 Task: Compose an email with the signature Kathleen Davis with the subject Follow-up on a customer issue and the message Could you provide an update on the progress of the research project? from softage.5@softage.net to softage.3@softage.net, select the message and change font size to small, align the email to left Send the email. Finally, move the email from Sent Items to the label Energy
Action: Mouse moved to (57, 45)
Screenshot: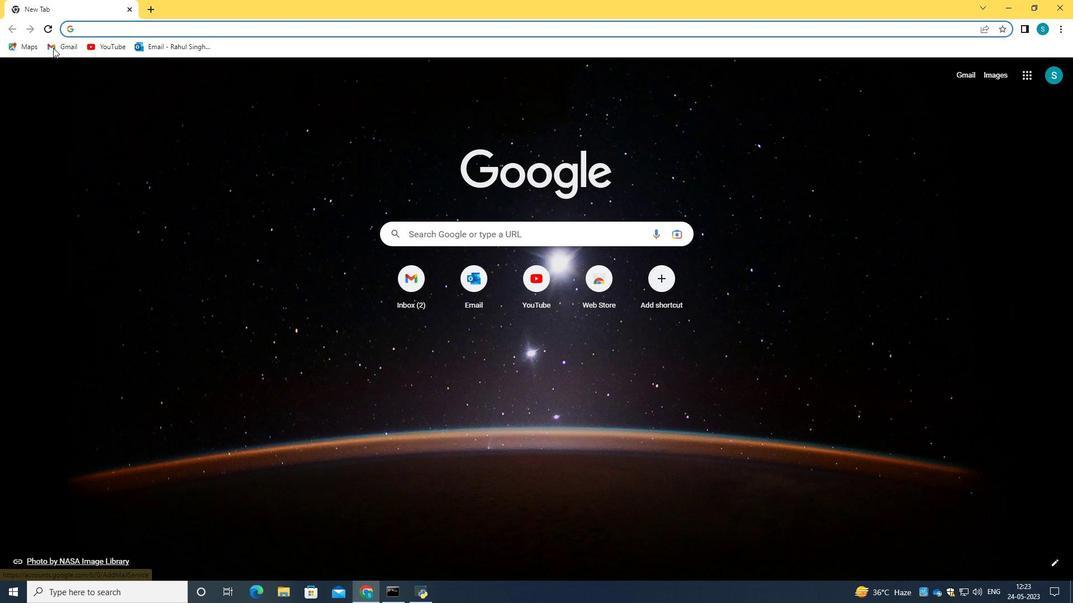 
Action: Mouse pressed left at (57, 45)
Screenshot: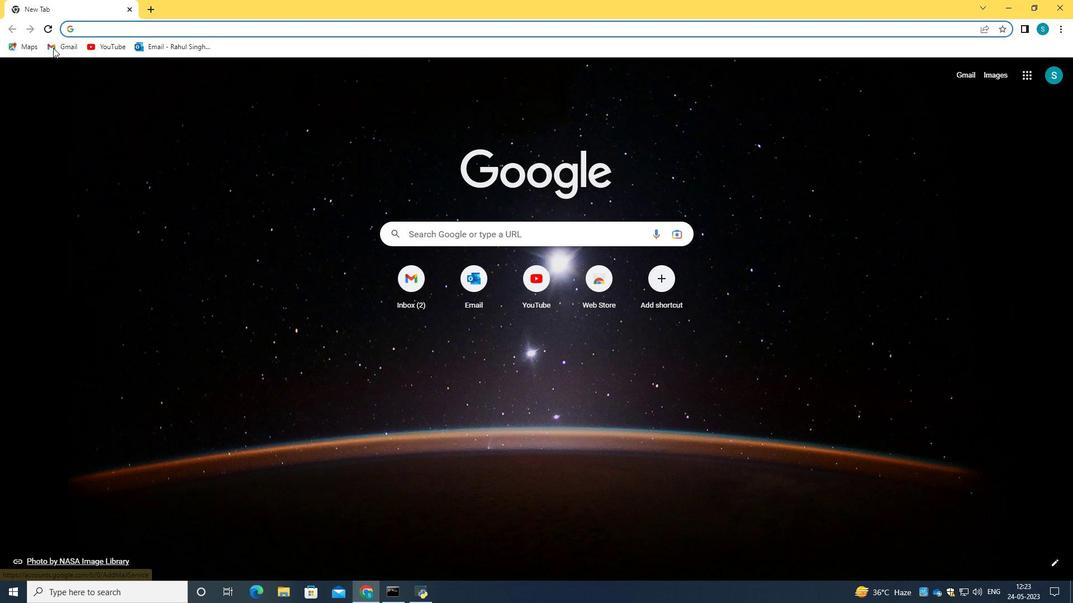 
Action: Mouse moved to (542, 172)
Screenshot: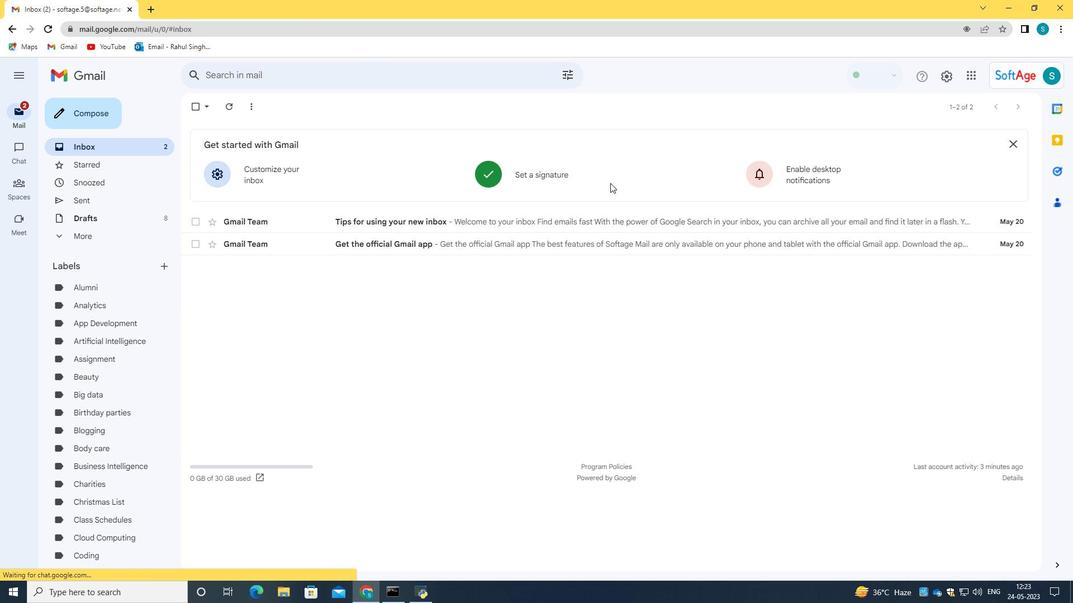 
Action: Mouse pressed left at (542, 172)
Screenshot: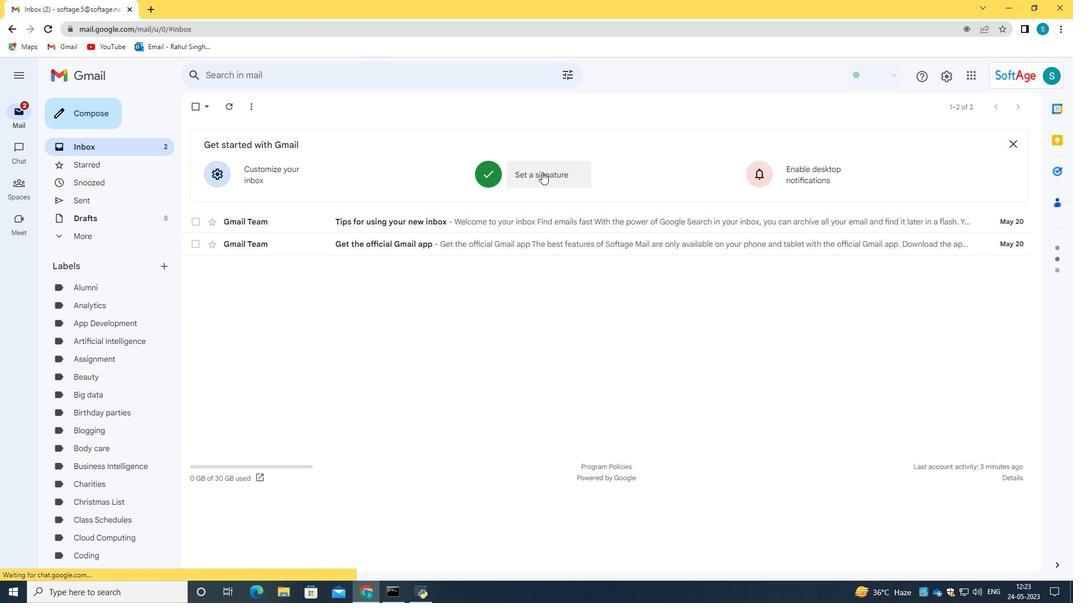 
Action: Mouse moved to (620, 282)
Screenshot: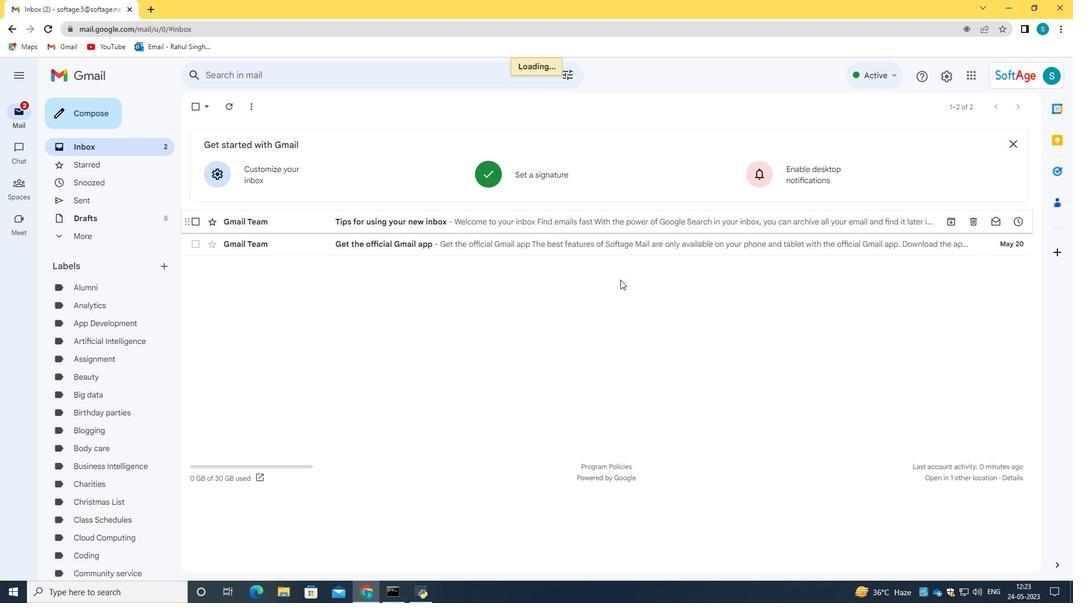 
Action: Mouse scrolled (620, 282) with delta (0, 0)
Screenshot: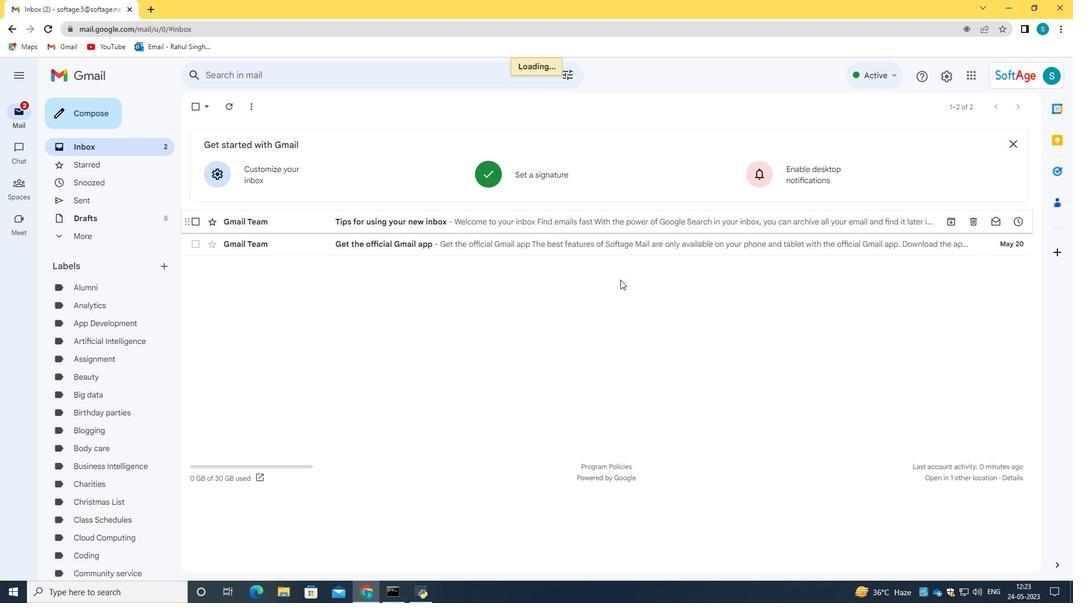 
Action: Mouse moved to (620, 284)
Screenshot: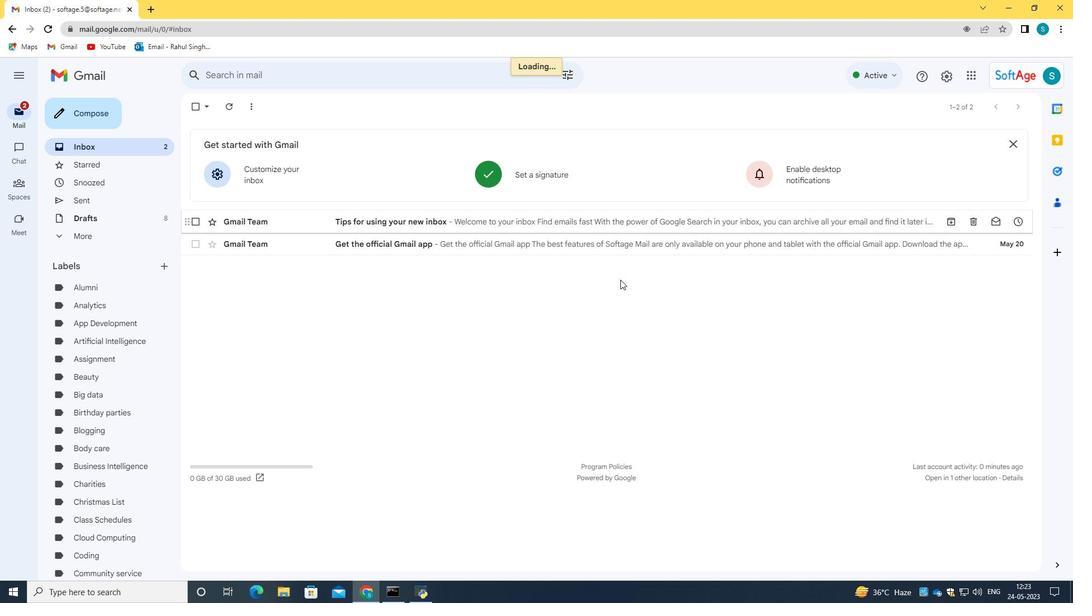 
Action: Mouse scrolled (620, 283) with delta (0, 0)
Screenshot: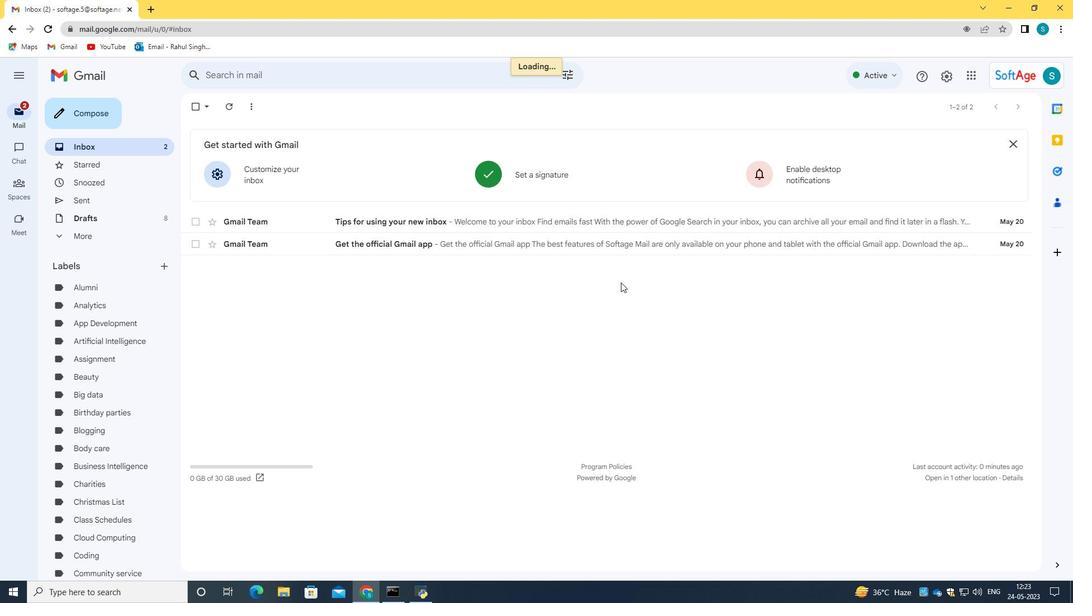 
Action: Mouse moved to (608, 285)
Screenshot: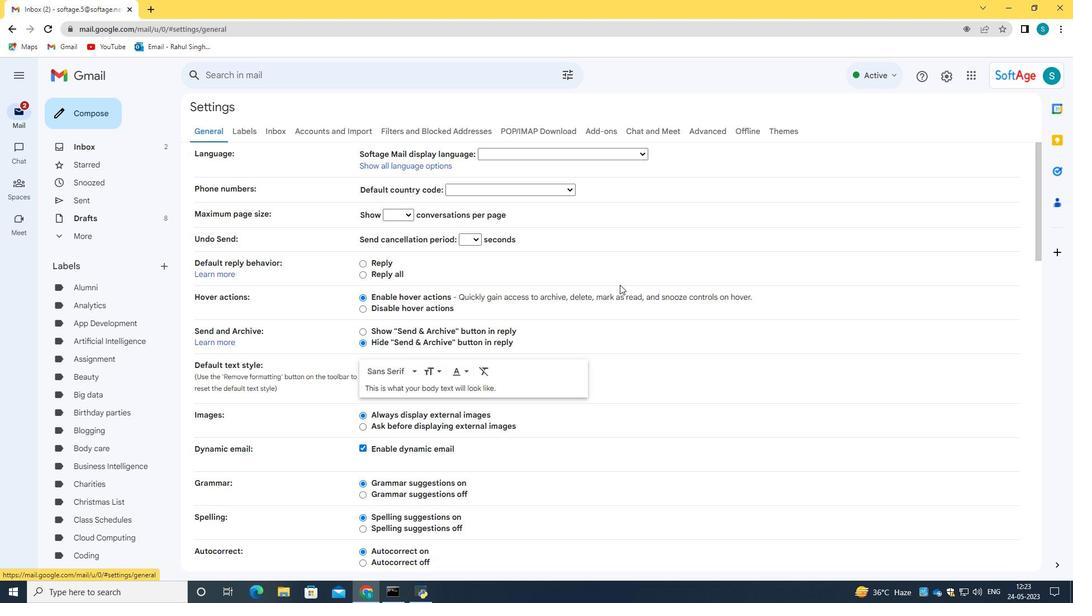 
Action: Mouse scrolled (608, 285) with delta (0, 0)
Screenshot: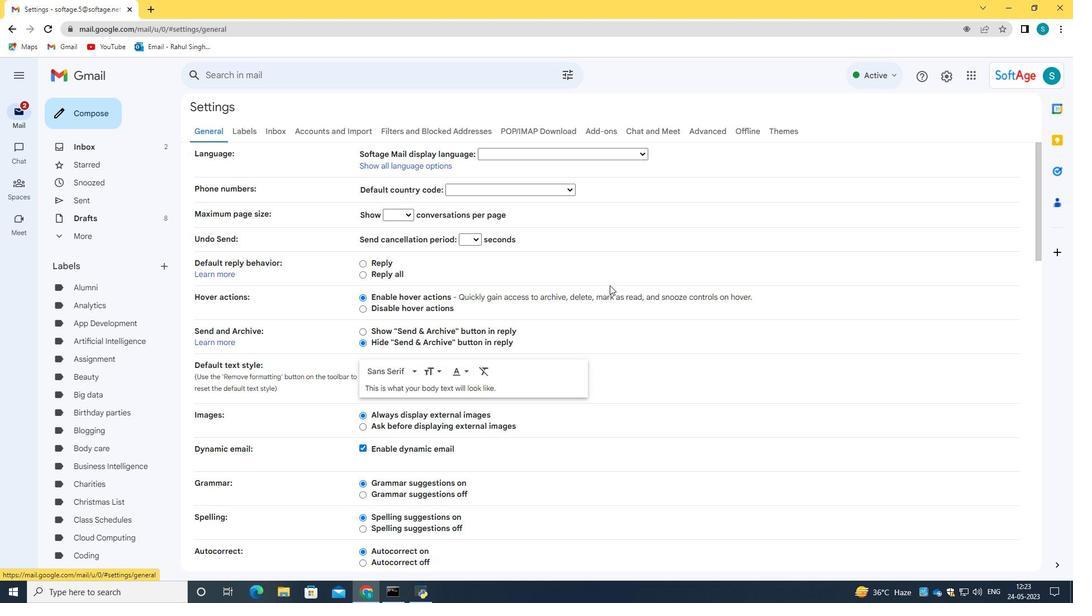 
Action: Mouse scrolled (608, 285) with delta (0, 0)
Screenshot: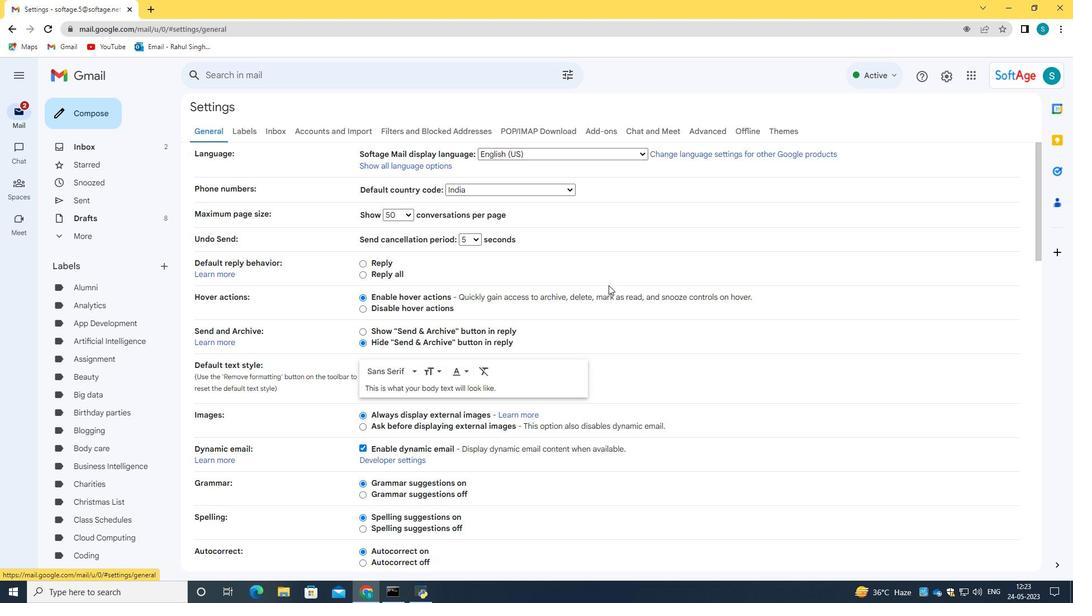 
Action: Mouse scrolled (608, 285) with delta (0, 0)
Screenshot: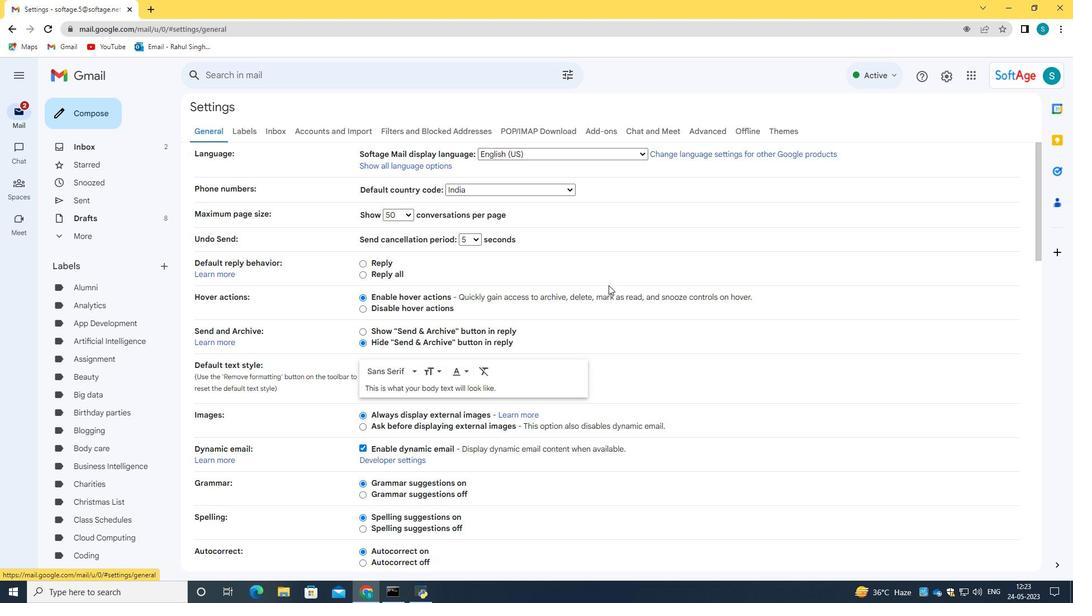 
Action: Mouse moved to (608, 285)
Screenshot: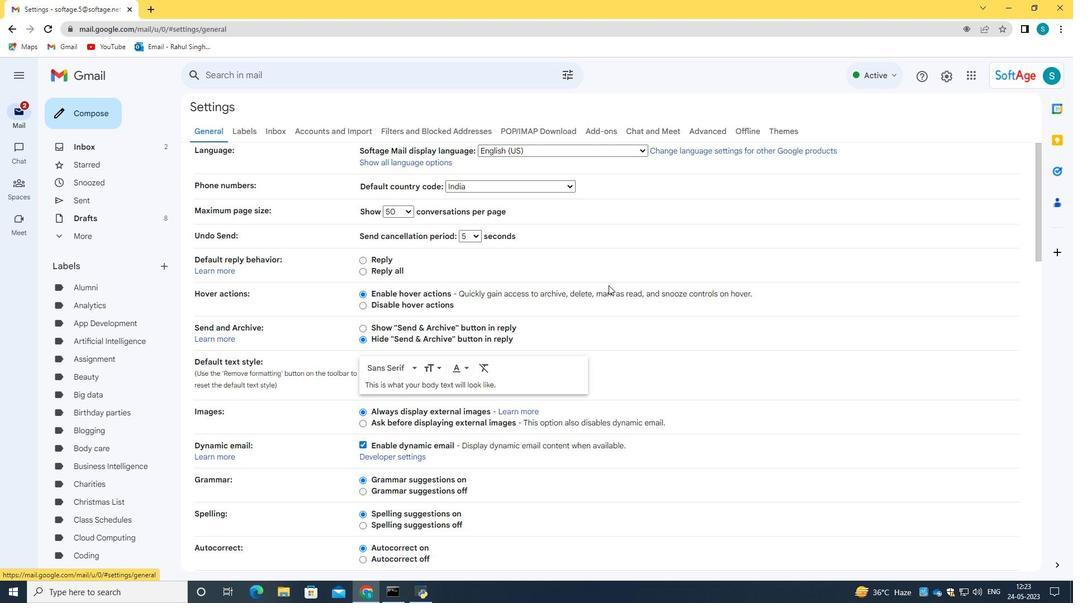 
Action: Mouse scrolled (608, 285) with delta (0, 0)
Screenshot: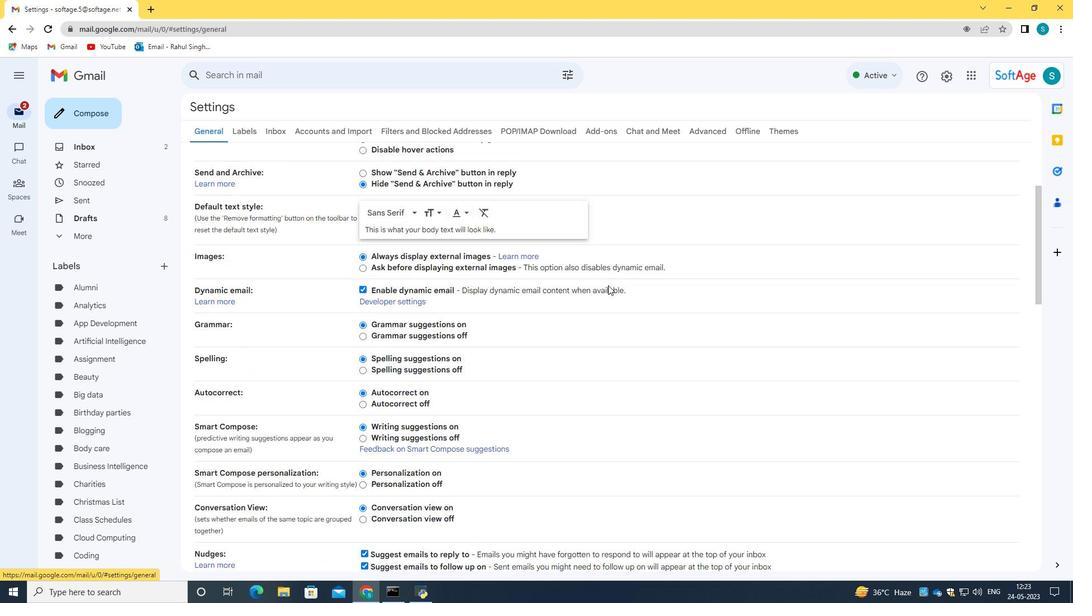 
Action: Mouse scrolled (608, 285) with delta (0, 0)
Screenshot: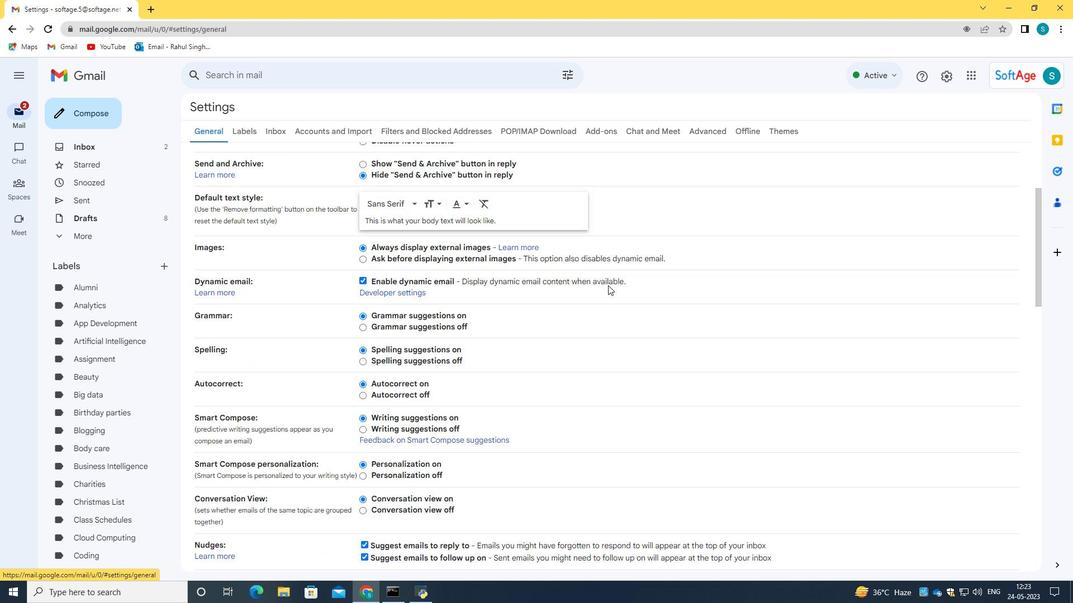 
Action: Mouse scrolled (608, 285) with delta (0, 0)
Screenshot: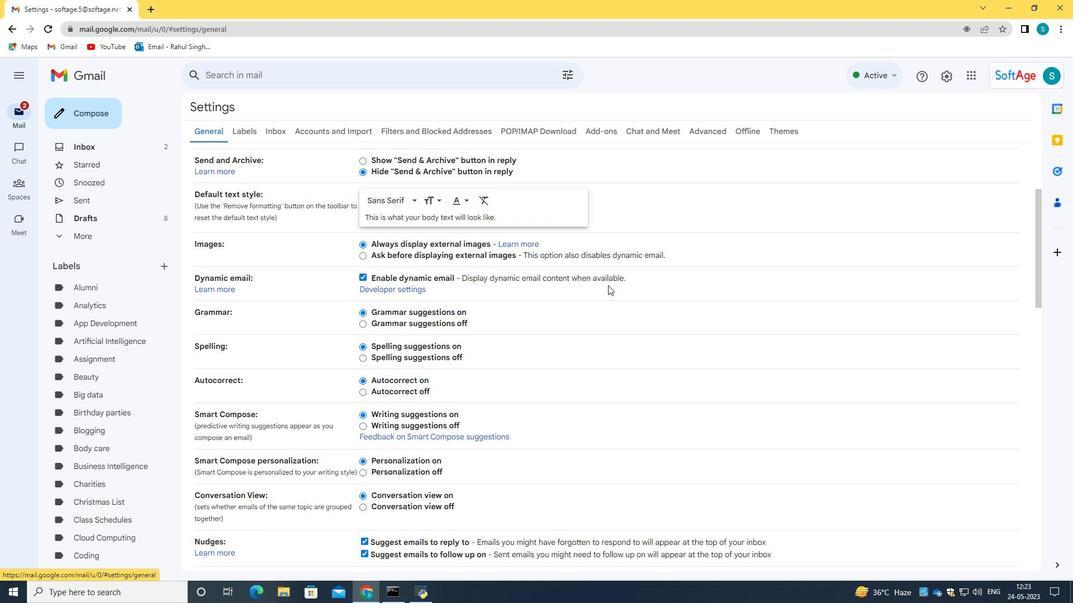 
Action: Mouse scrolled (608, 285) with delta (0, 0)
Screenshot: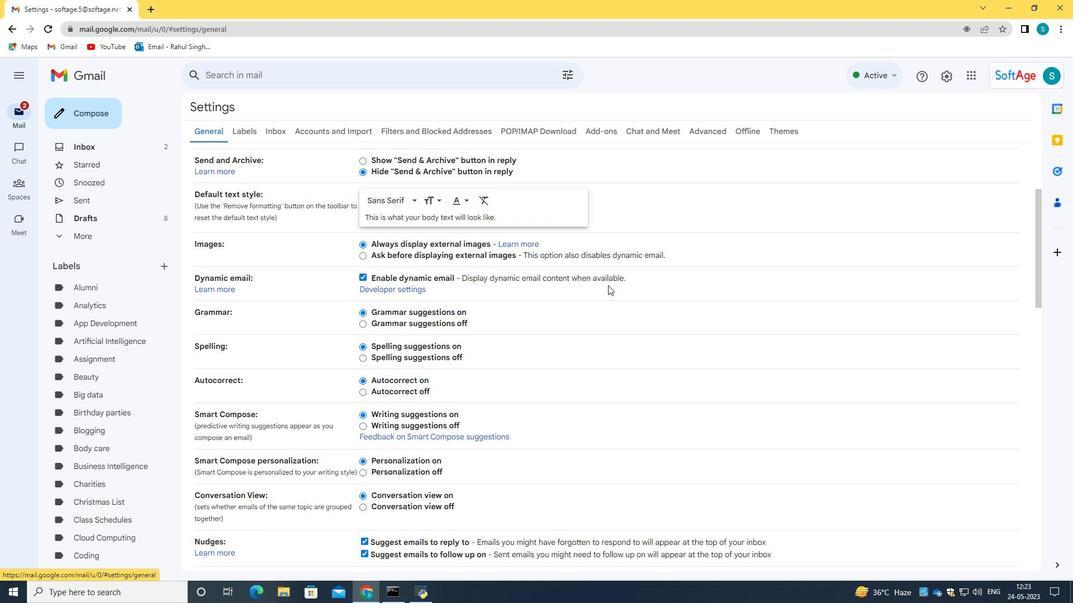 
Action: Mouse scrolled (608, 285) with delta (0, 0)
Screenshot: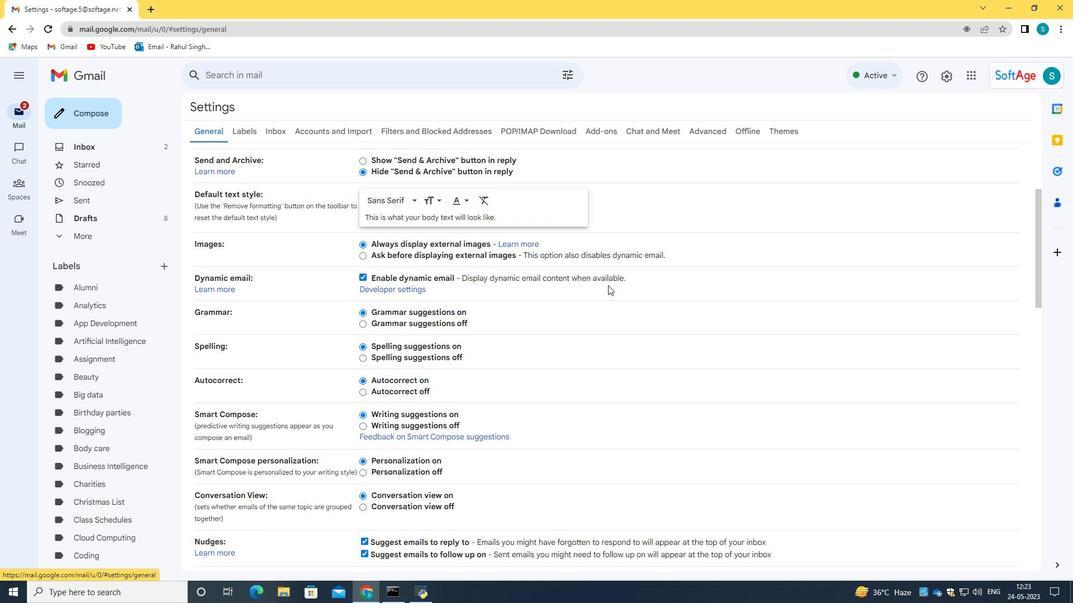 
Action: Mouse moved to (607, 285)
Screenshot: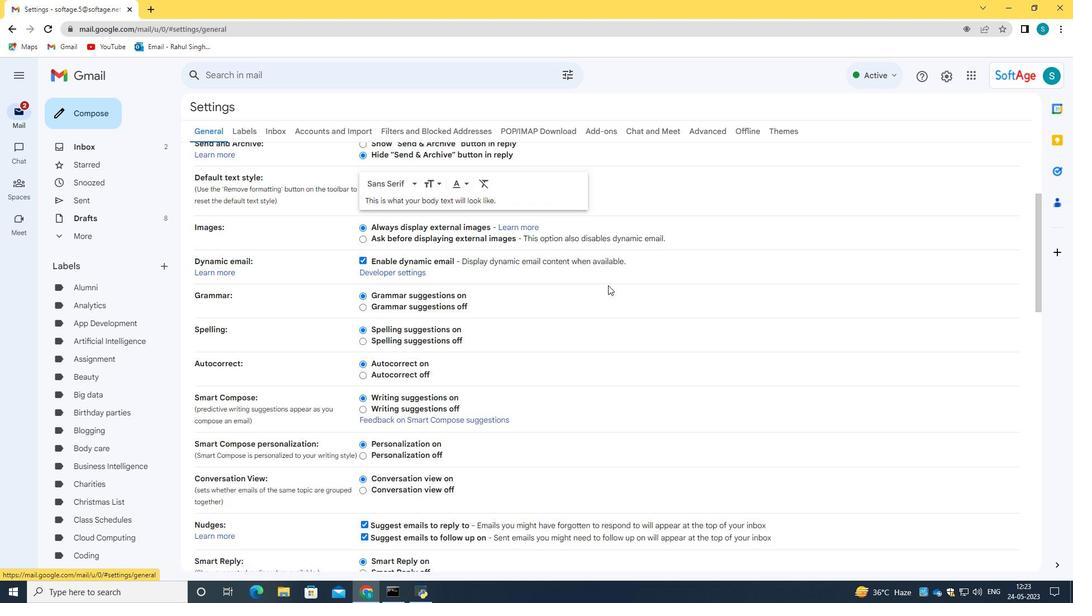 
Action: Mouse scrolled (607, 285) with delta (0, 0)
Screenshot: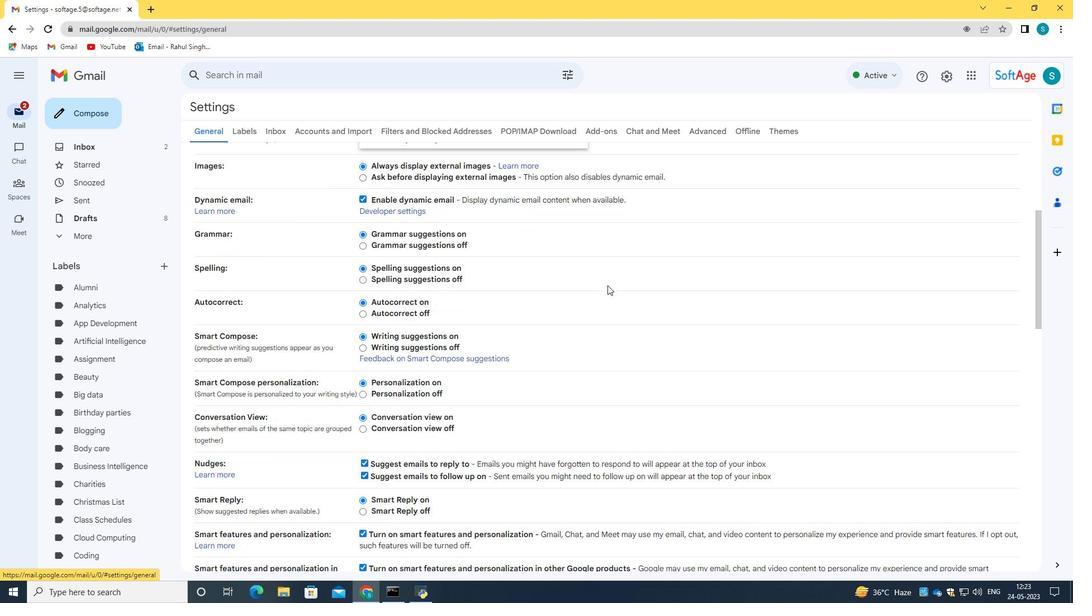 
Action: Mouse scrolled (607, 285) with delta (0, 0)
Screenshot: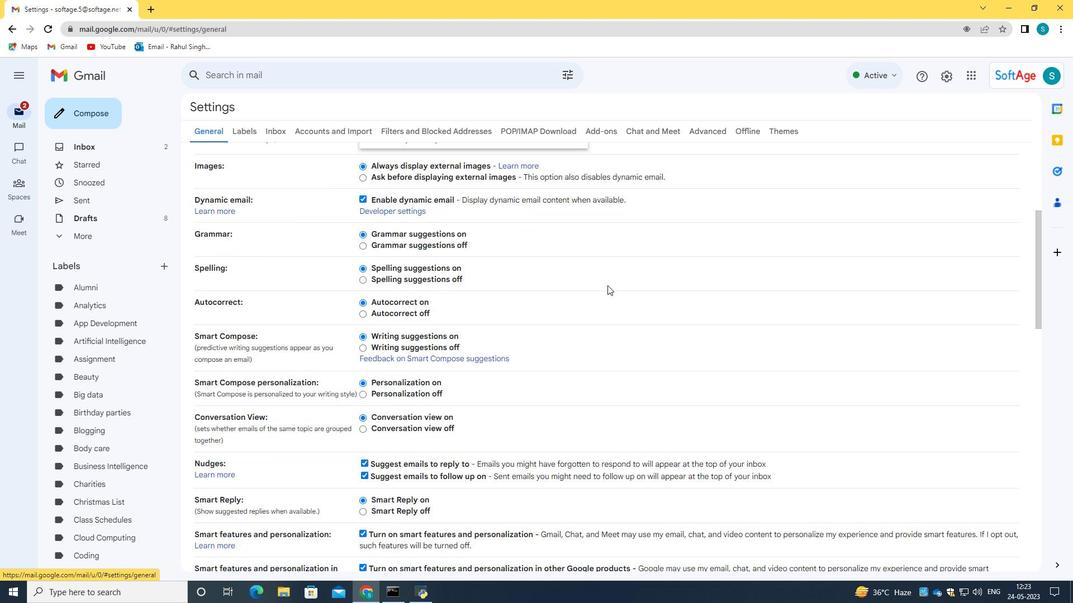 
Action: Mouse scrolled (607, 285) with delta (0, 0)
Screenshot: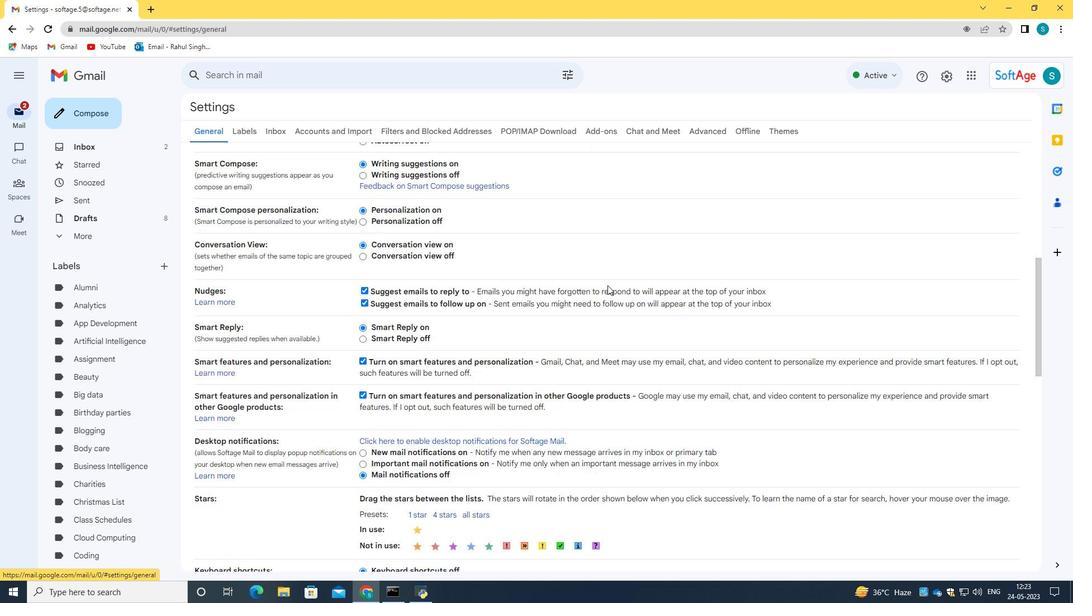 
Action: Mouse scrolled (607, 285) with delta (0, 0)
Screenshot: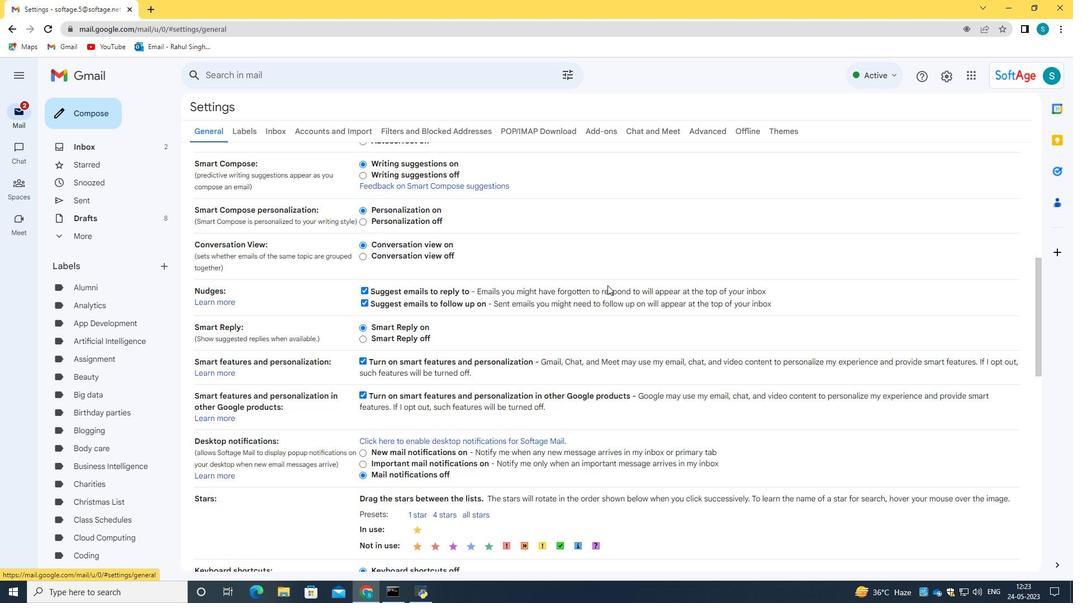 
Action: Mouse moved to (476, 505)
Screenshot: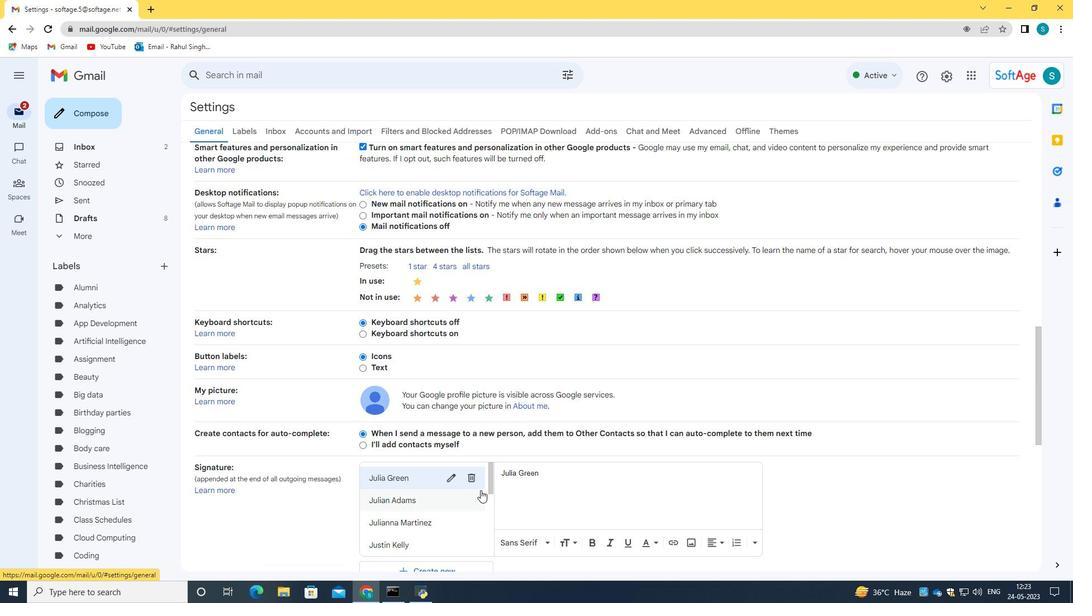 
Action: Mouse scrolled (476, 504) with delta (0, 0)
Screenshot: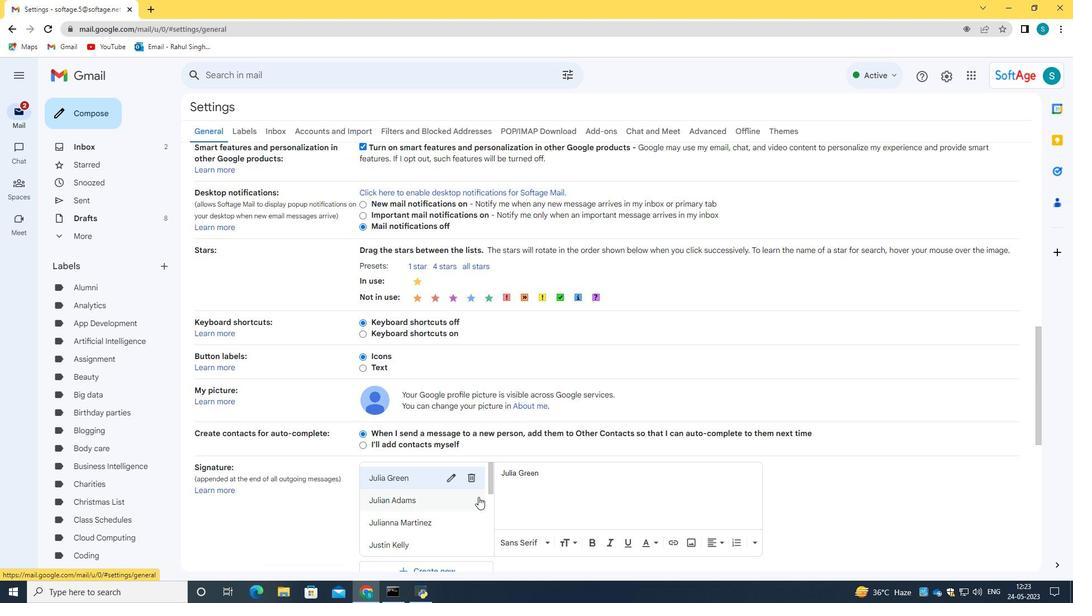 
Action: Mouse scrolled (476, 504) with delta (0, 0)
Screenshot: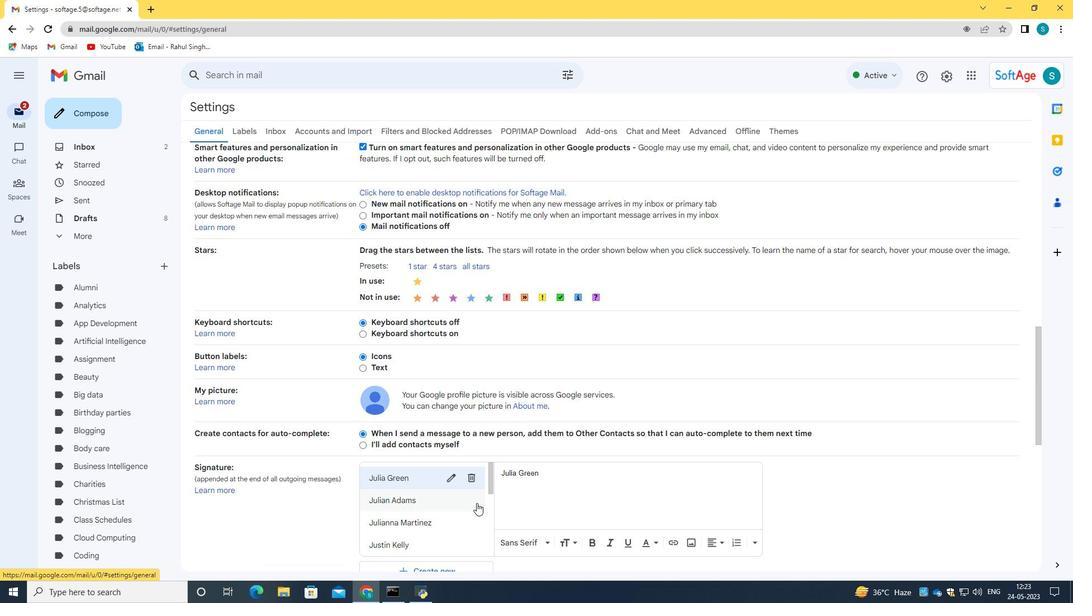 
Action: Mouse moved to (538, 508)
Screenshot: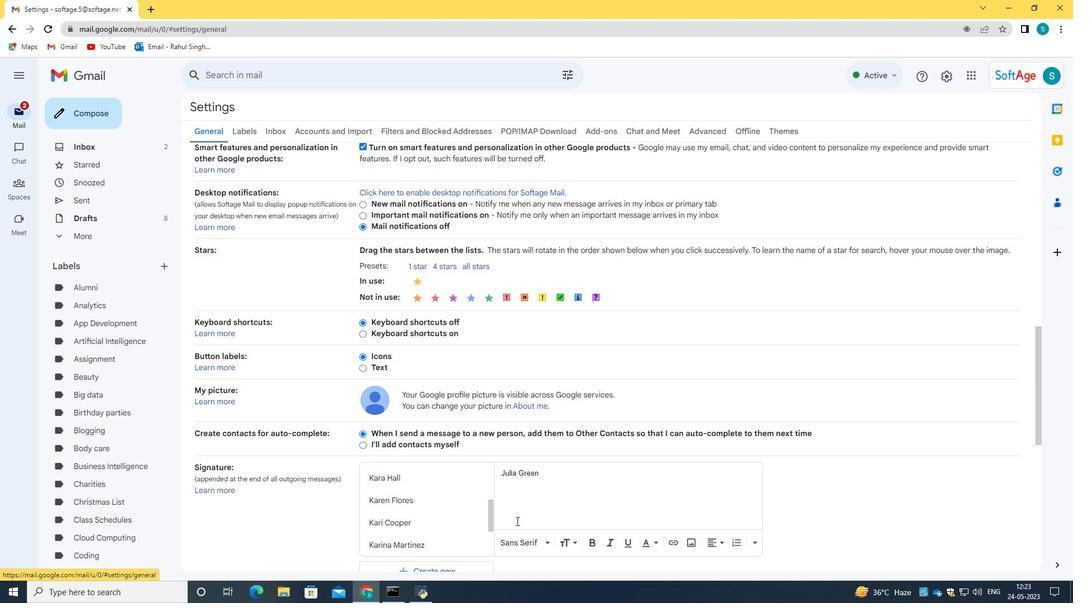 
Action: Mouse scrolled (538, 507) with delta (0, 0)
Screenshot: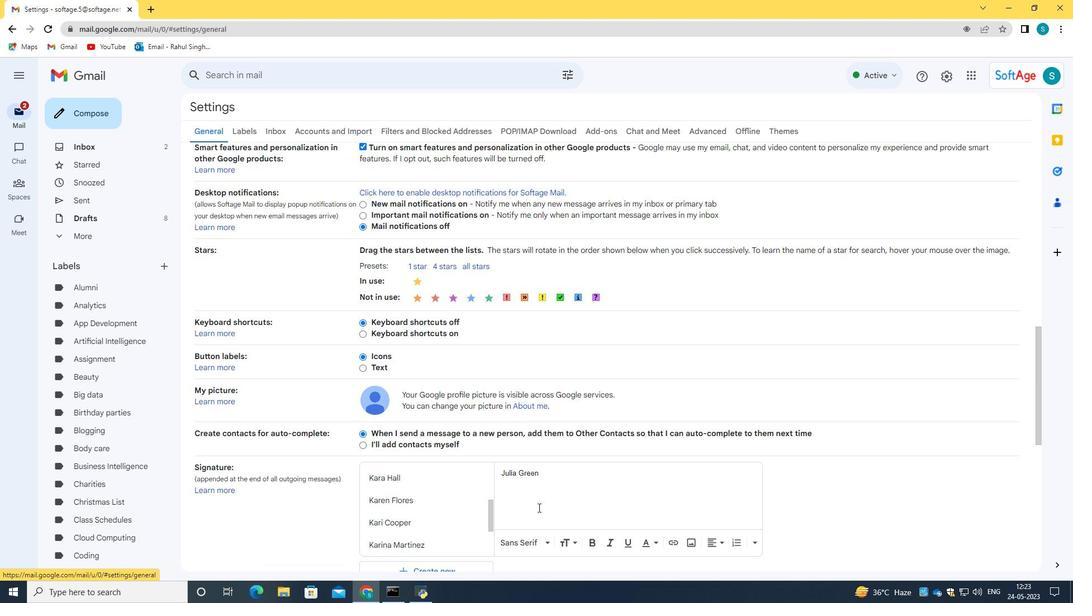 
Action: Mouse scrolled (538, 507) with delta (0, 0)
Screenshot: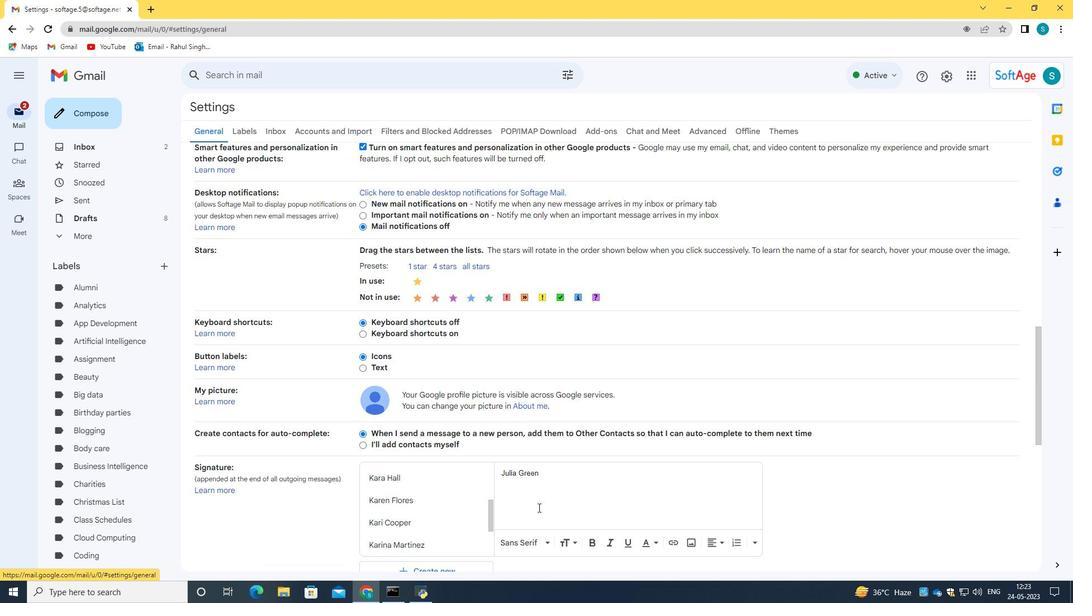 
Action: Mouse moved to (446, 460)
Screenshot: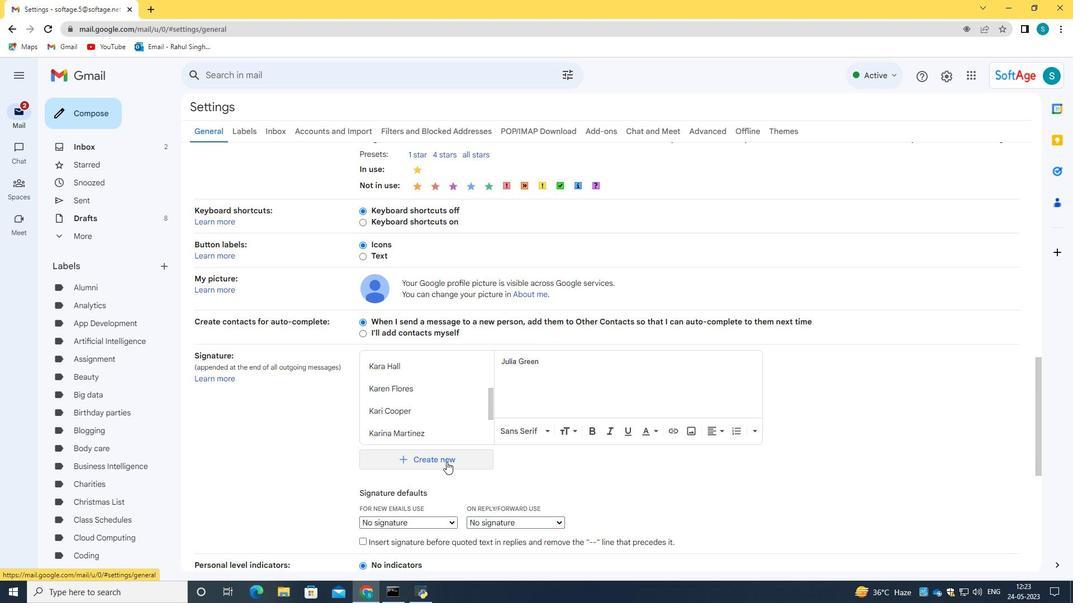 
Action: Mouse pressed left at (446, 460)
Screenshot: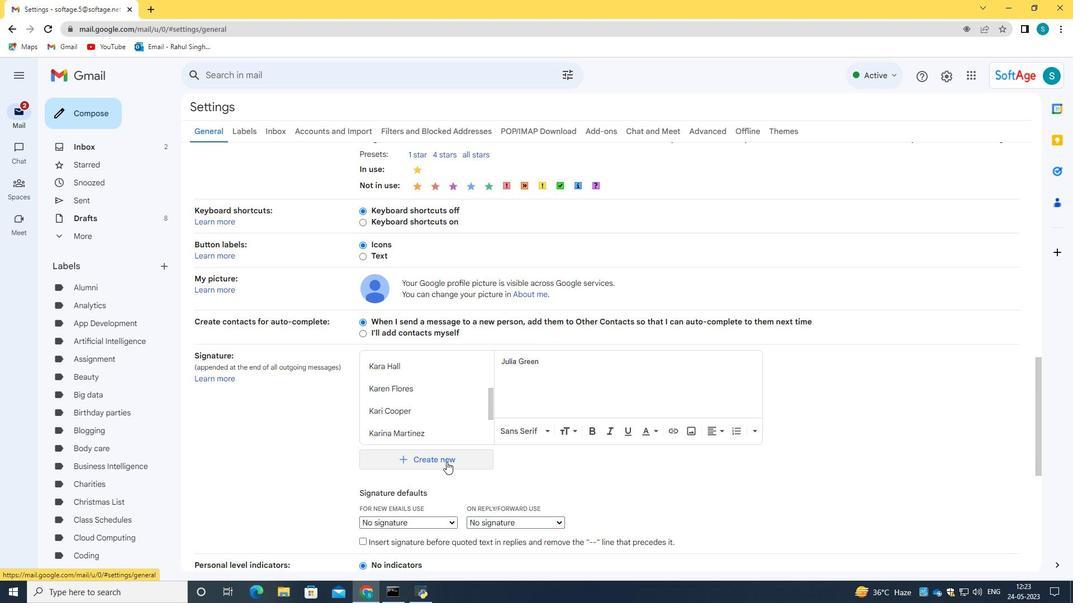 
Action: Mouse moved to (514, 318)
Screenshot: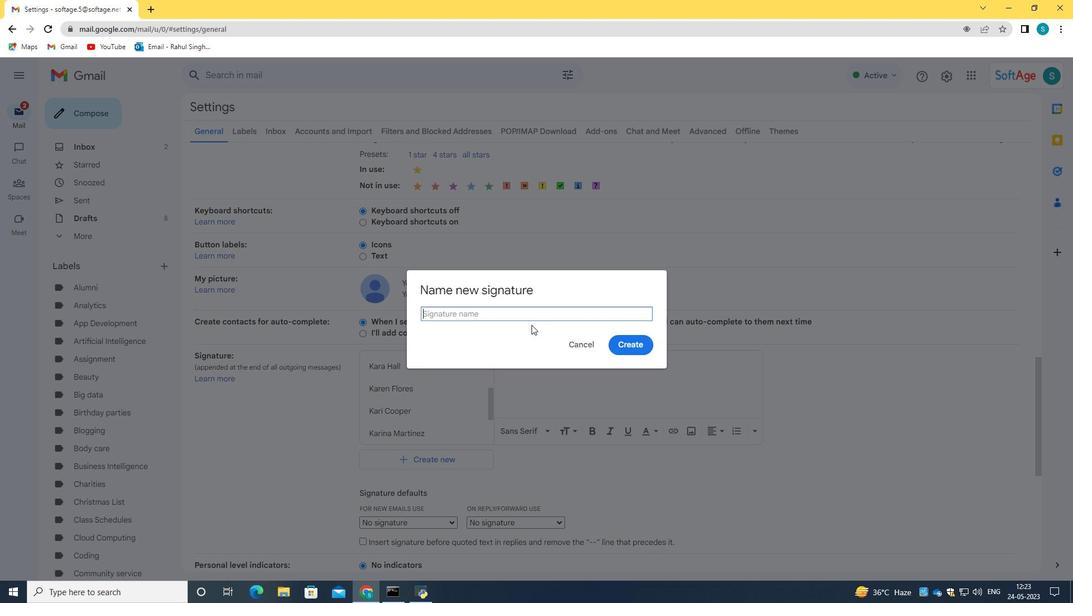 
Action: Key pressed <Key.caps_lock>K<Key.caps_lock>athleen<Key.space><Key.caps_lock>D<Key.caps_lock>avis
Screenshot: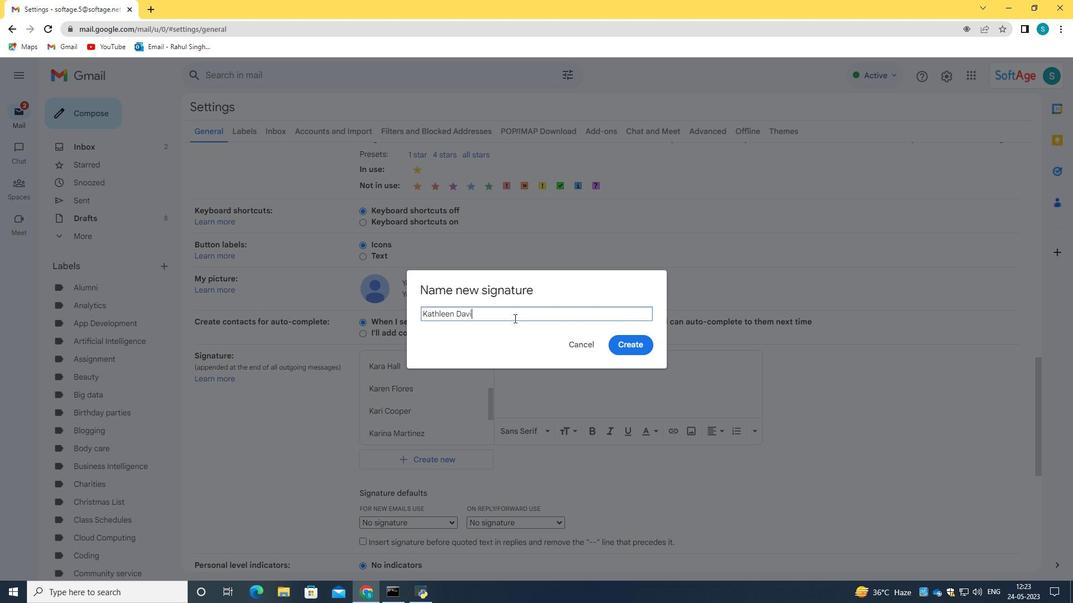 
Action: Mouse moved to (642, 349)
Screenshot: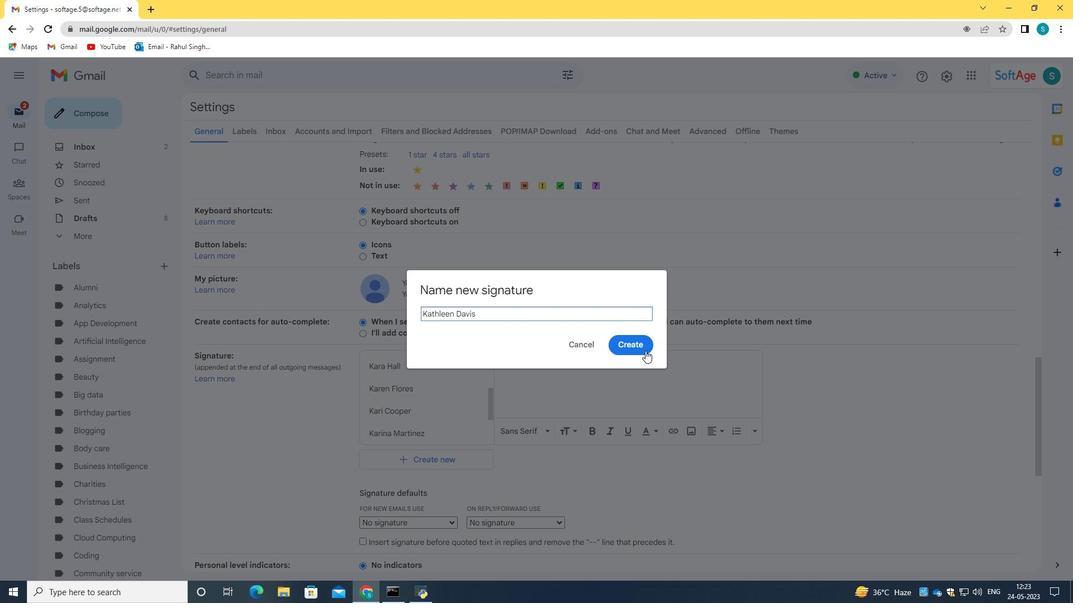 
Action: Mouse pressed left at (642, 349)
Screenshot: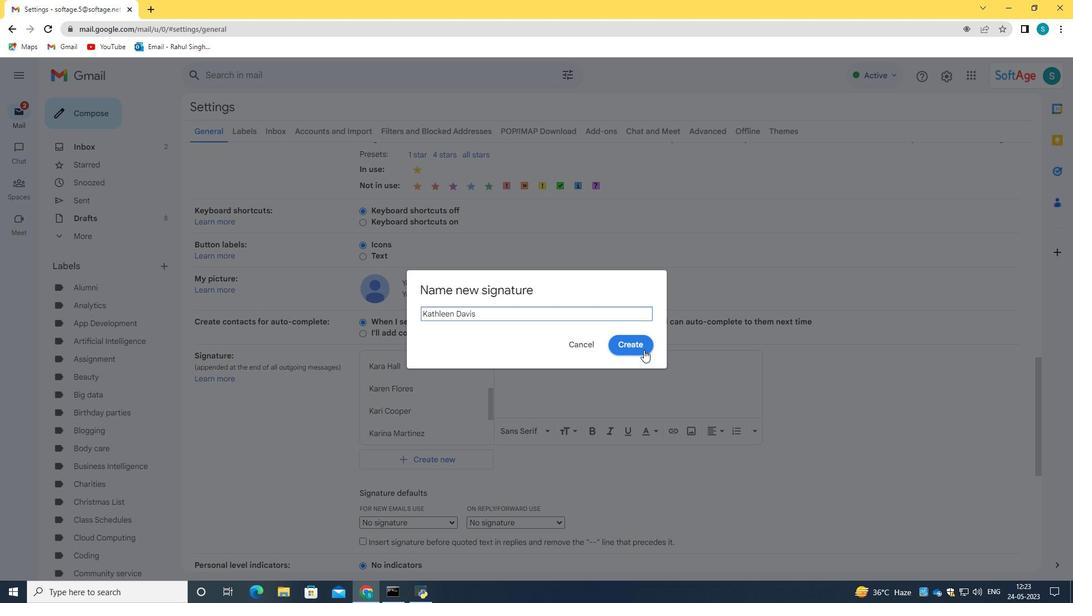 
Action: Mouse moved to (629, 381)
Screenshot: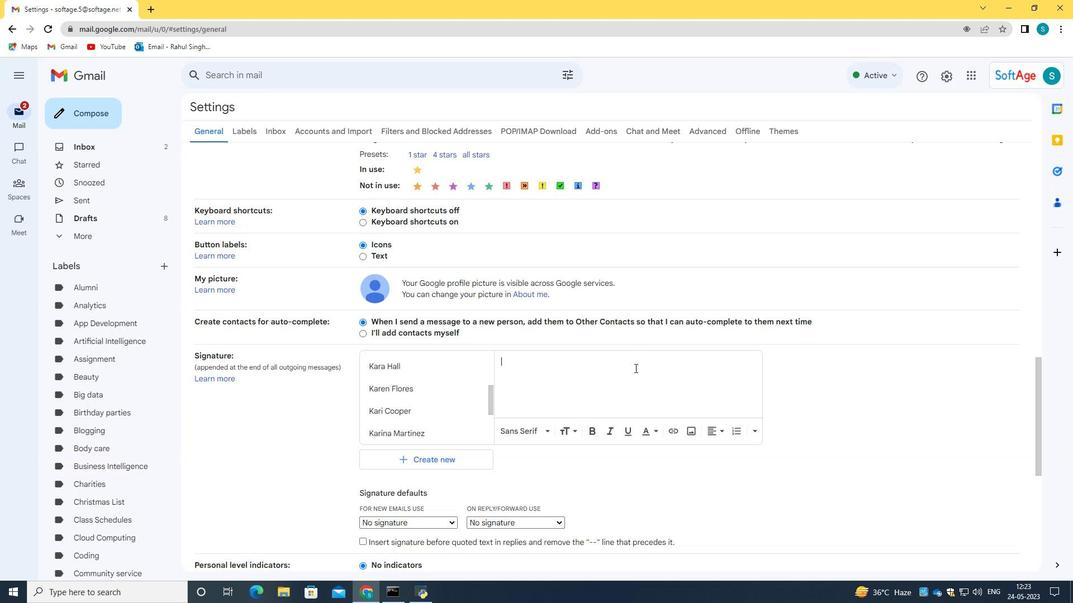 
Action: Mouse pressed left at (629, 381)
Screenshot: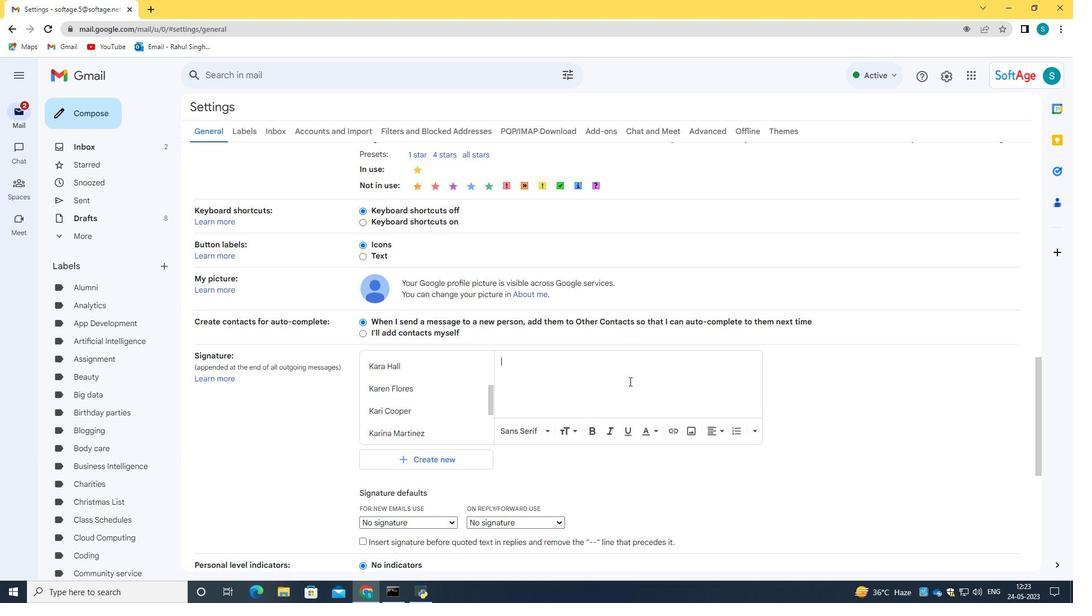 
Action: Key pressed <Key.caps_lock>K<Key.caps_lock>athe<Key.backspace>leen<Key.space><Key.caps_lock>D<Key.caps_lock>avis
Screenshot: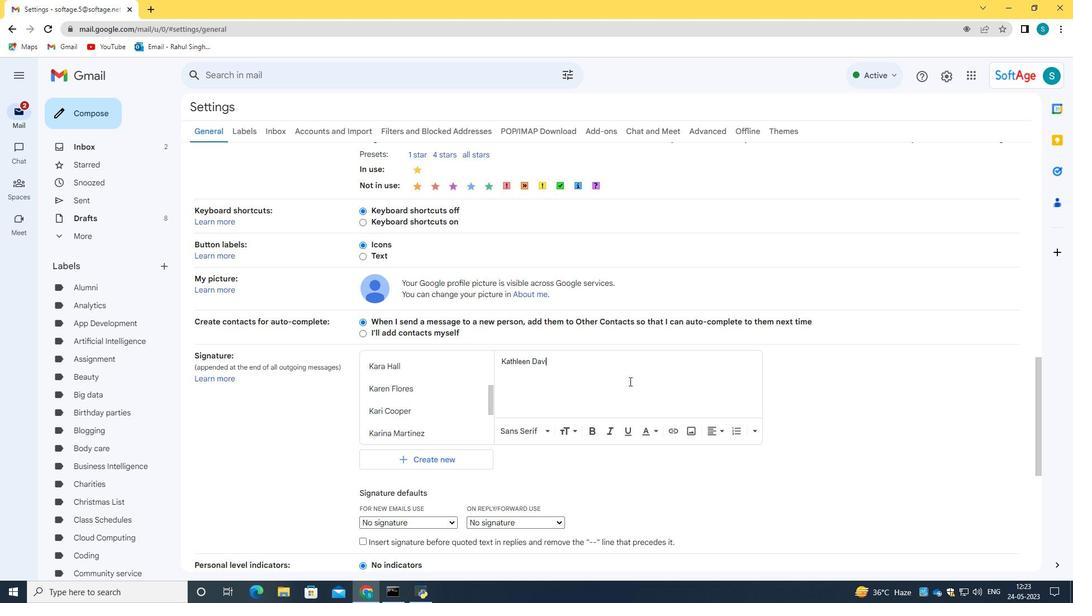 
Action: Mouse moved to (632, 366)
Screenshot: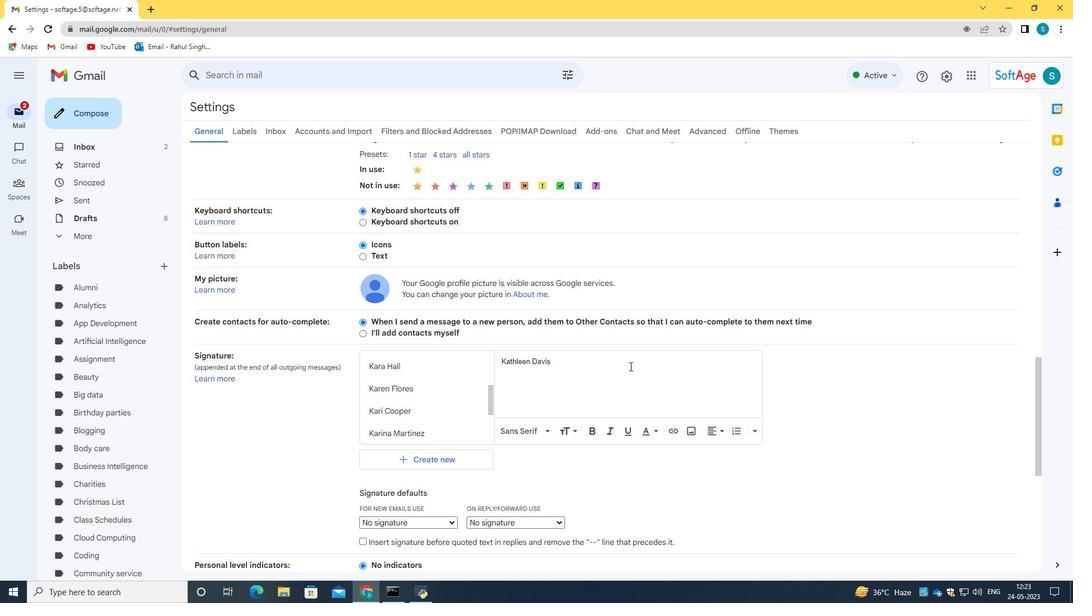 
Action: Mouse scrolled (632, 365) with delta (0, 0)
Screenshot: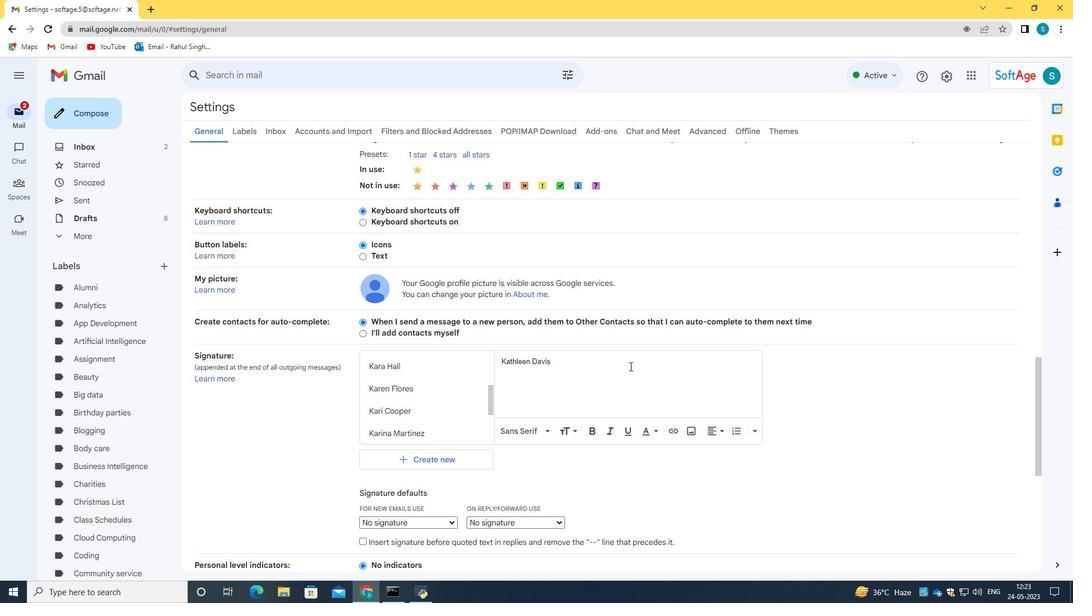 
Action: Mouse moved to (633, 366)
Screenshot: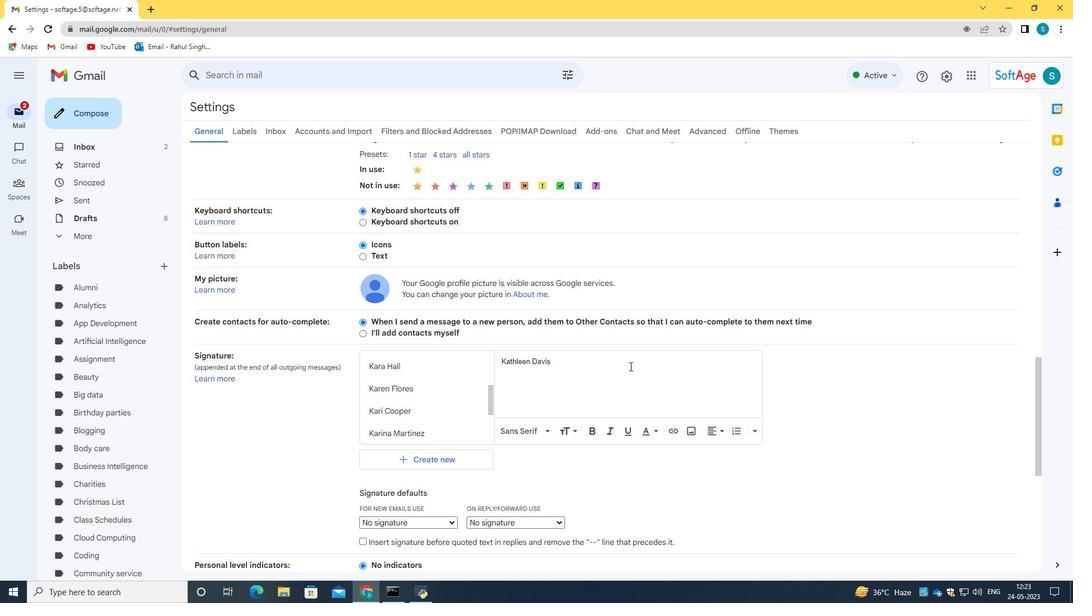 
Action: Mouse scrolled (633, 366) with delta (0, 0)
Screenshot: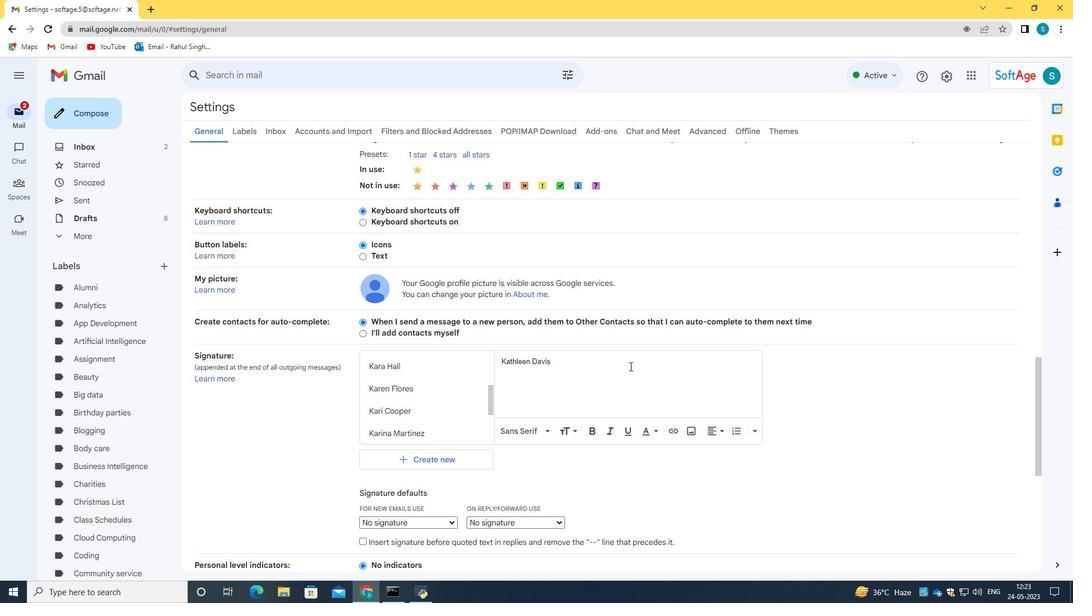 
Action: Mouse moved to (633, 367)
Screenshot: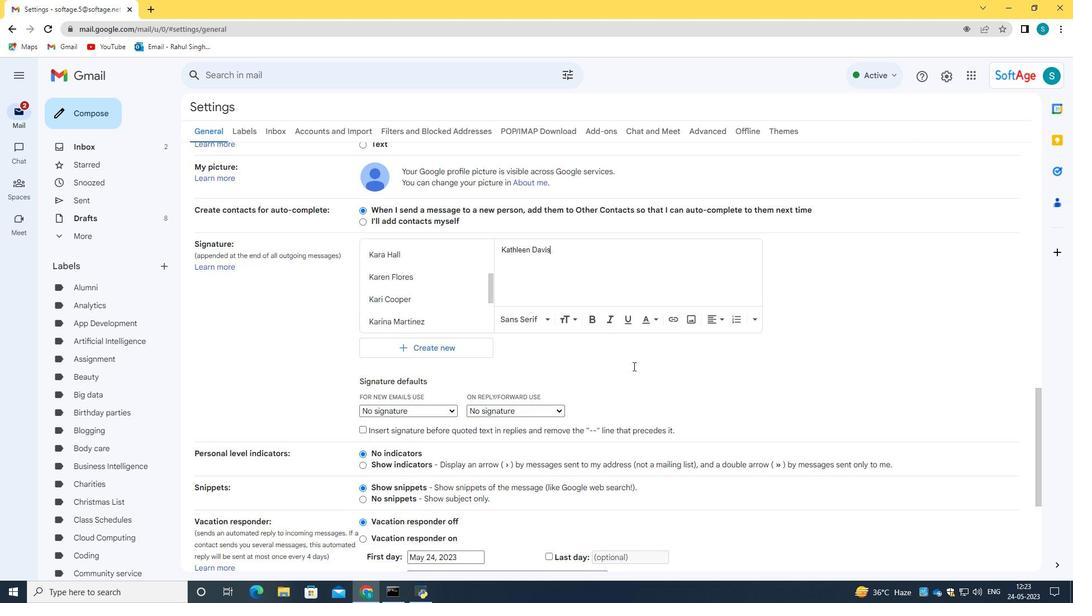 
Action: Mouse scrolled (633, 366) with delta (0, 0)
Screenshot: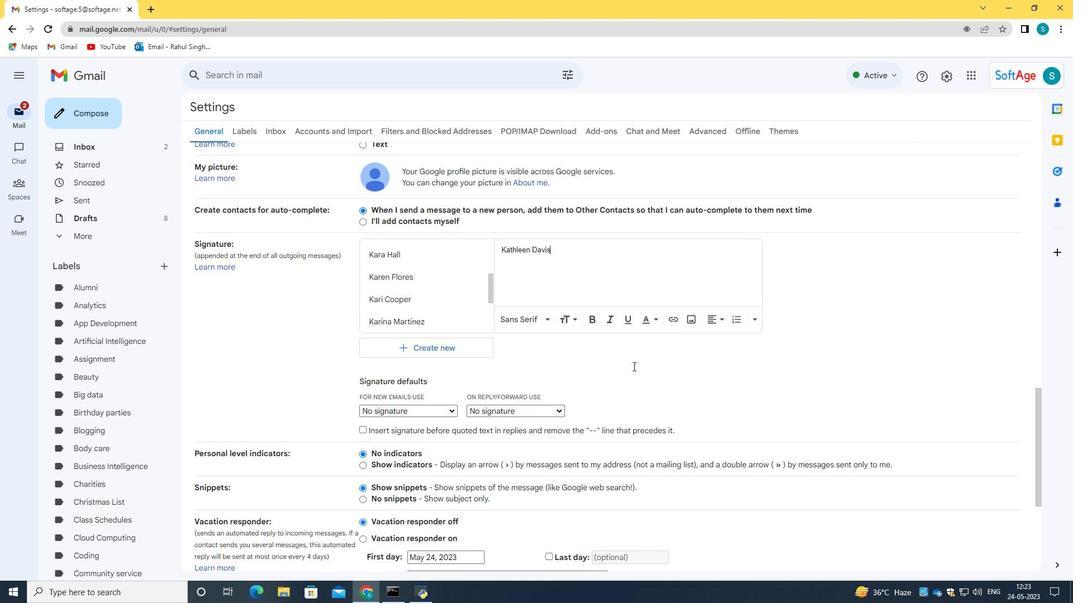 
Action: Mouse moved to (634, 367)
Screenshot: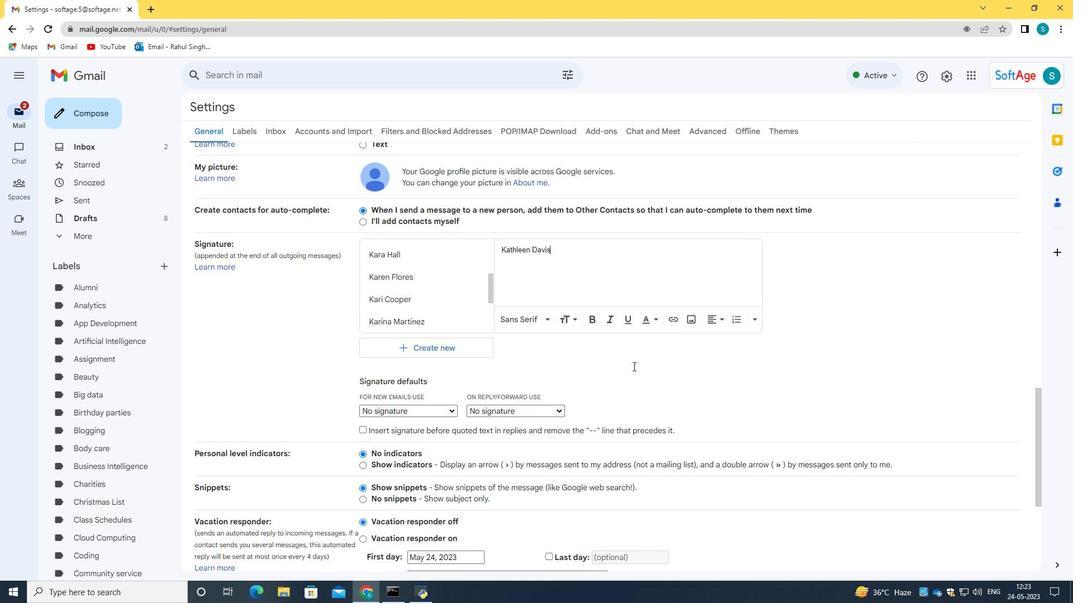 
Action: Mouse scrolled (634, 367) with delta (0, 0)
Screenshot: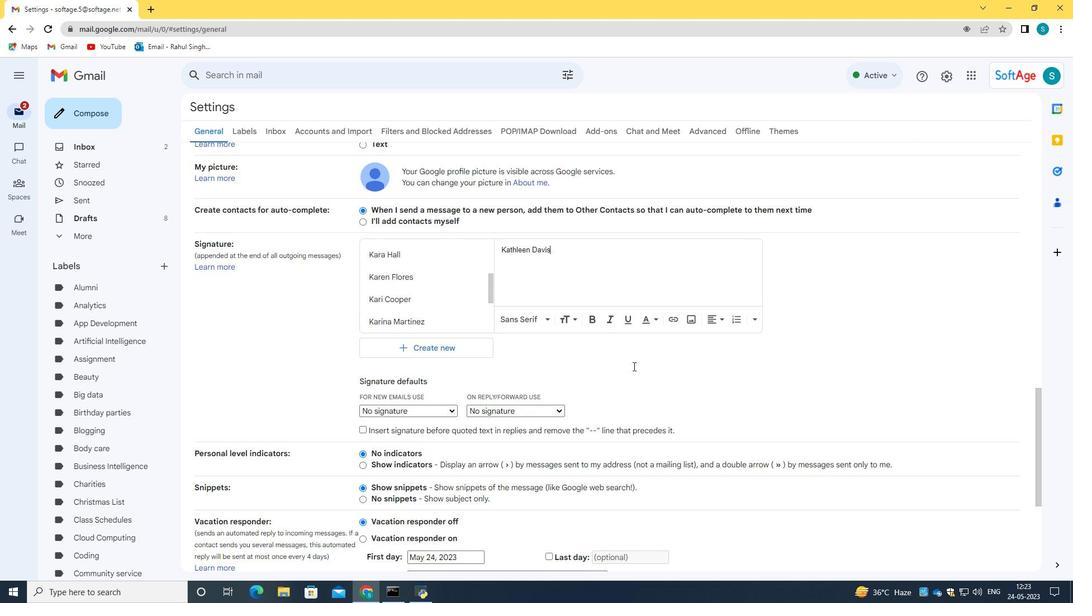 
Action: Mouse scrolled (634, 367) with delta (0, 0)
Screenshot: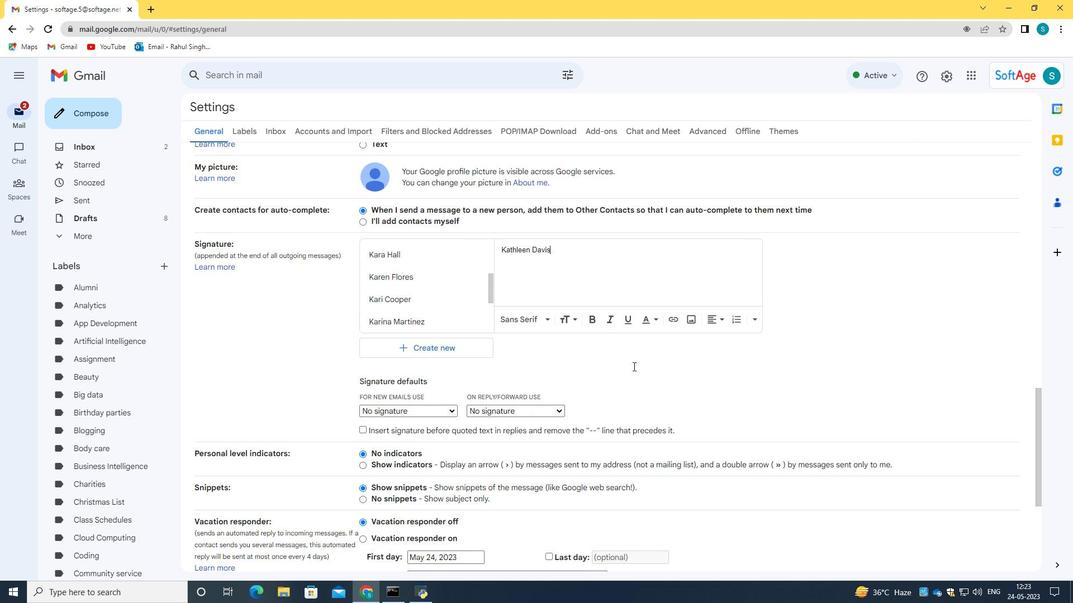 
Action: Mouse moved to (636, 399)
Screenshot: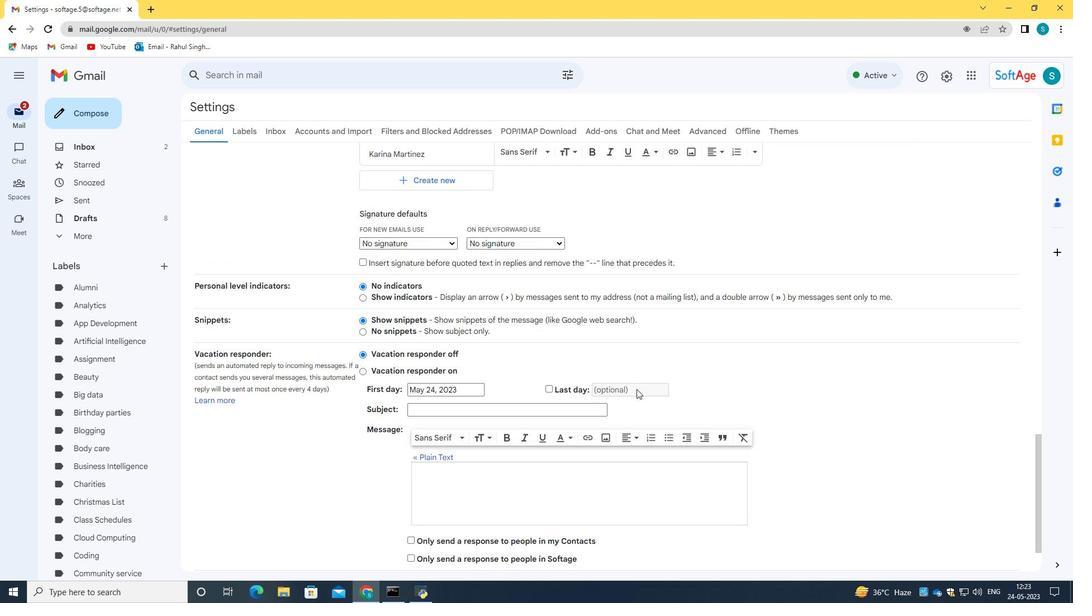 
Action: Mouse scrolled (636, 398) with delta (0, 0)
Screenshot: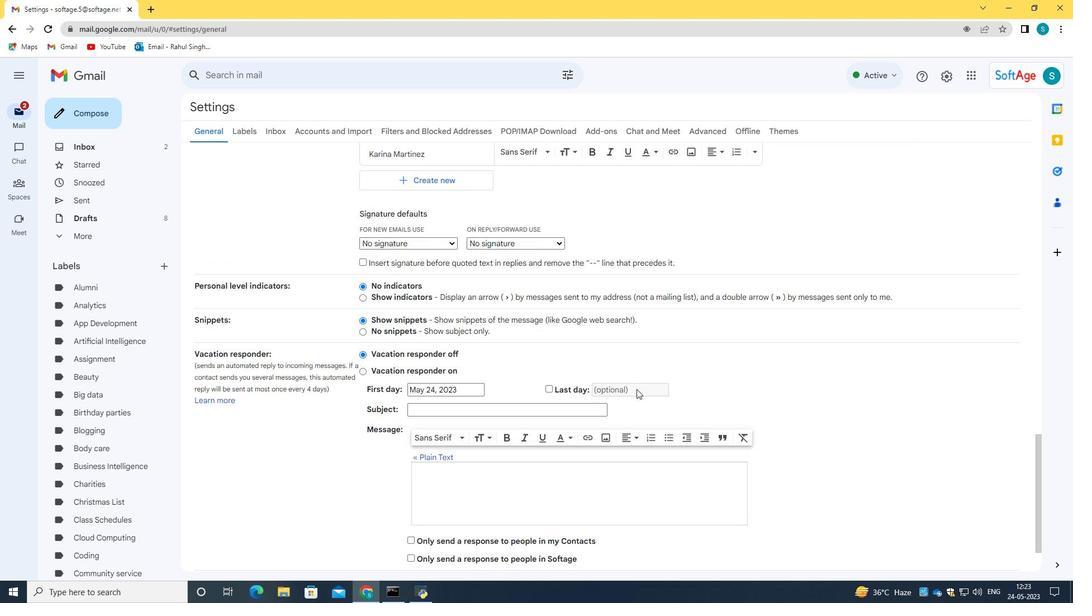 
Action: Mouse moved to (636, 403)
Screenshot: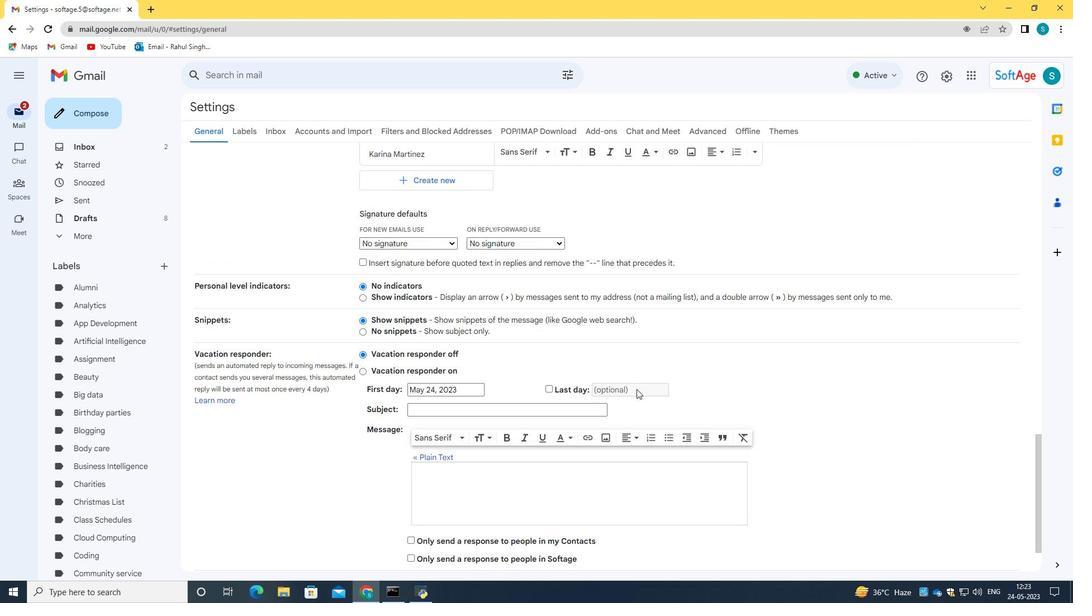 
Action: Mouse scrolled (636, 402) with delta (0, 0)
Screenshot: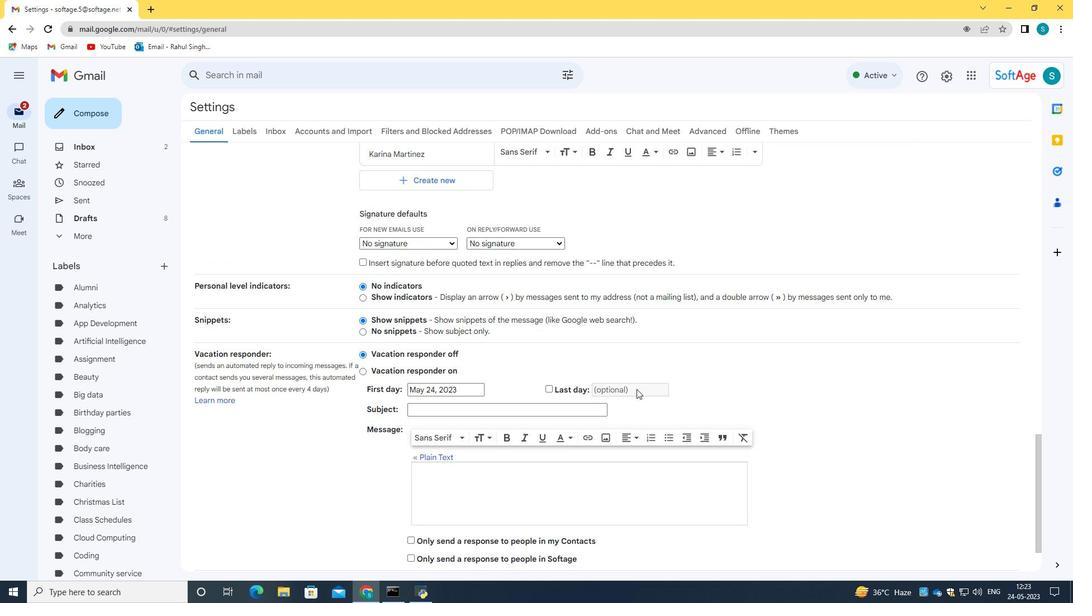 
Action: Mouse moved to (636, 404)
Screenshot: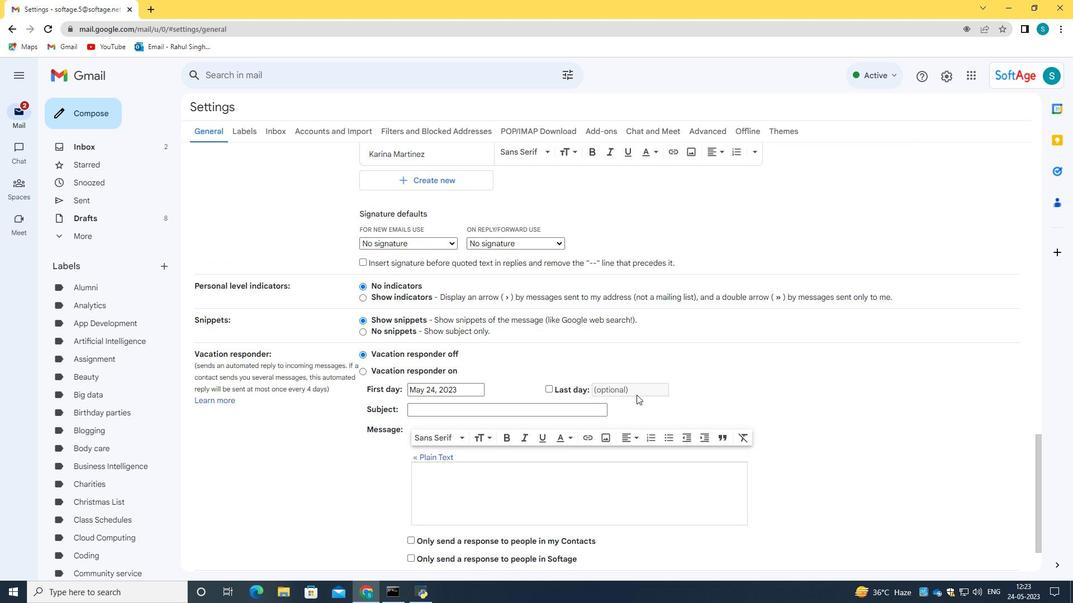 
Action: Mouse scrolled (636, 403) with delta (0, 0)
Screenshot: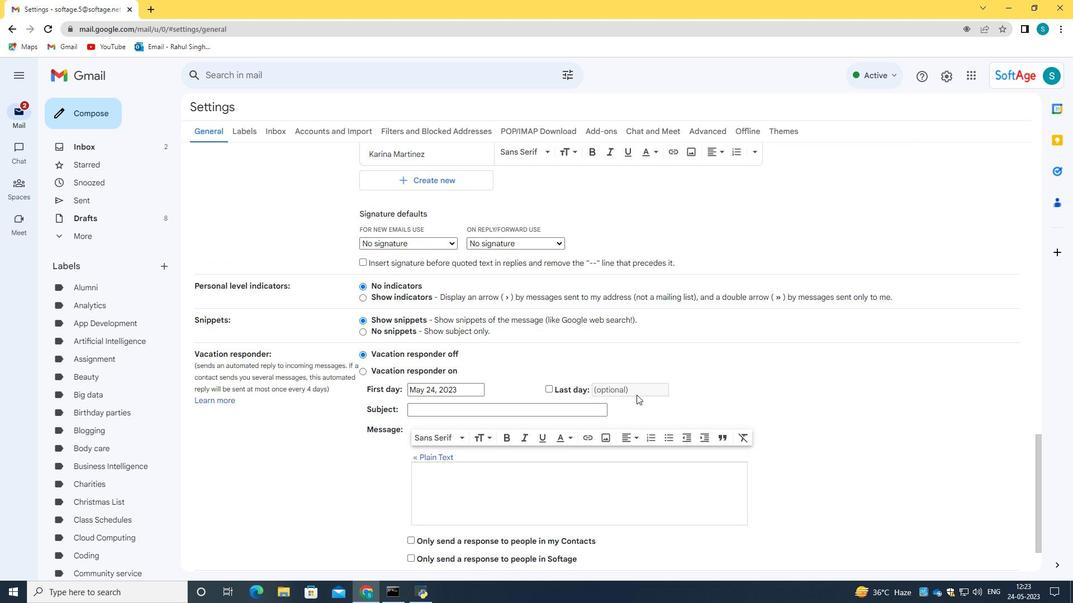 
Action: Mouse moved to (594, 509)
Screenshot: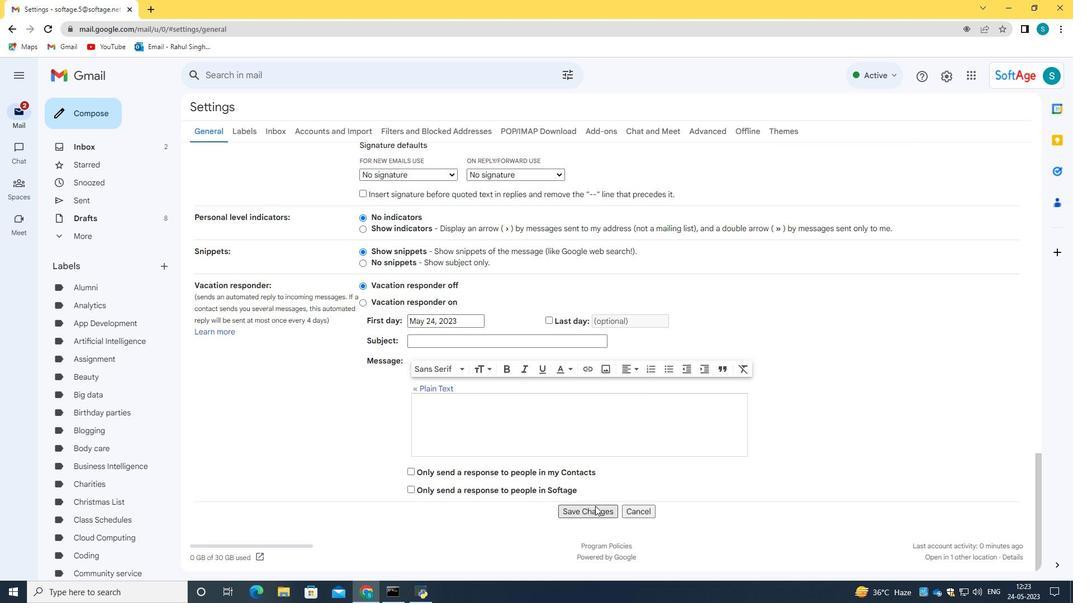 
Action: Mouse pressed left at (594, 509)
Screenshot: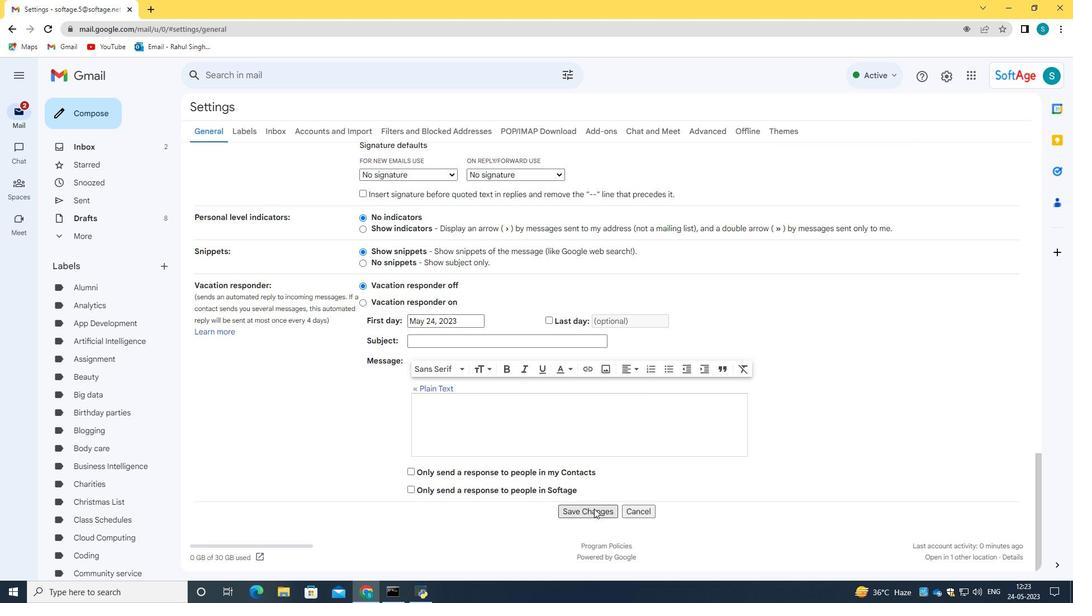 
Action: Mouse moved to (87, 115)
Screenshot: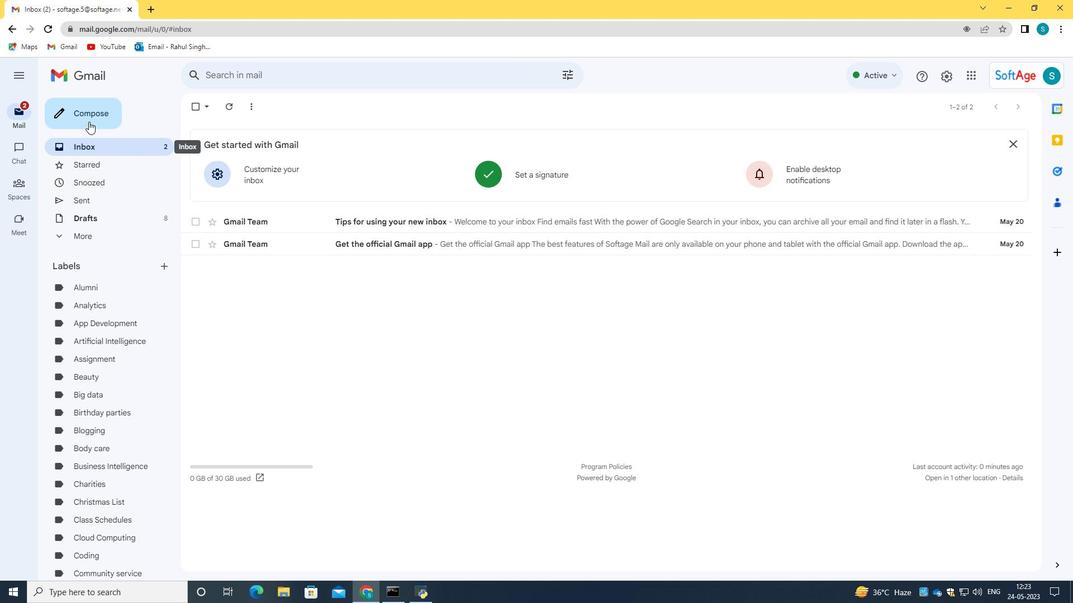 
Action: Mouse pressed left at (87, 115)
Screenshot: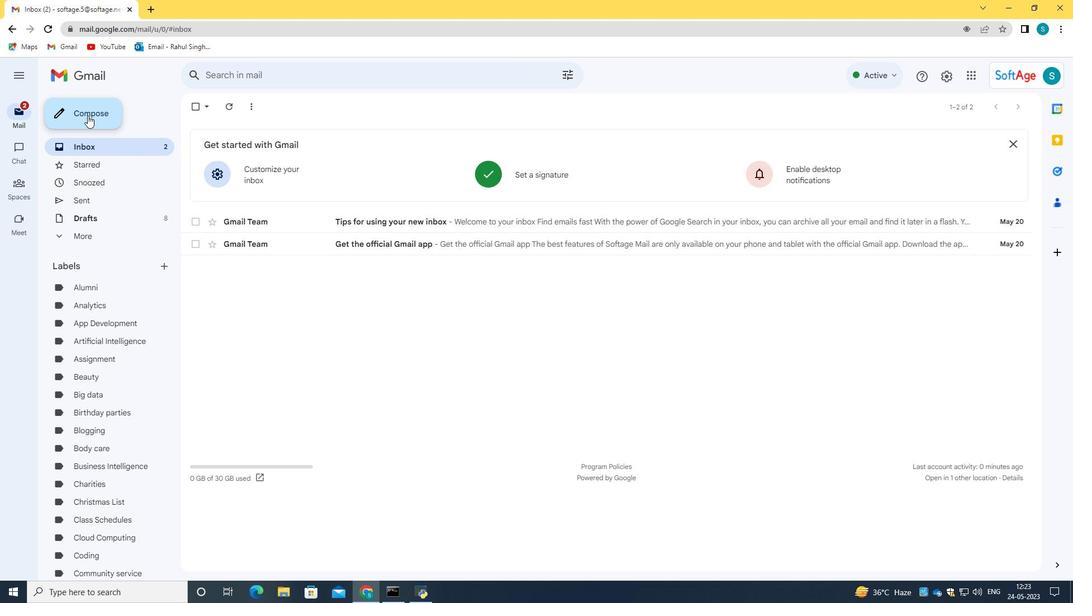 
Action: Mouse moved to (1010, 249)
Screenshot: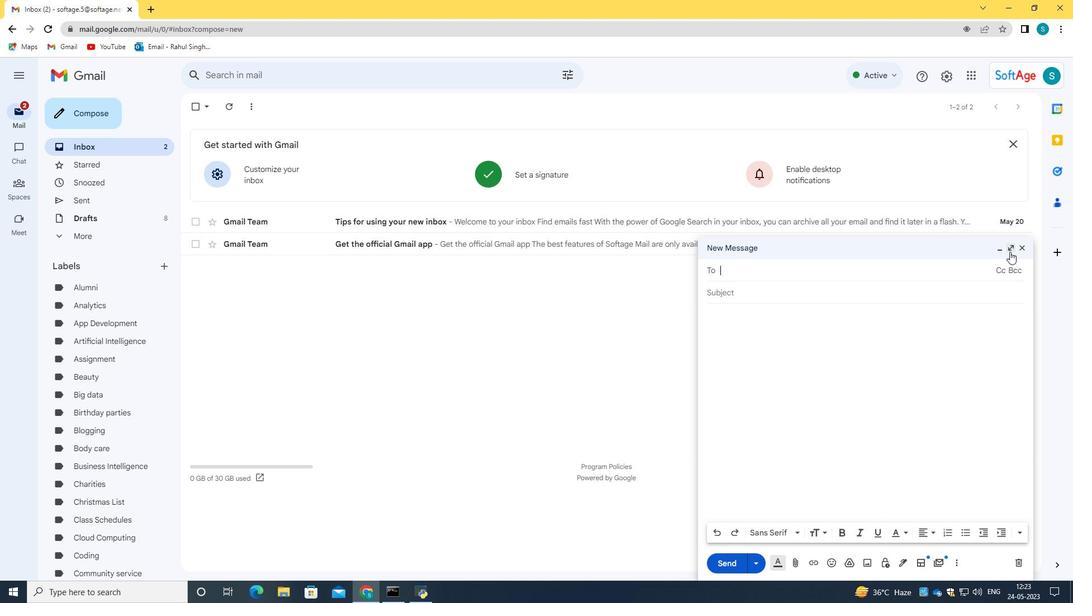 
Action: Mouse pressed left at (1010, 249)
Screenshot: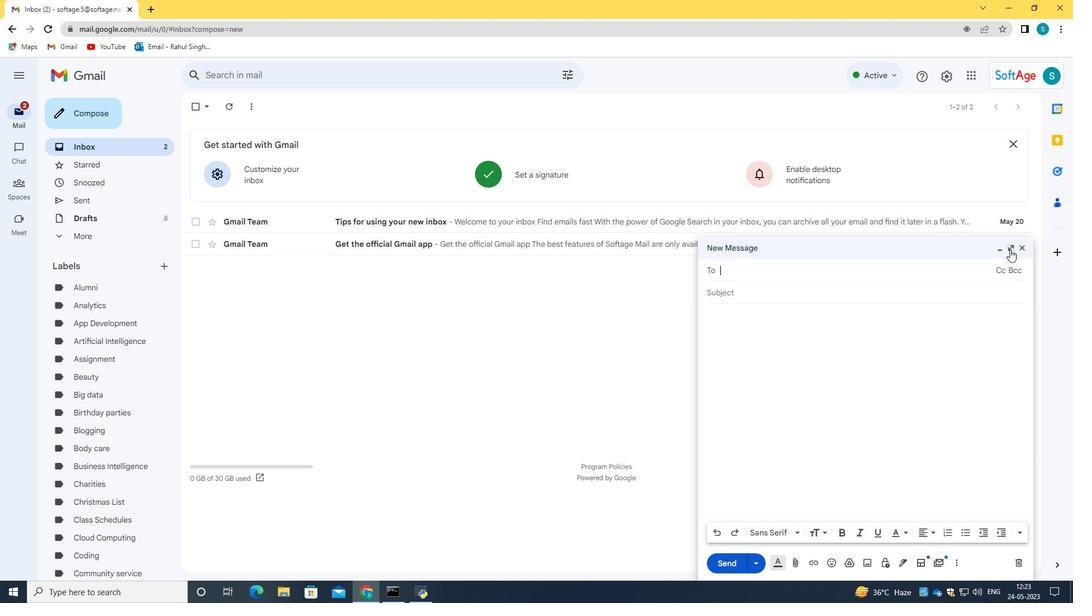 
Action: Mouse moved to (286, 548)
Screenshot: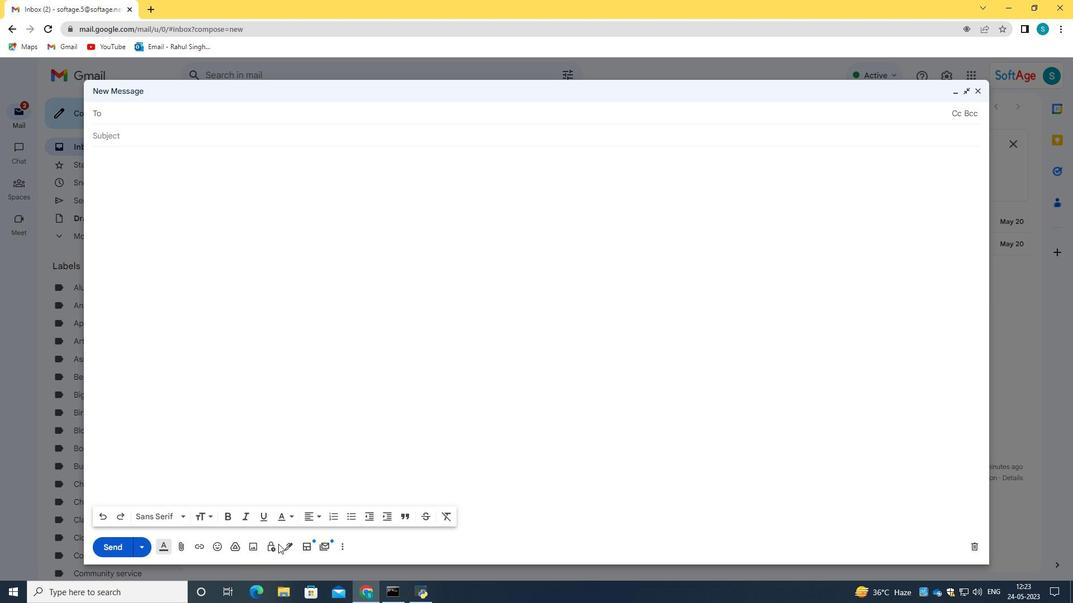
Action: Mouse pressed left at (286, 548)
Screenshot: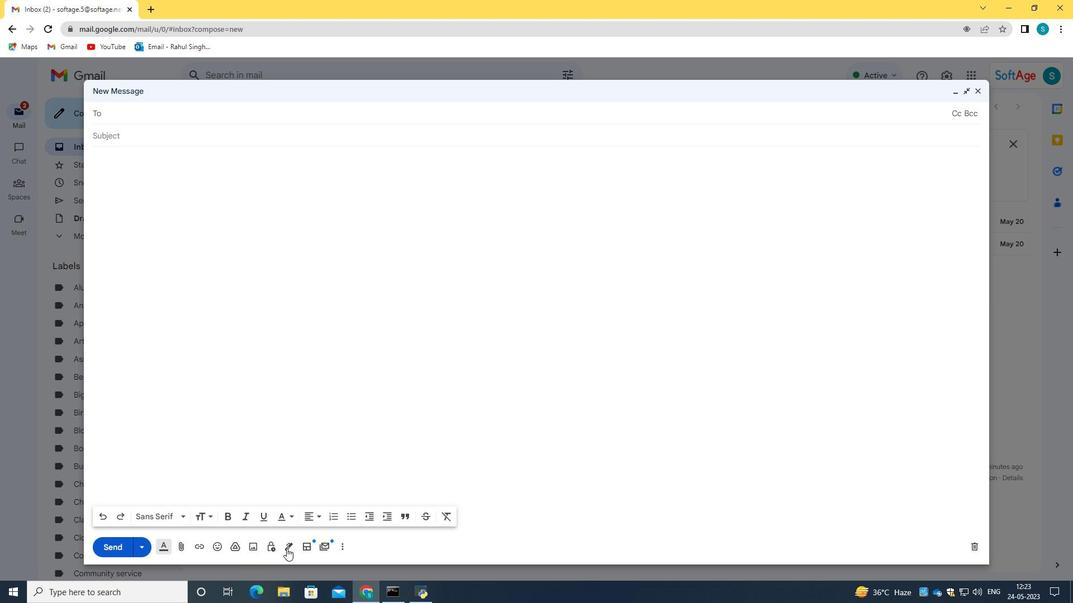 
Action: Mouse moved to (327, 531)
Screenshot: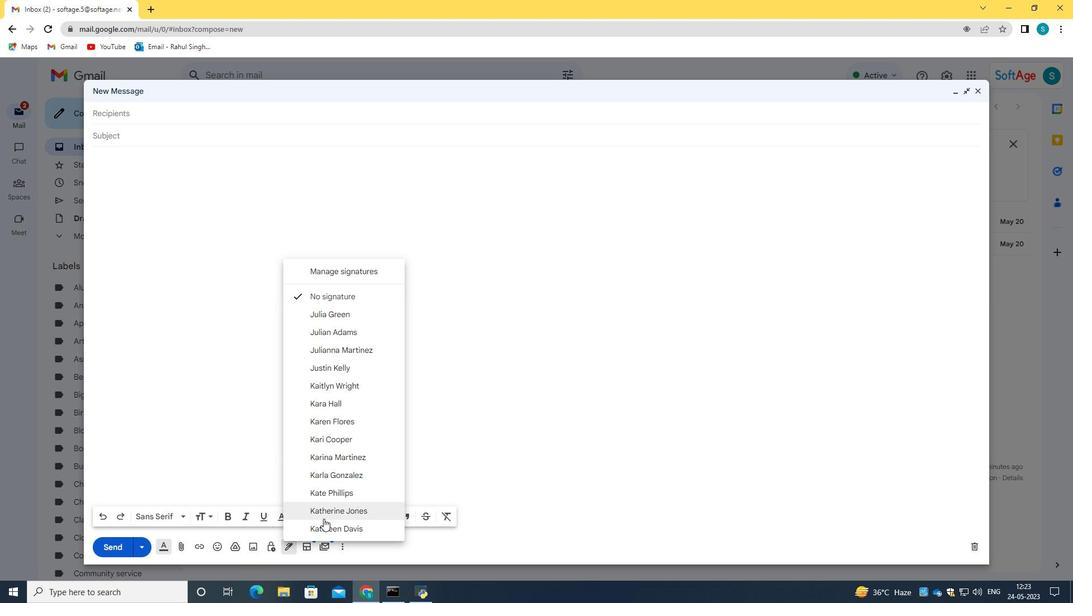 
Action: Mouse pressed left at (327, 531)
Screenshot: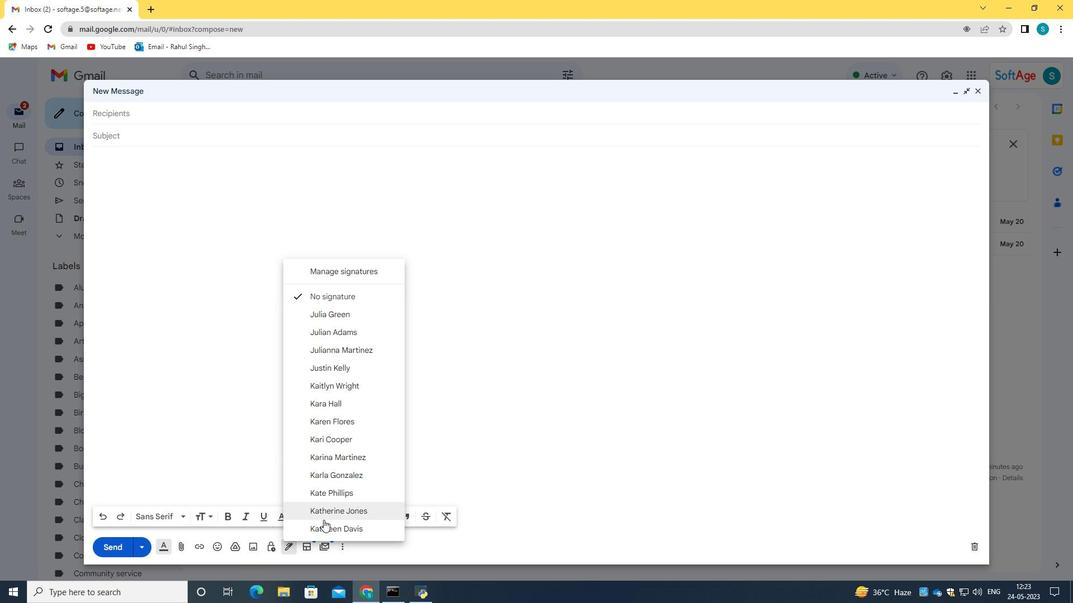 
Action: Mouse moved to (132, 132)
Screenshot: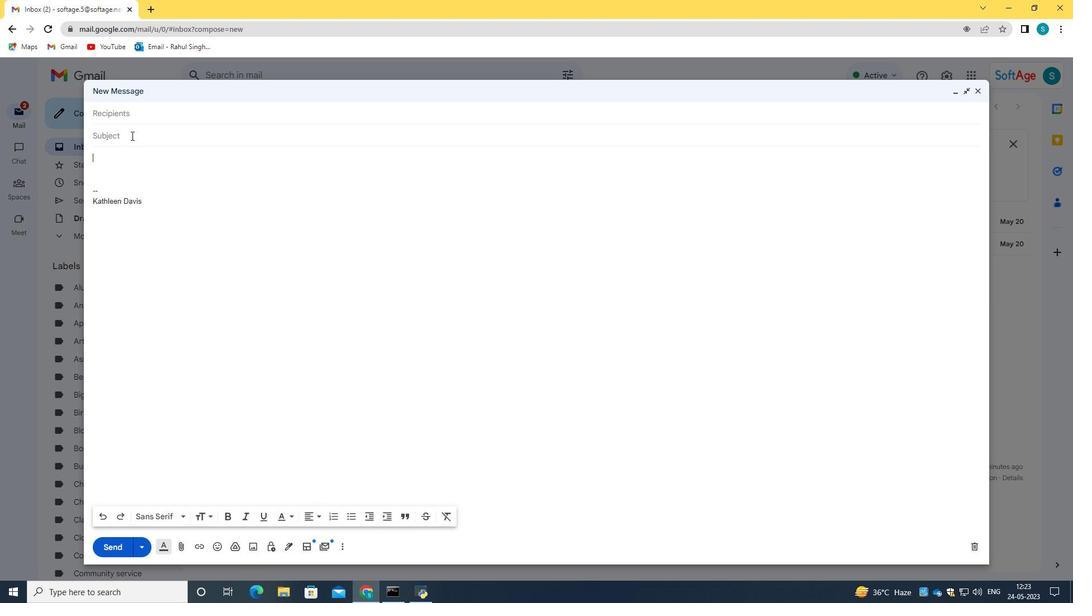 
Action: Mouse pressed left at (132, 132)
Screenshot: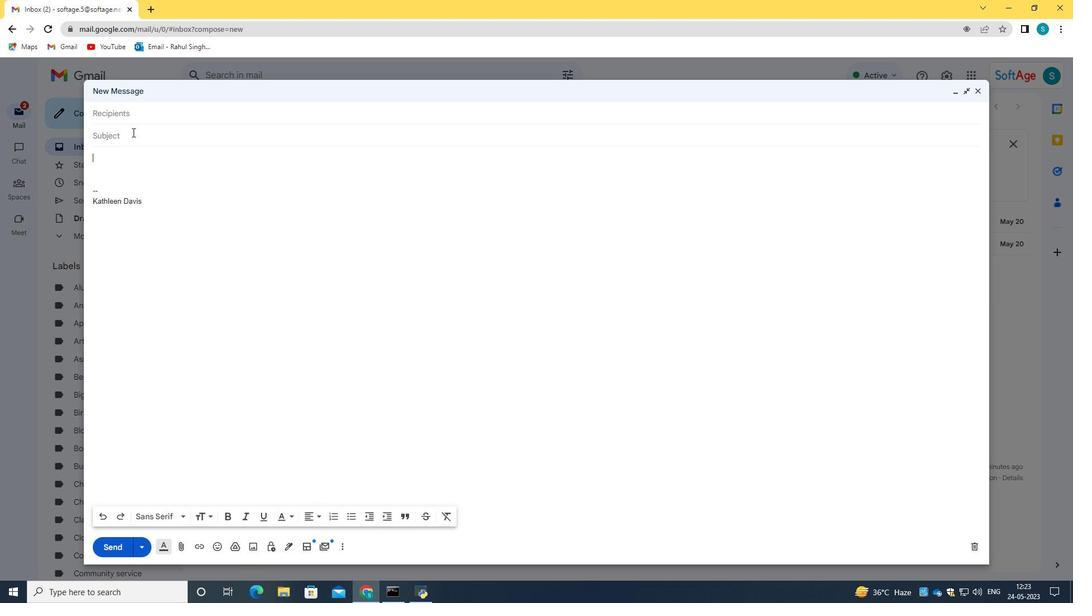 
Action: Mouse moved to (132, 133)
Screenshot: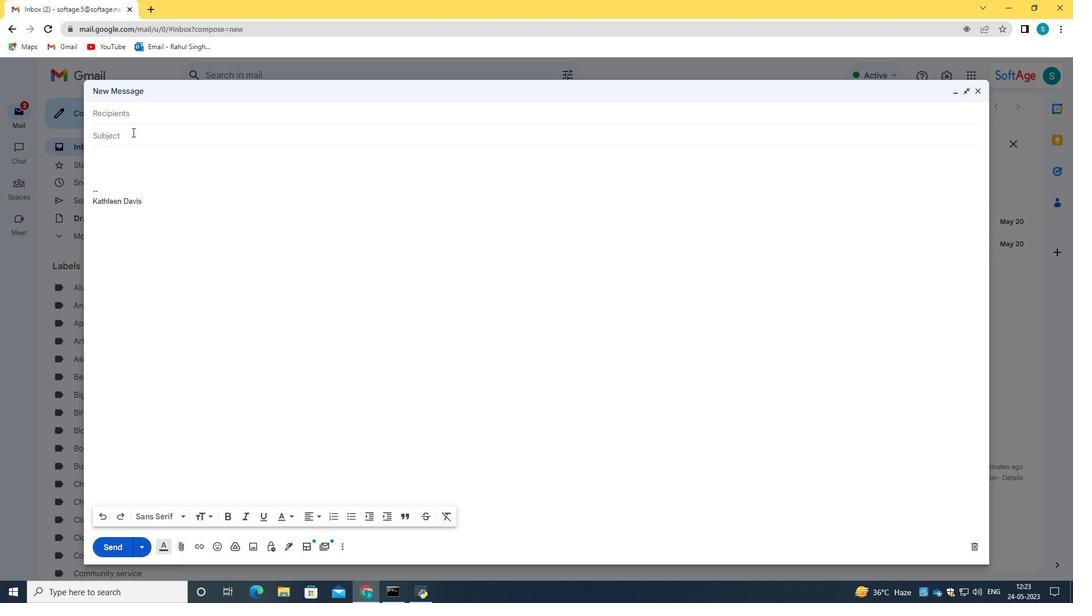 
Action: Key pressed <Key.caps_lock>F<Key.caps_lock>ollow<Key.space>u<Key.backspace>-up<Key.space>on<Key.space>a<Key.space>customer<Key.space>issue
Screenshot: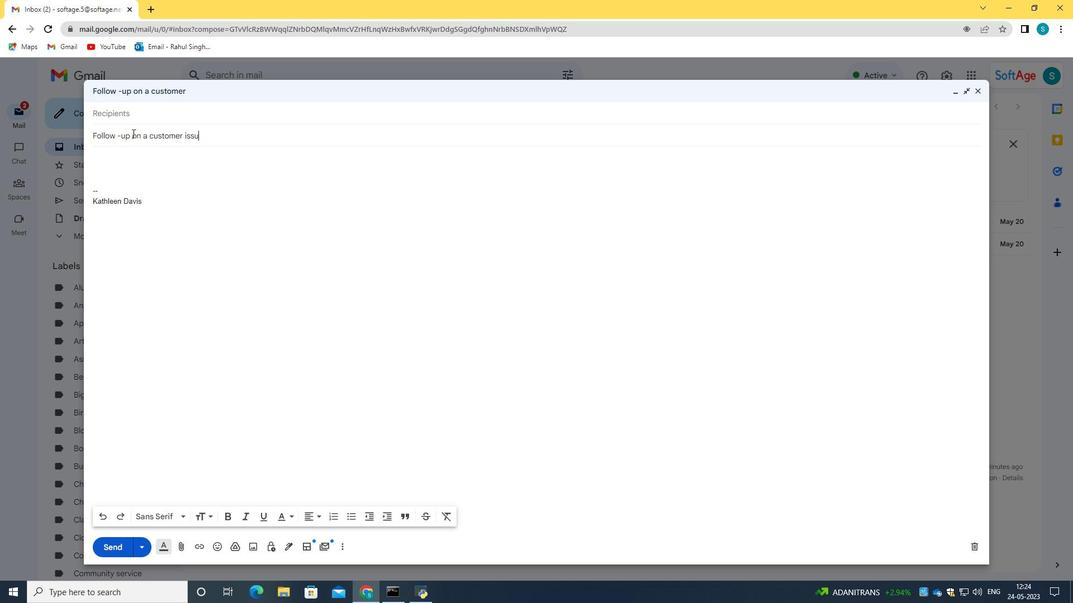 
Action: Mouse moved to (142, 169)
Screenshot: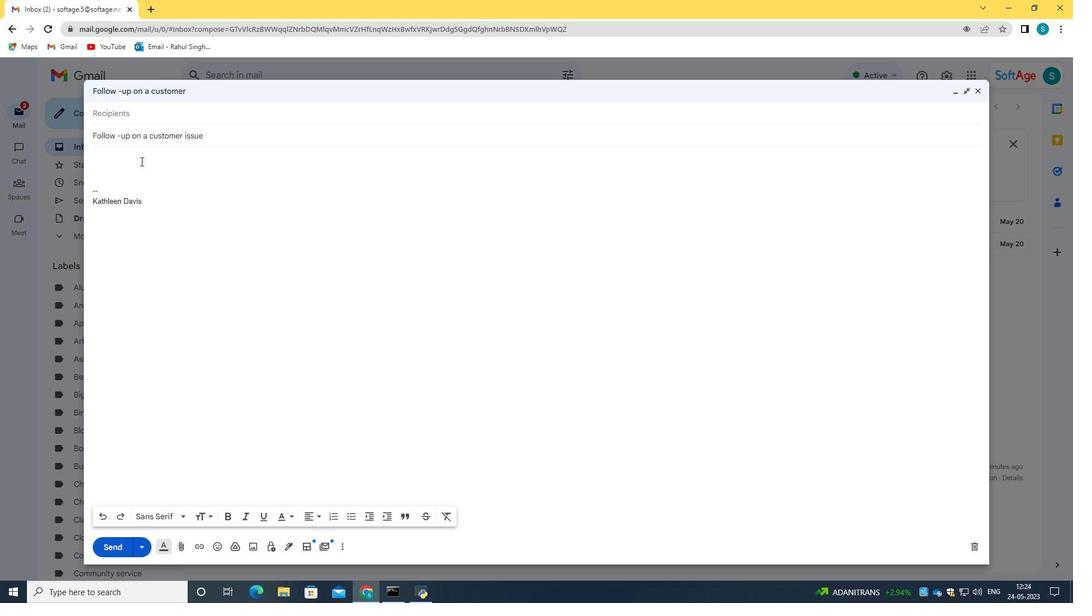 
Action: Mouse pressed left at (142, 169)
Screenshot: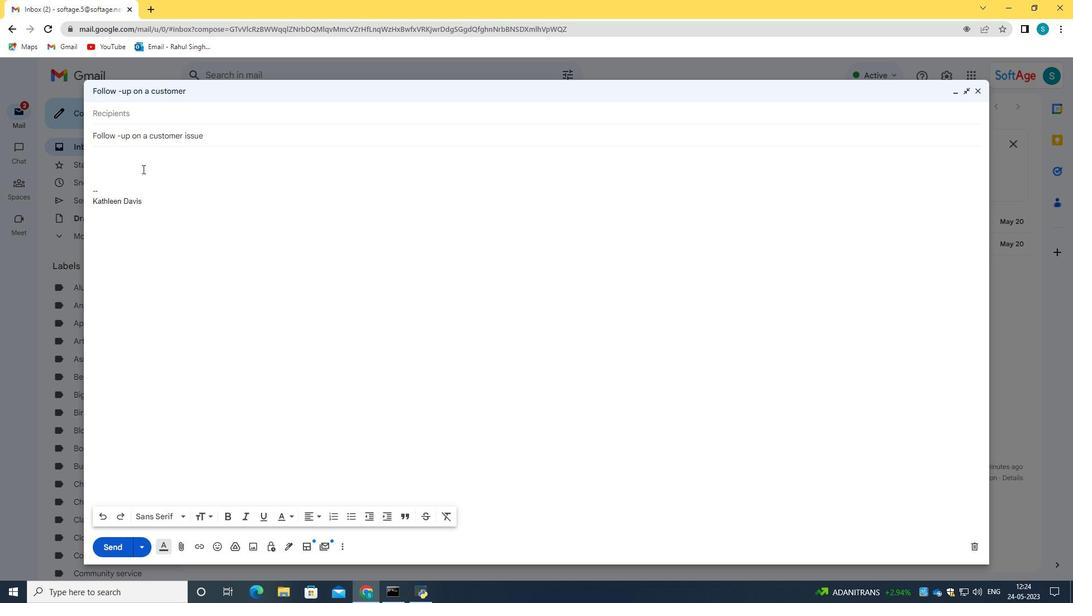 
Action: Key pressed <Key.caps_lock>C<Key.caps_lock>ould<Key.space>your<Key.space>pr<Key.backspace><Key.backspace><Key.backspace><Key.backspace><Key.space>pri<Key.backspace>ovide<Key.space>an<Key.space>update<Key.space>on<Key.space>the<Key.space>progress<Key.space>of<Key.space>the<Key.space>research<Key.space>project
Screenshot: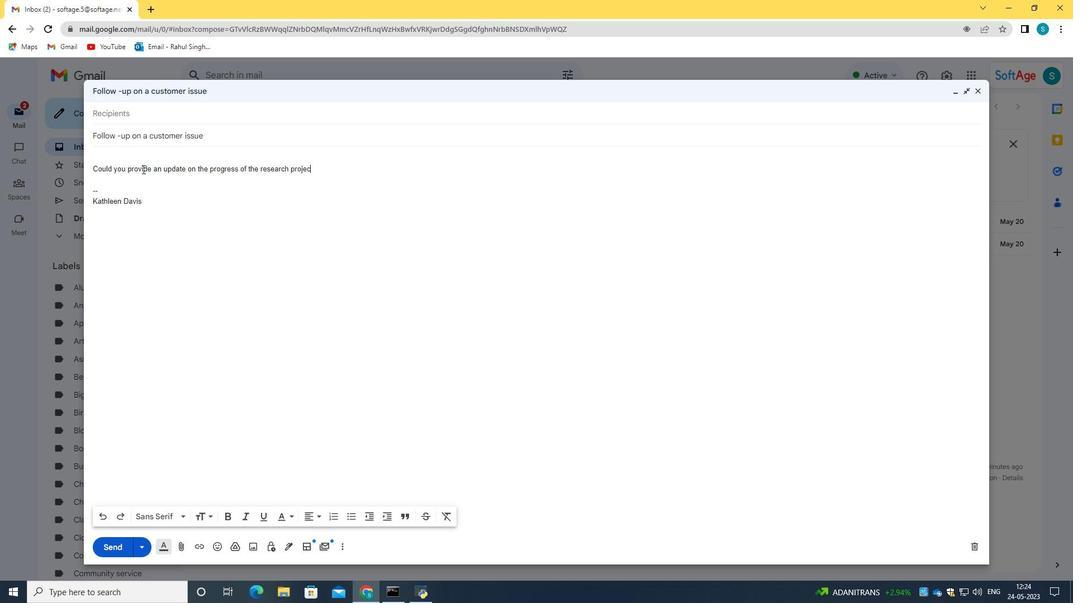 
Action: Mouse moved to (331, 212)
Screenshot: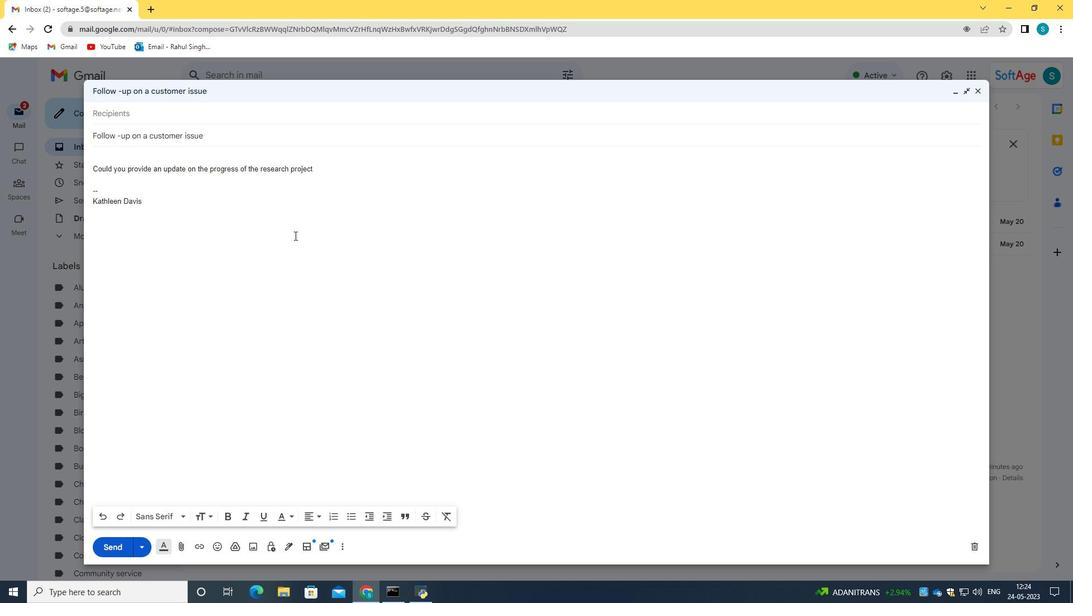 
Action: Key pressed <Key.shift_r>?
Screenshot: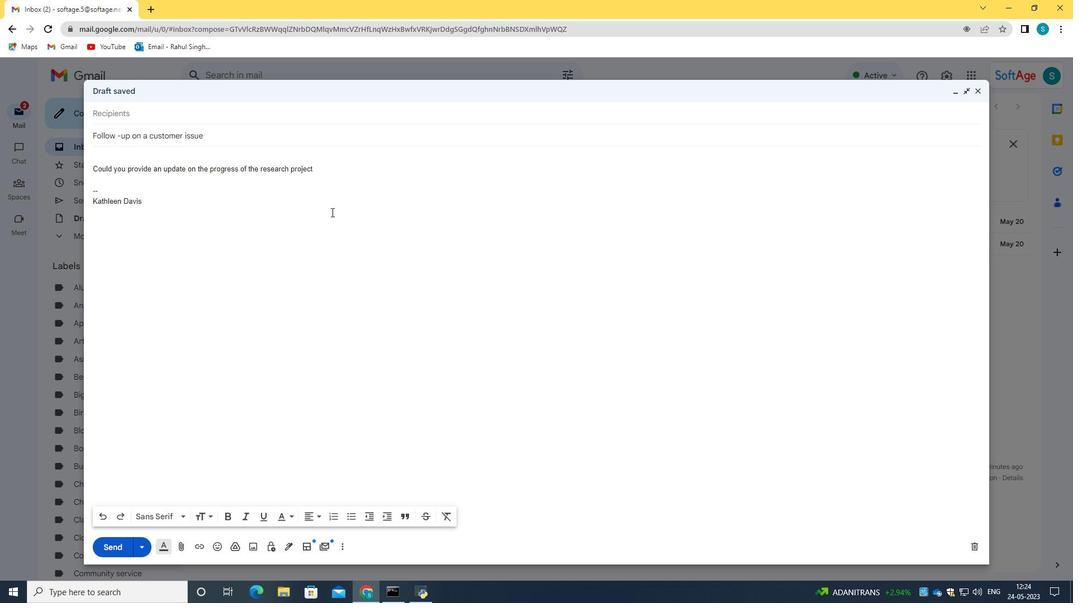 
Action: Mouse moved to (168, 110)
Screenshot: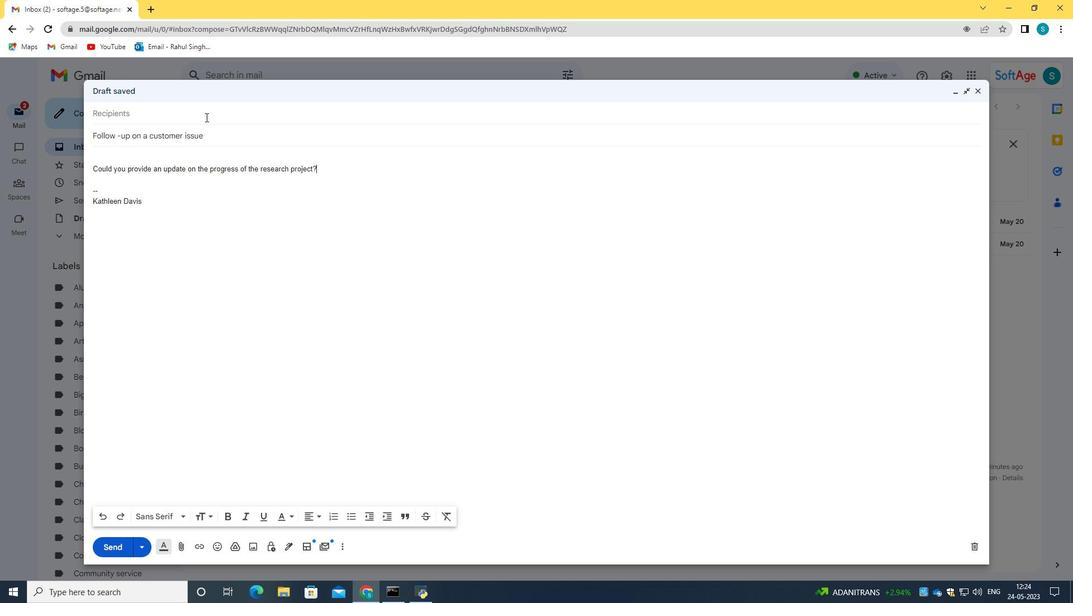 
Action: Mouse pressed left at (168, 110)
Screenshot: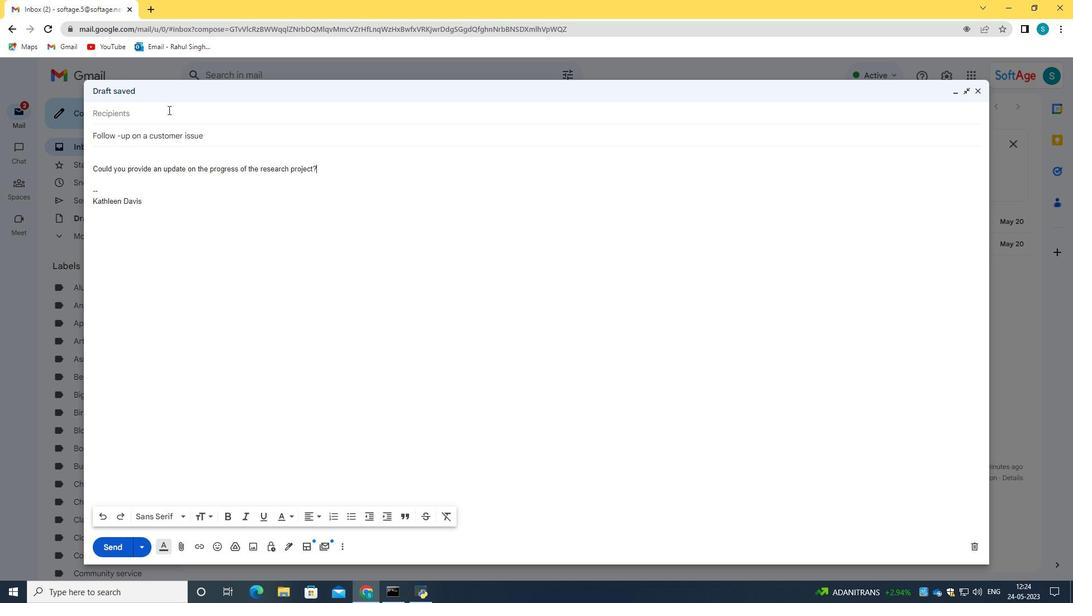 
Action: Key pressed softage.3<Key.shift>@softage.net
Screenshot: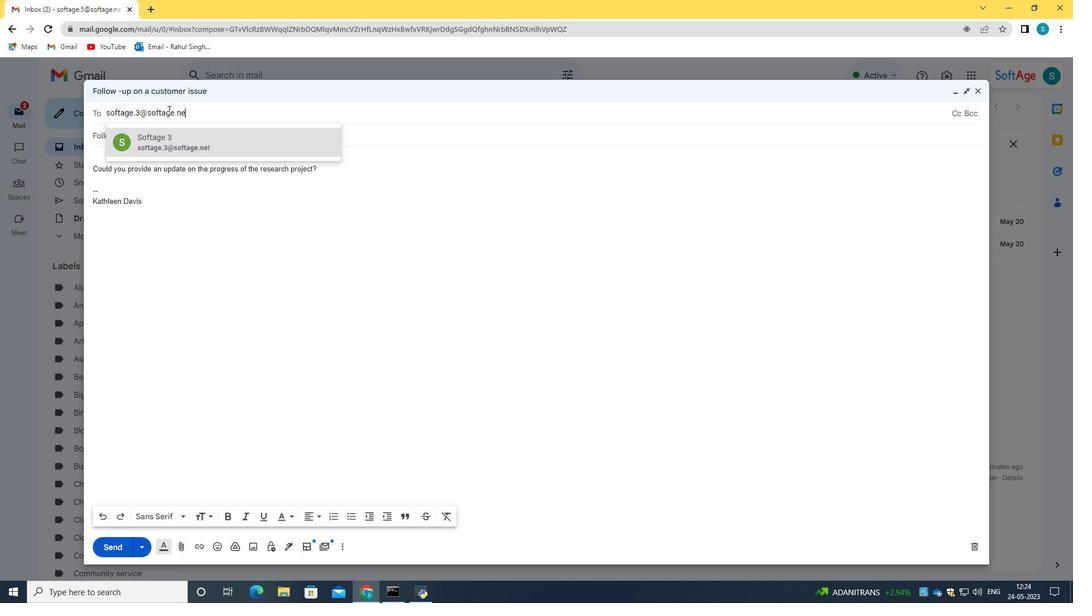 
Action: Mouse moved to (215, 151)
Screenshot: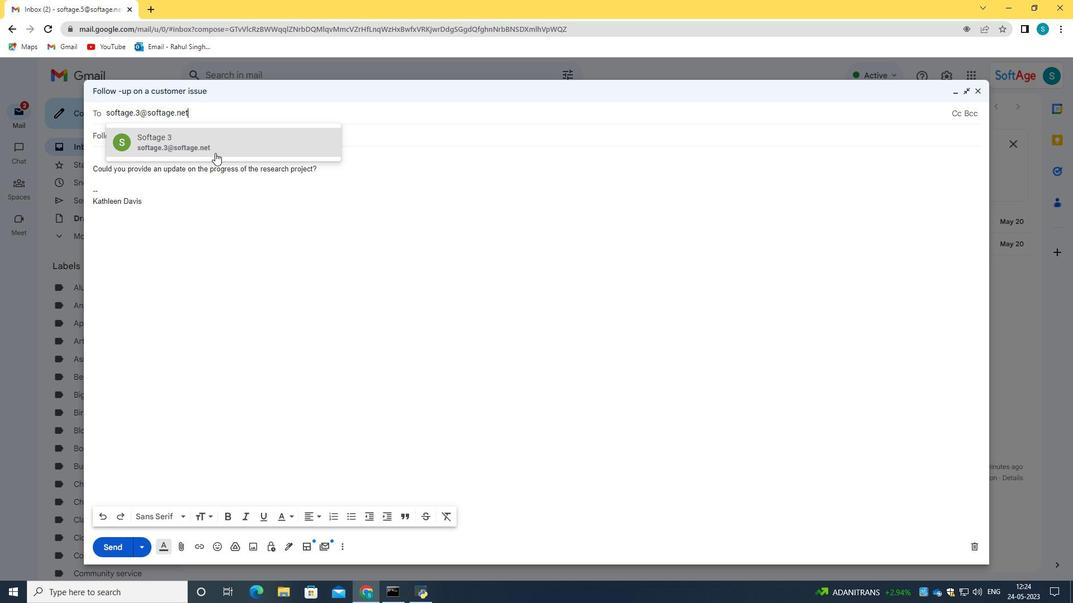 
Action: Mouse pressed left at (215, 151)
Screenshot: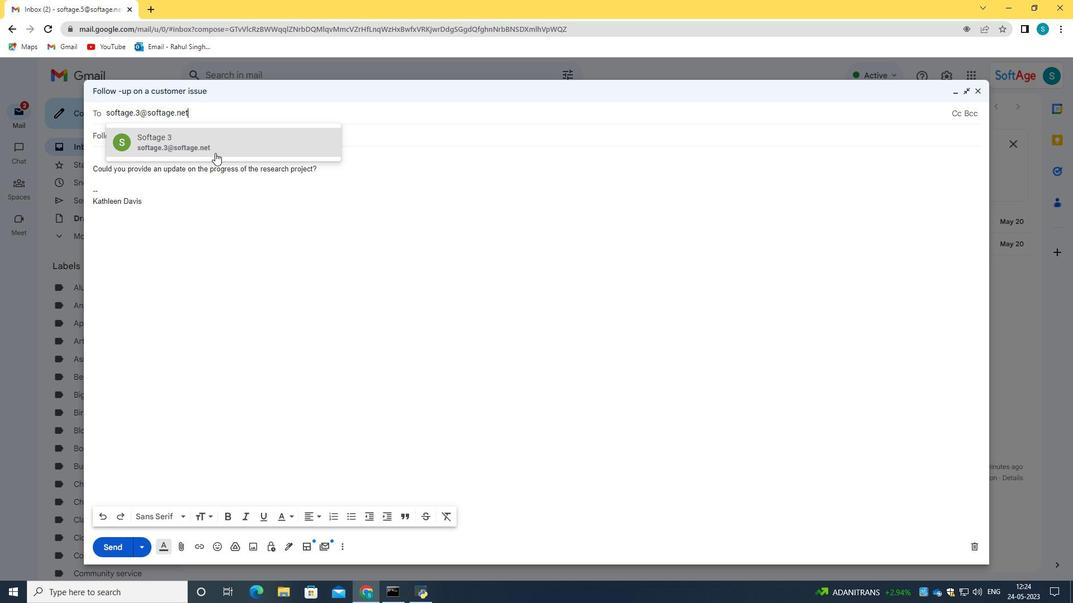 
Action: Mouse moved to (321, 178)
Screenshot: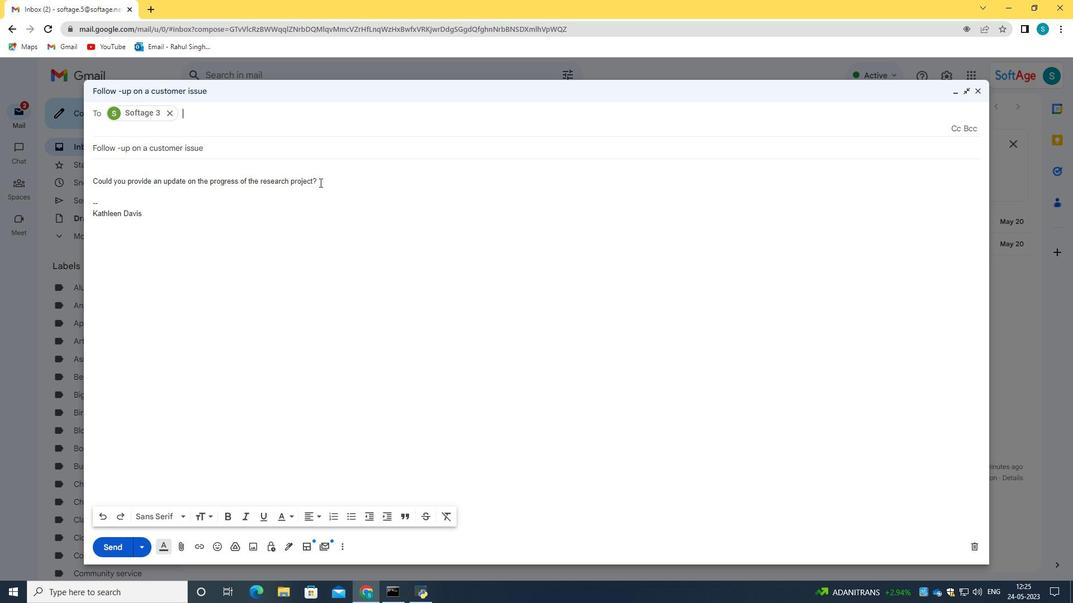 
Action: Mouse pressed left at (321, 178)
Screenshot: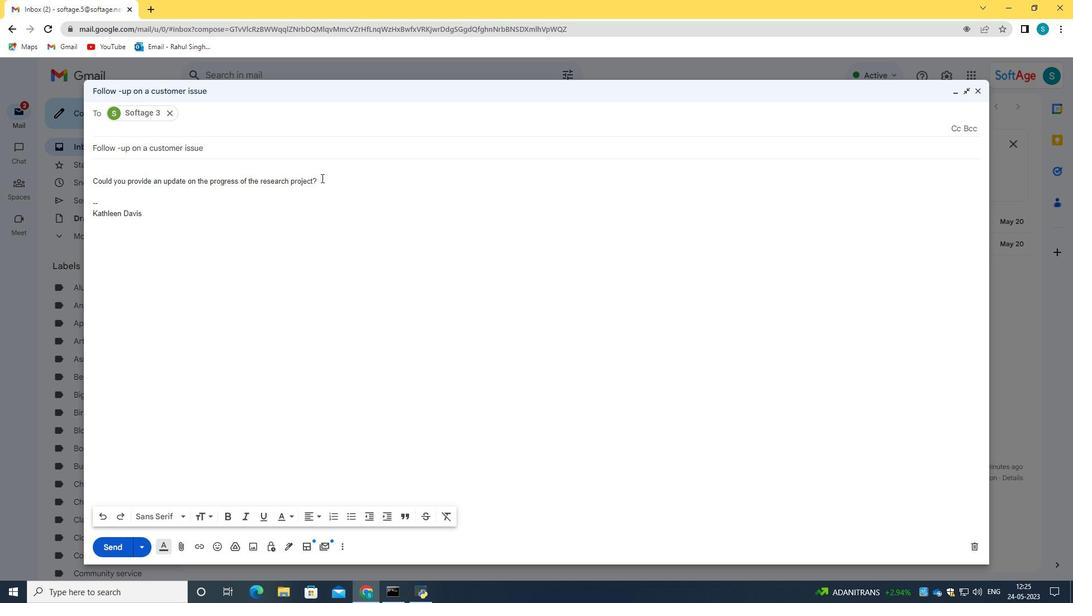 
Action: Mouse moved to (280, 518)
Screenshot: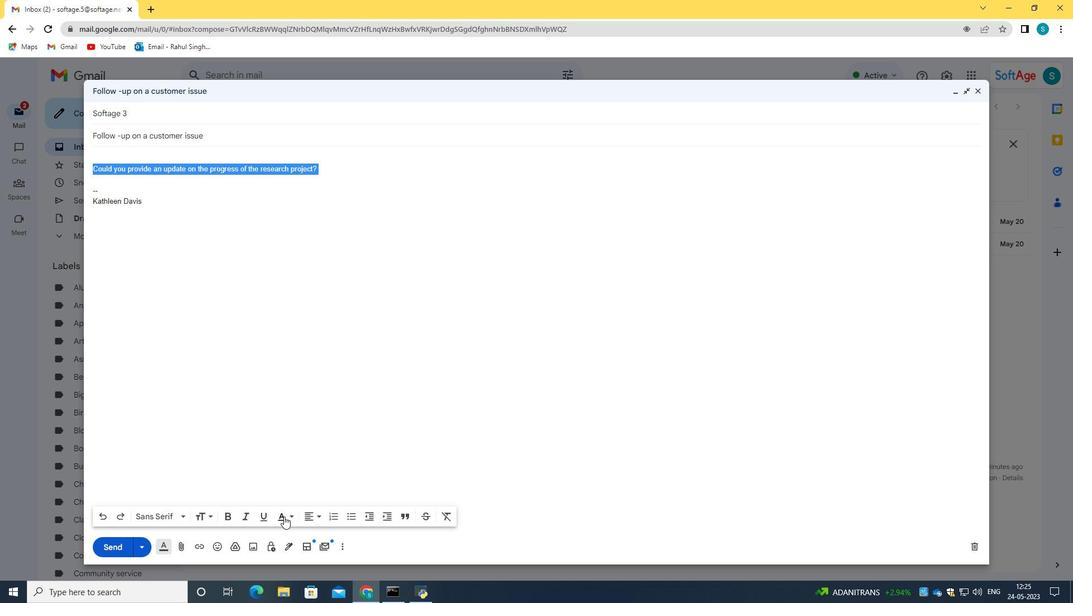 
Action: Mouse pressed left at (280, 518)
Screenshot: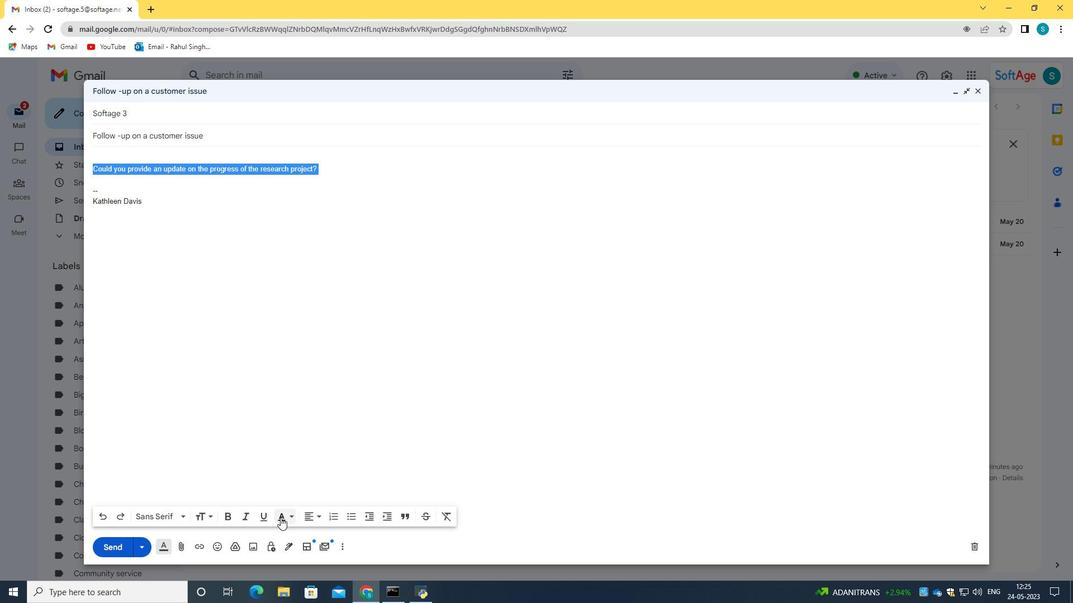 
Action: Mouse moved to (209, 516)
Screenshot: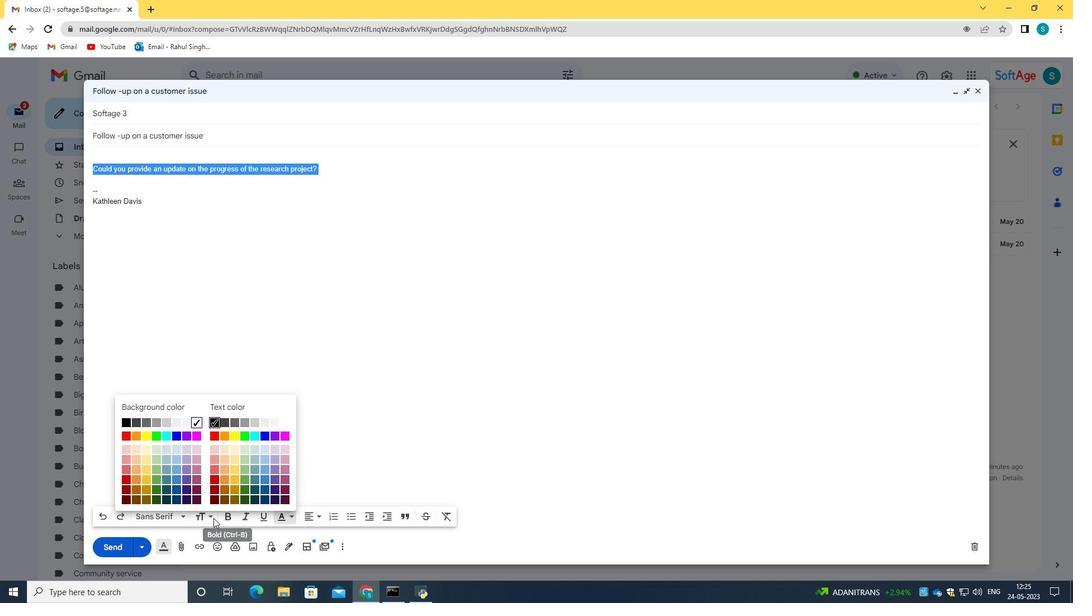 
Action: Mouse pressed left at (209, 516)
Screenshot: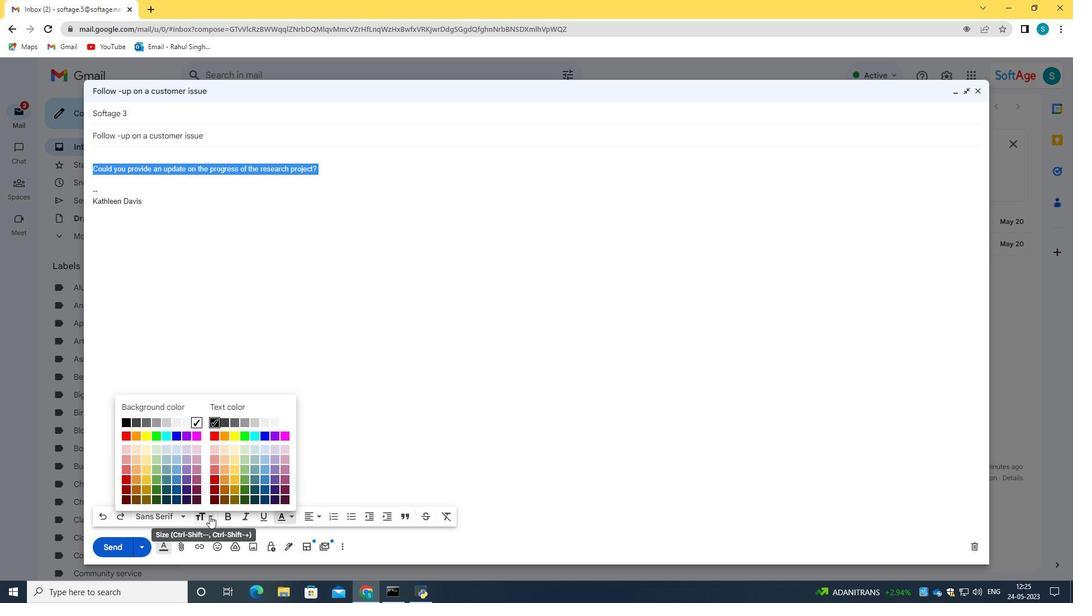 
Action: Mouse moved to (238, 449)
Screenshot: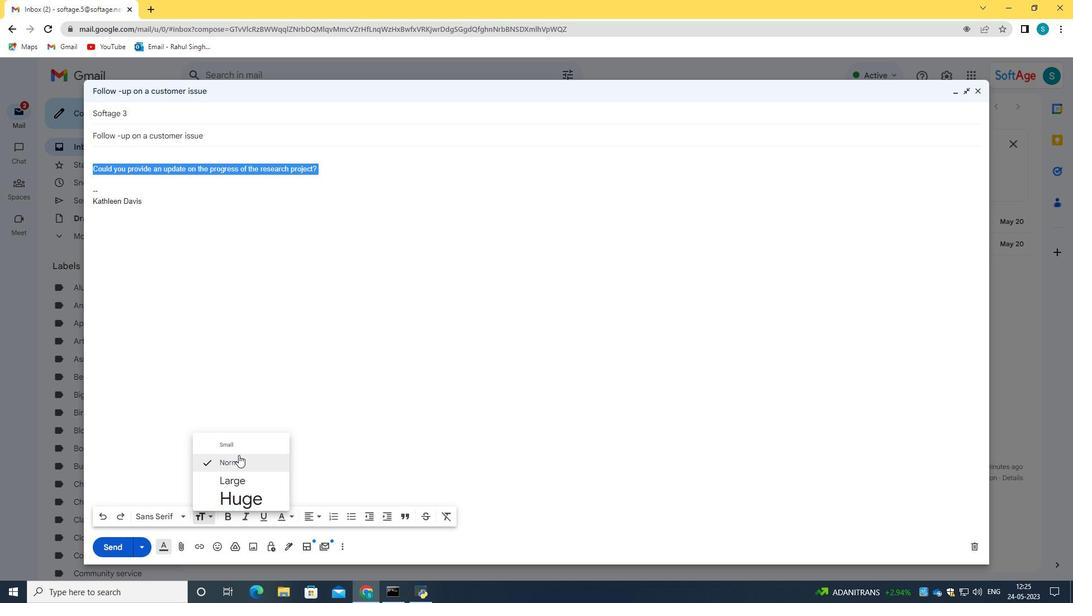 
Action: Mouse pressed left at (238, 449)
Screenshot: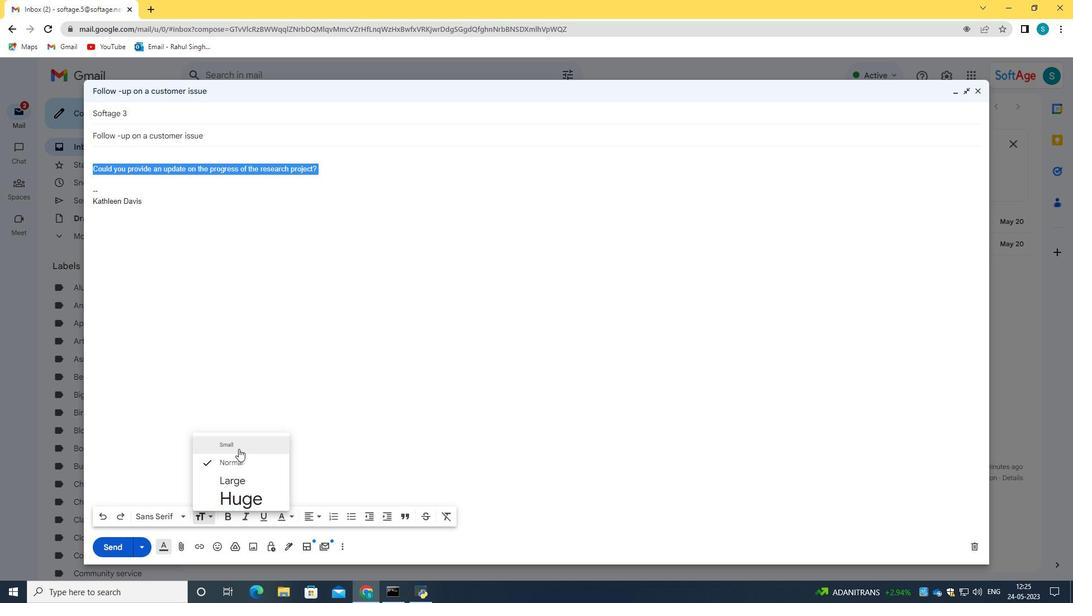 
Action: Mouse moved to (305, 514)
Screenshot: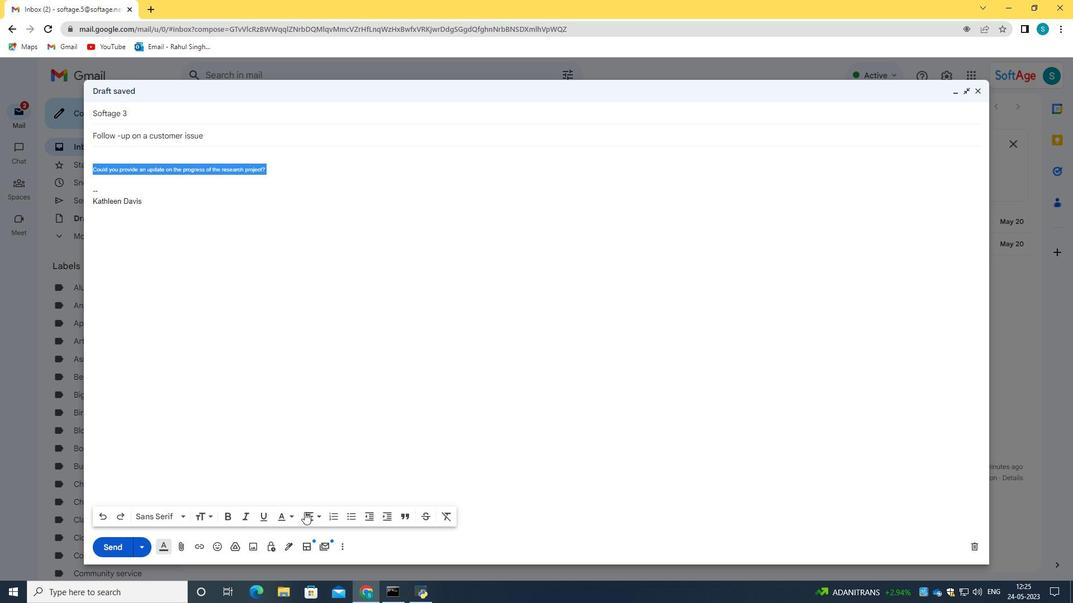 
Action: Mouse pressed left at (305, 514)
Screenshot: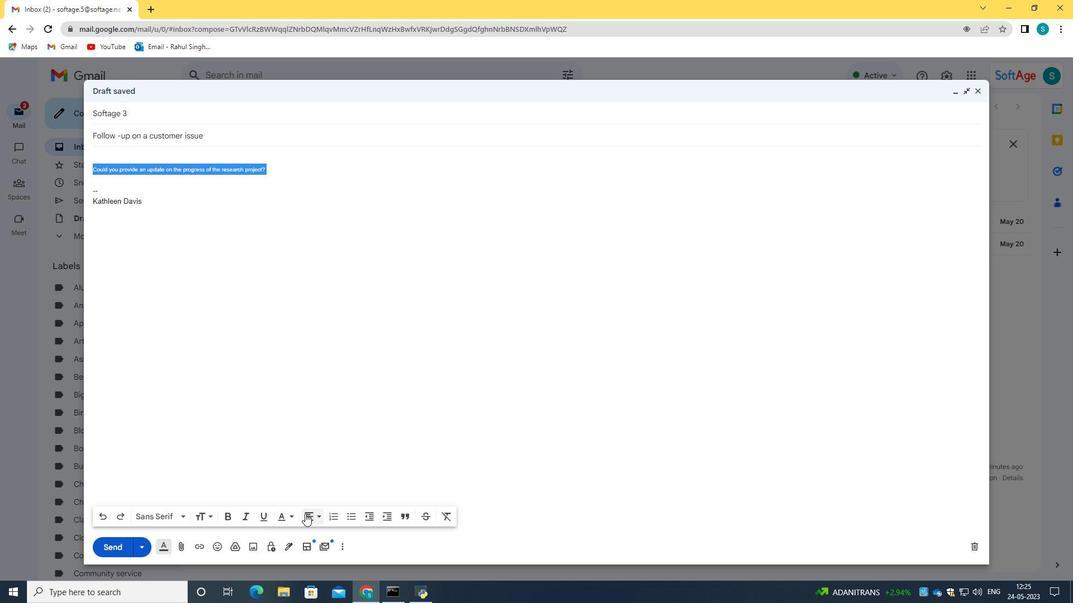 
Action: Mouse moved to (314, 468)
Screenshot: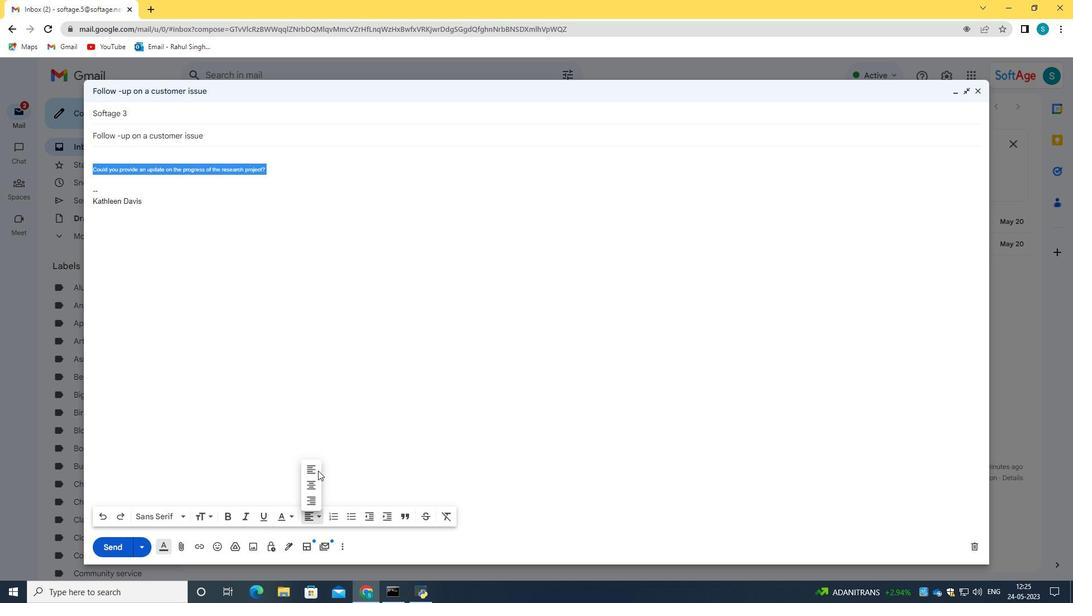 
Action: Mouse pressed left at (314, 468)
Screenshot: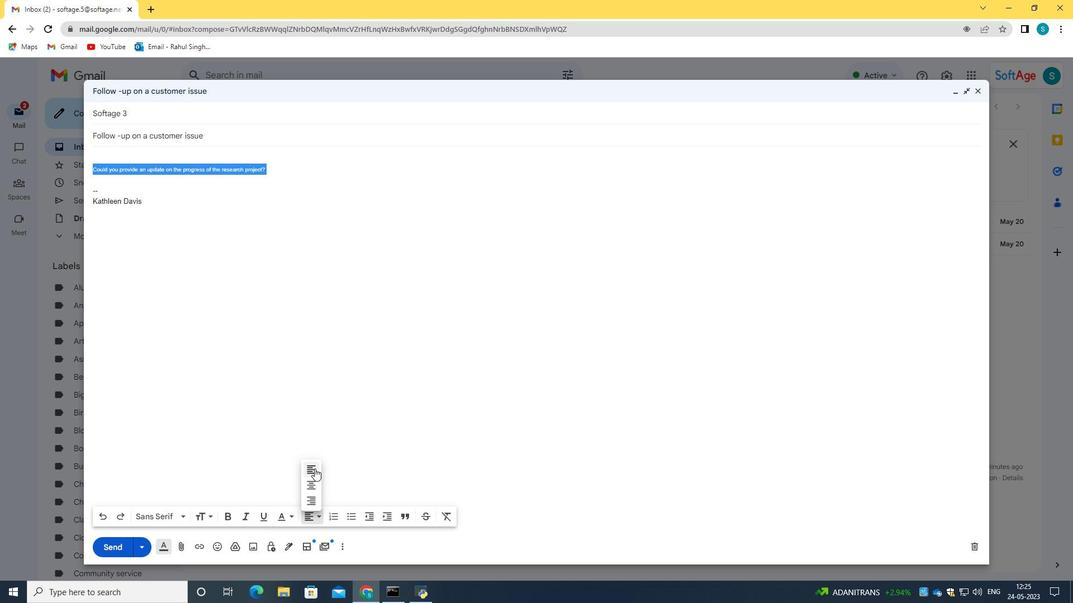 
Action: Mouse moved to (403, 360)
Screenshot: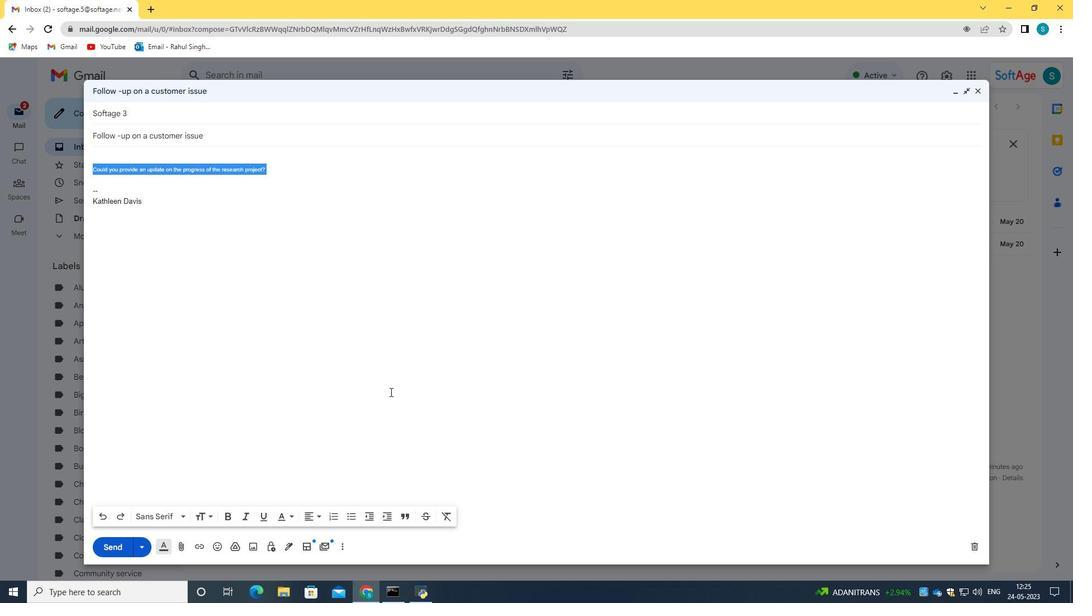 
Action: Mouse pressed left at (403, 360)
Screenshot: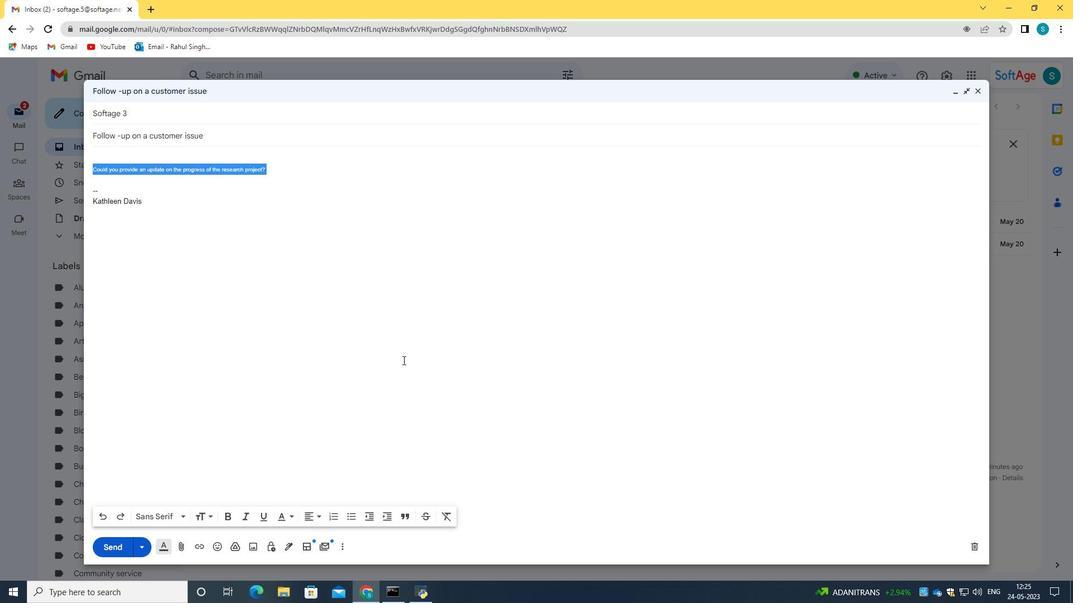 
Action: Mouse moved to (111, 546)
Screenshot: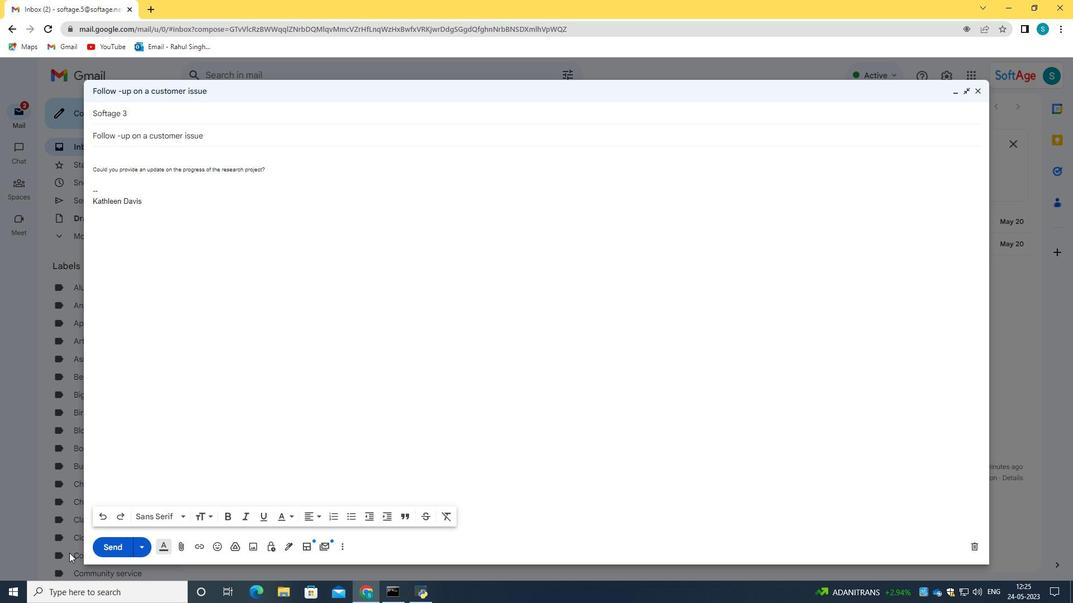 
Action: Mouse pressed left at (111, 546)
Screenshot: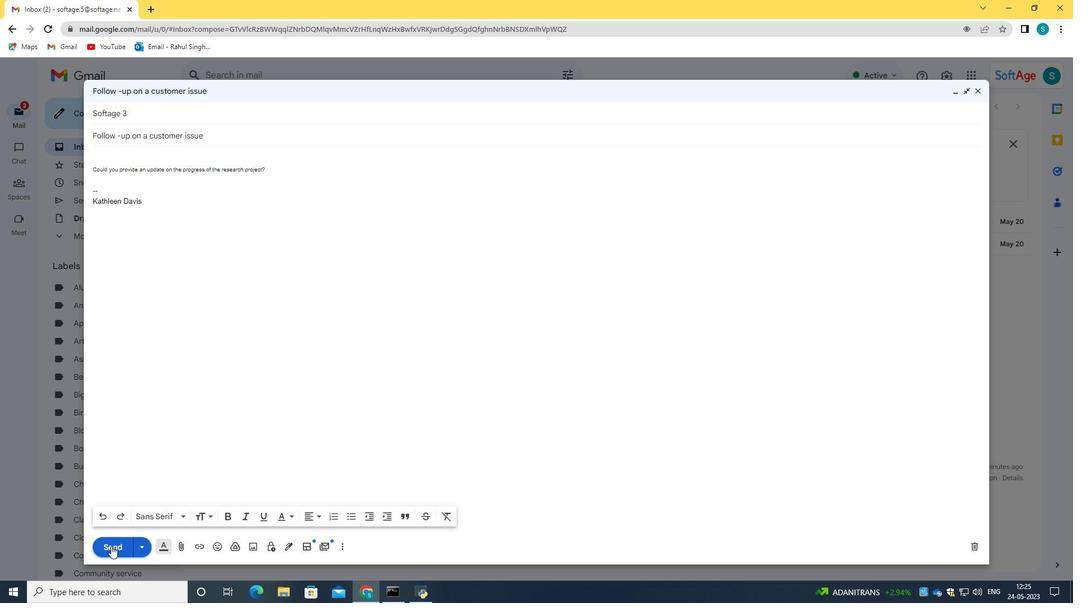 
Action: Mouse moved to (114, 192)
Screenshot: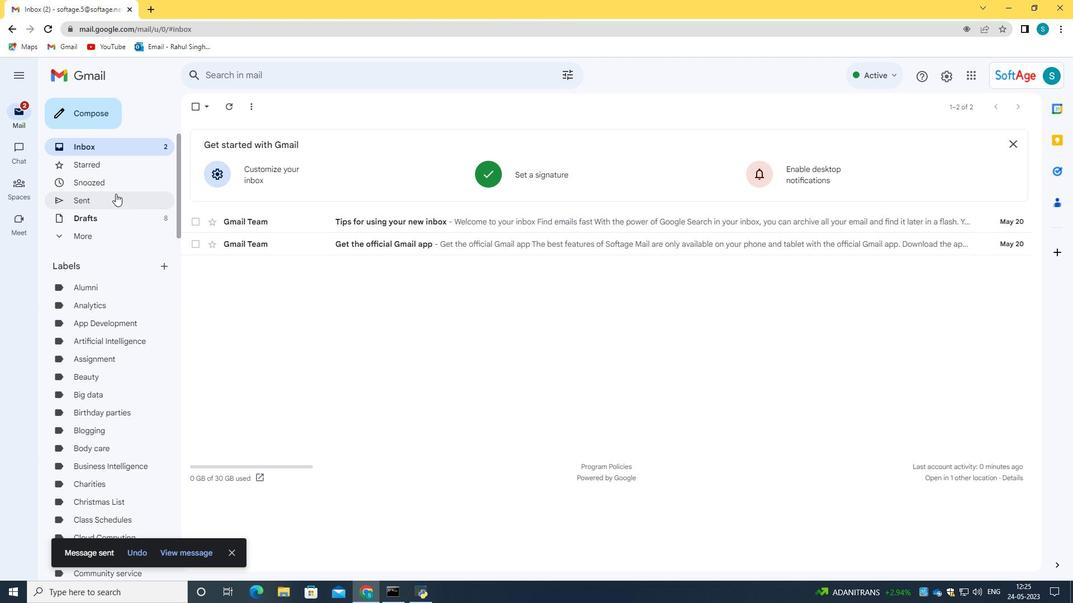 
Action: Mouse pressed left at (114, 192)
Screenshot: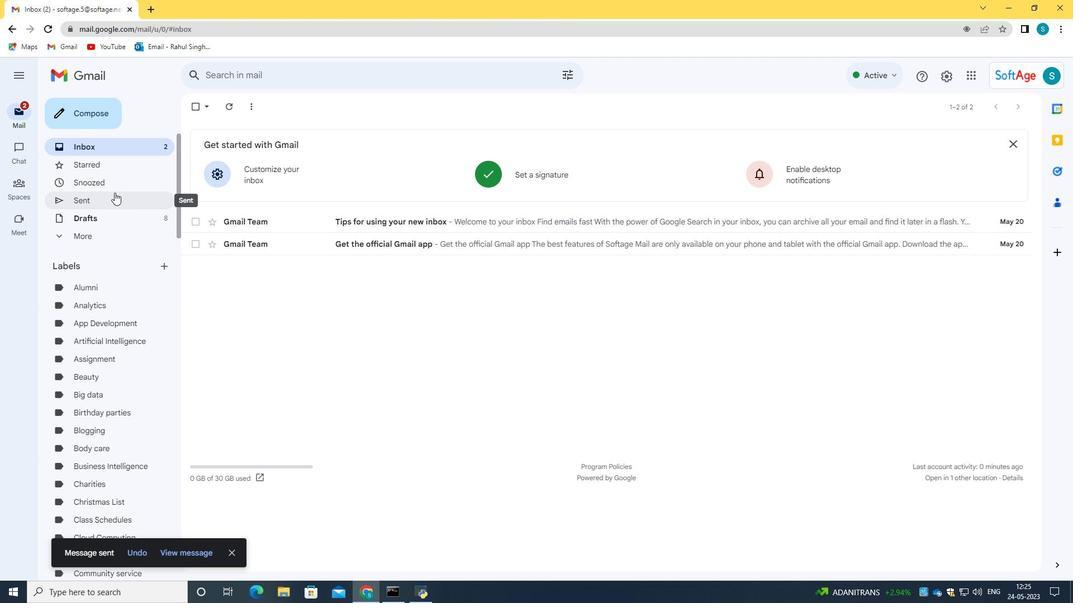 
Action: Mouse moved to (198, 166)
Screenshot: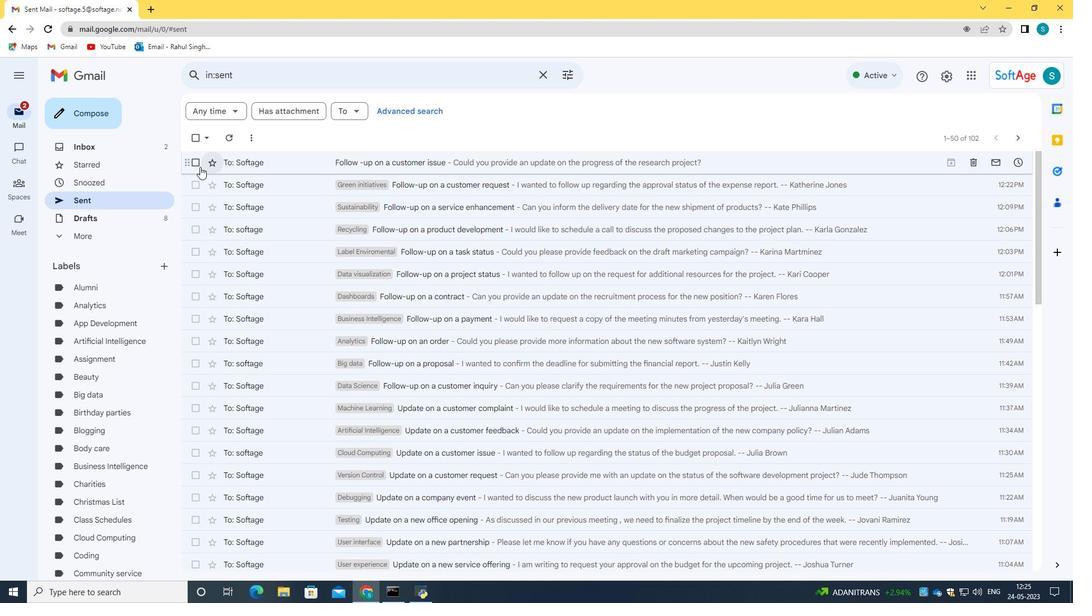 
Action: Mouse pressed left at (198, 166)
Screenshot: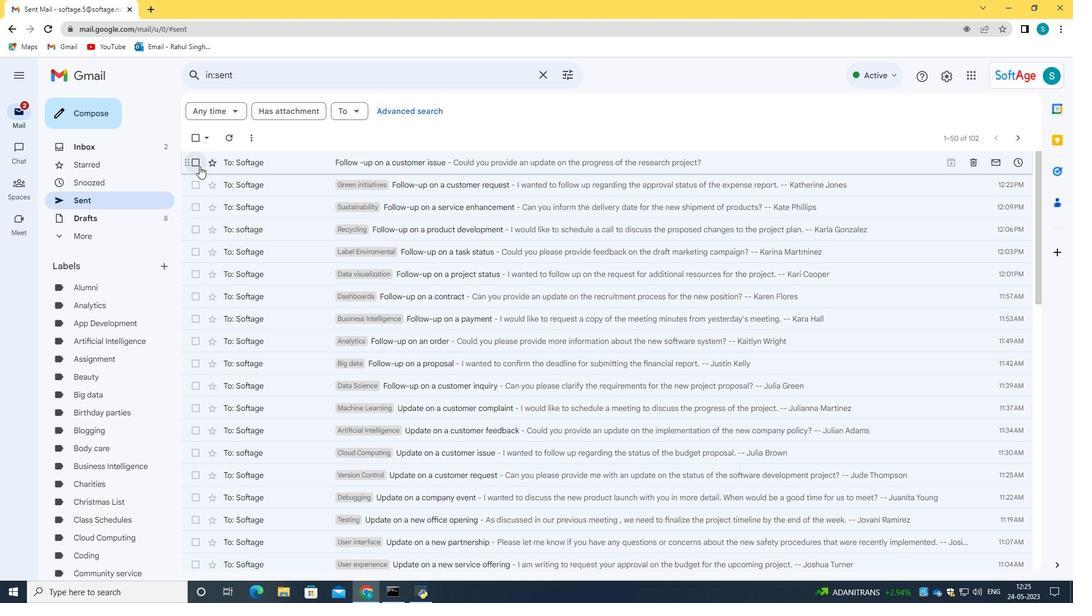 
Action: Mouse moved to (304, 158)
Screenshot: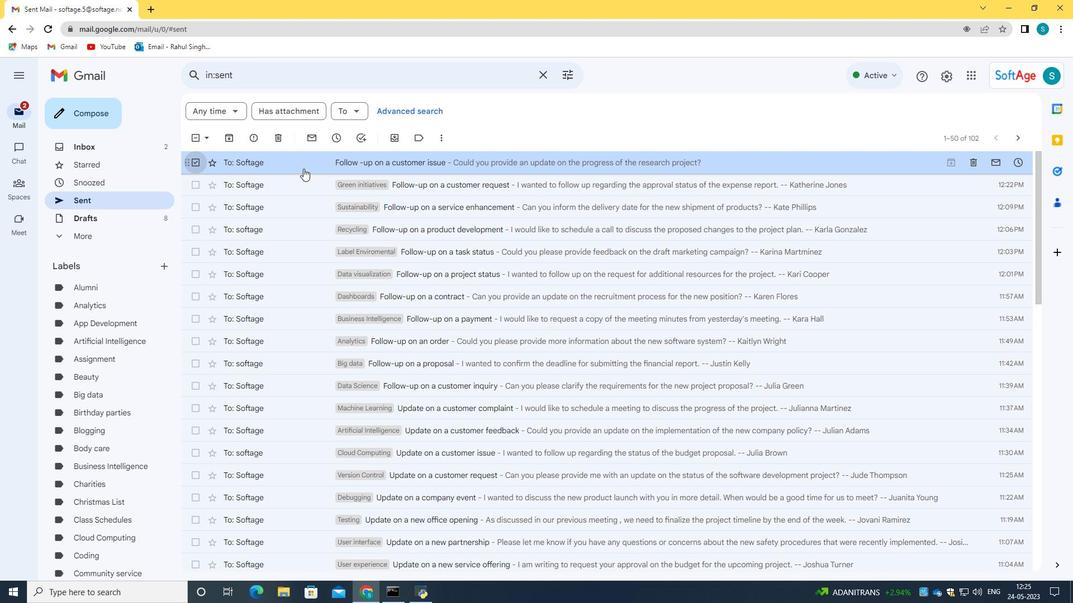 
Action: Mouse pressed right at (304, 158)
Screenshot: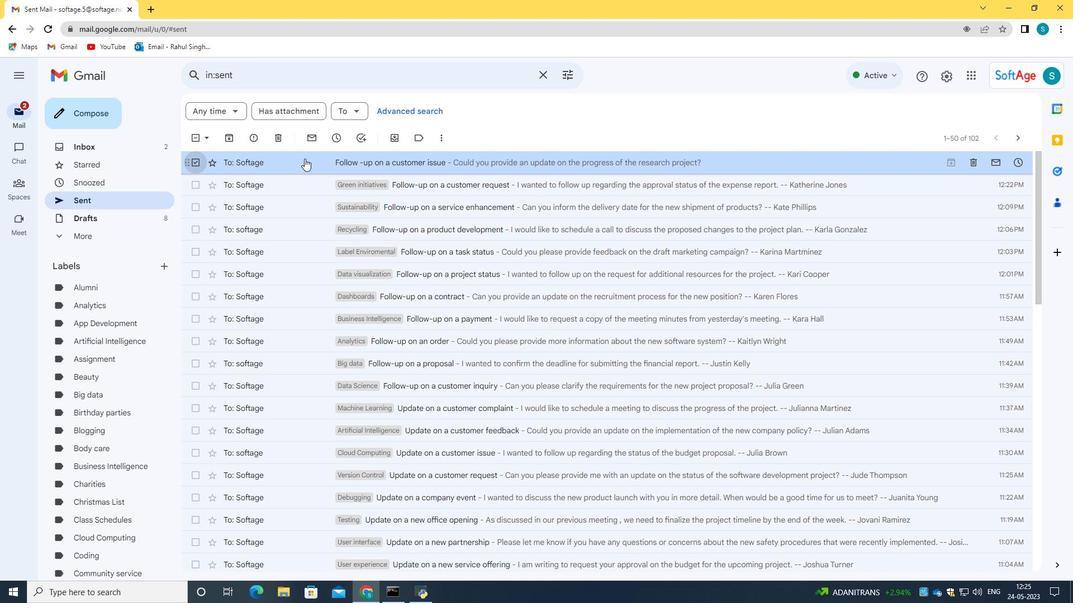 
Action: Mouse moved to (485, 324)
Screenshot: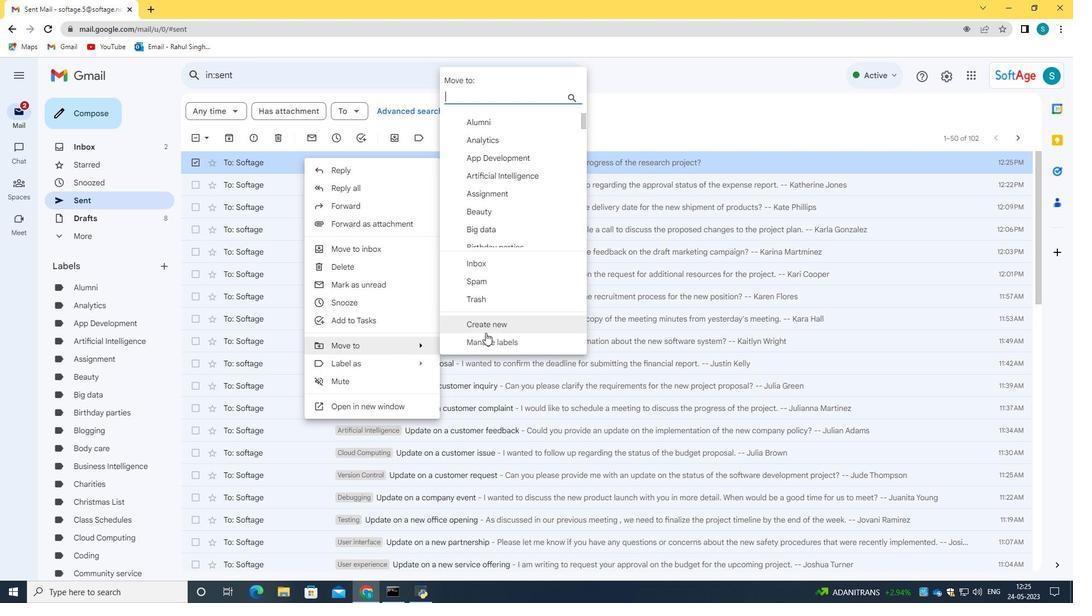
Action: Mouse pressed left at (485, 324)
Screenshot: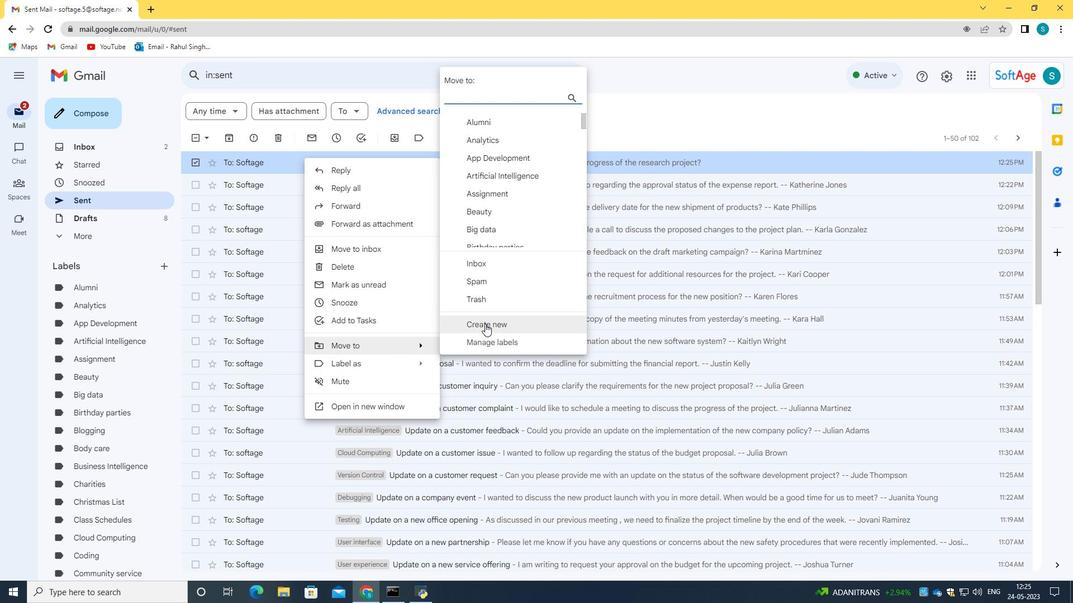
Action: Mouse moved to (509, 320)
Screenshot: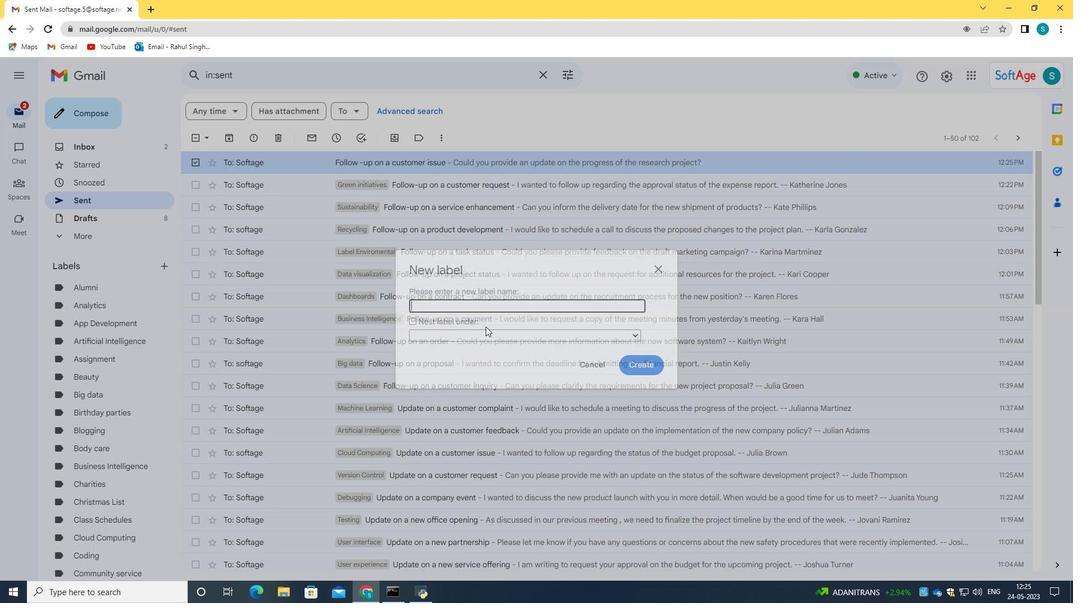 
Action: Key pressed <Key.caps_lock>E<Key.caps_lock>nge<Key.backspace><Key.backspace>ergy
Screenshot: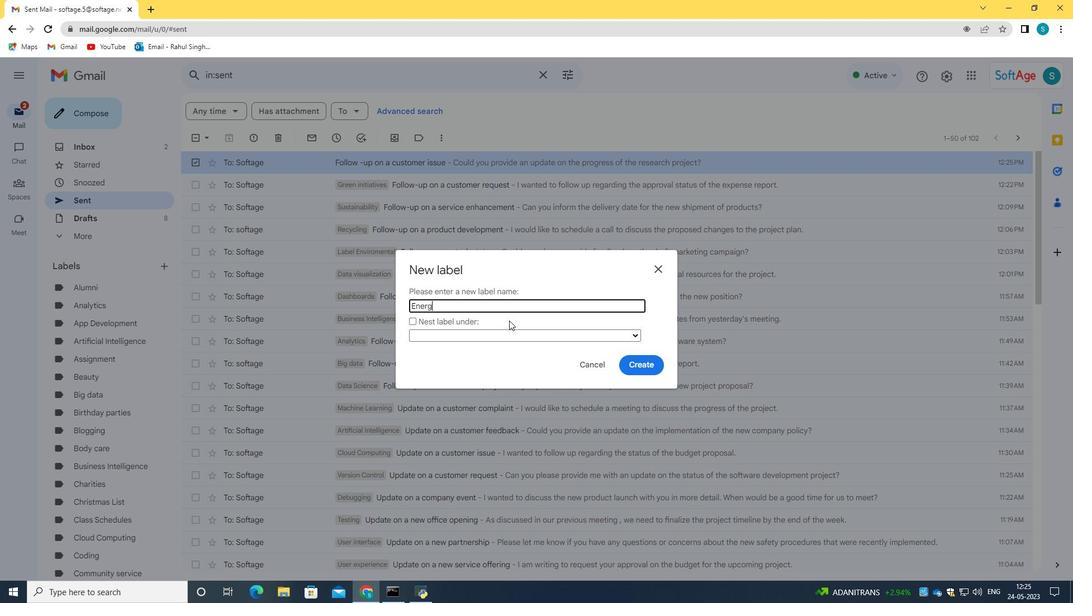 
Action: Mouse moved to (640, 363)
Screenshot: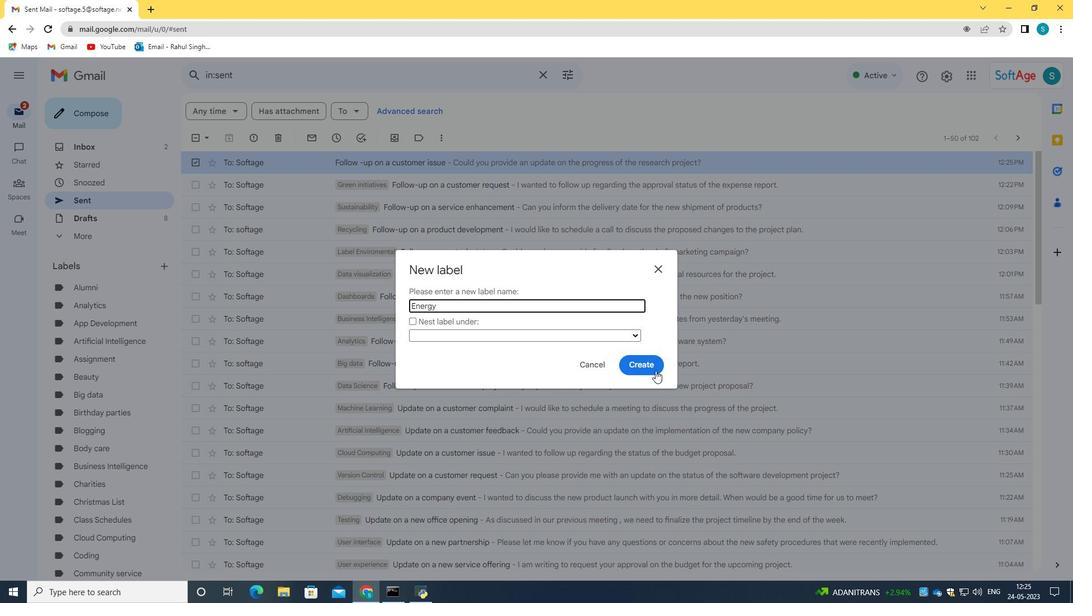 
Action: Mouse pressed left at (640, 363)
Screenshot: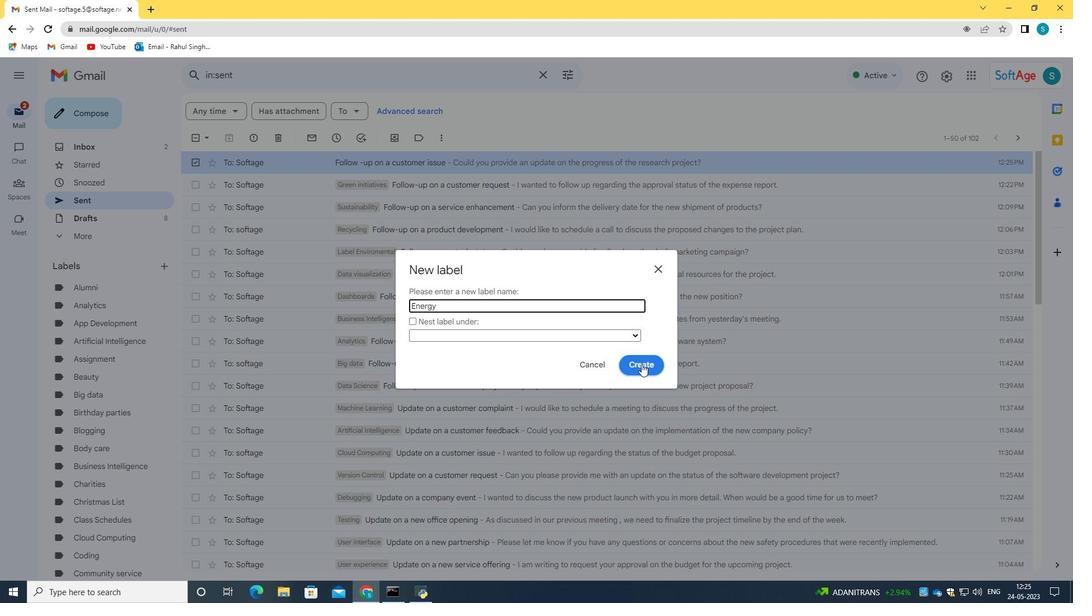
Action: Mouse moved to (317, 273)
Screenshot: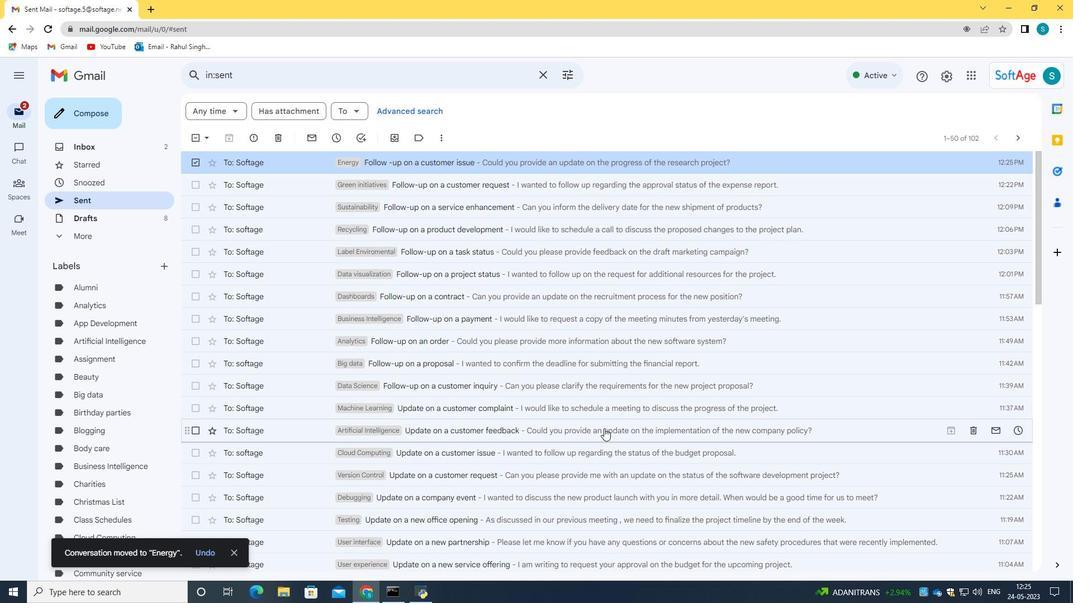 
